 Task: Find connections with filter location Flórina with filter topic #SEMwith filter profile language English with filter current company Accenture with filter school ISTQB CERTIFICATION INSTITUTE with filter industry Architecture and Planning with filter service category Demand Generation with filter keywords title Life Coach
Action: Mouse moved to (644, 93)
Screenshot: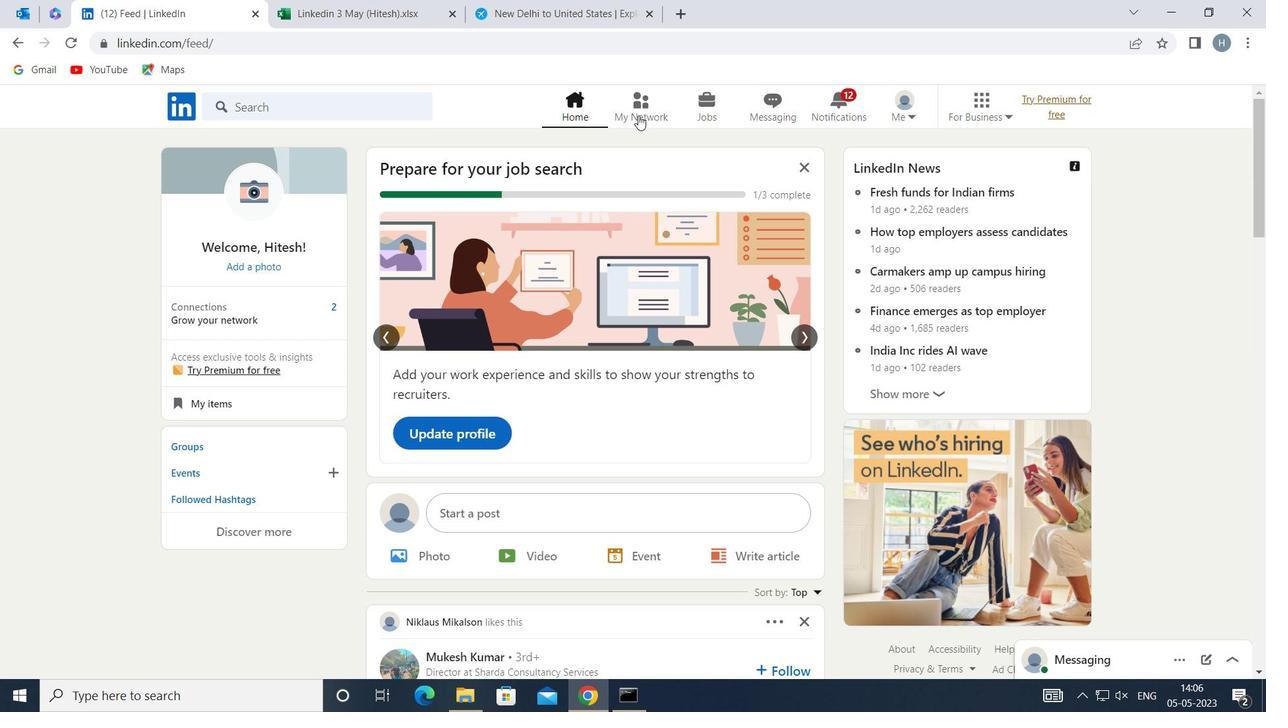 
Action: Mouse pressed left at (644, 93)
Screenshot: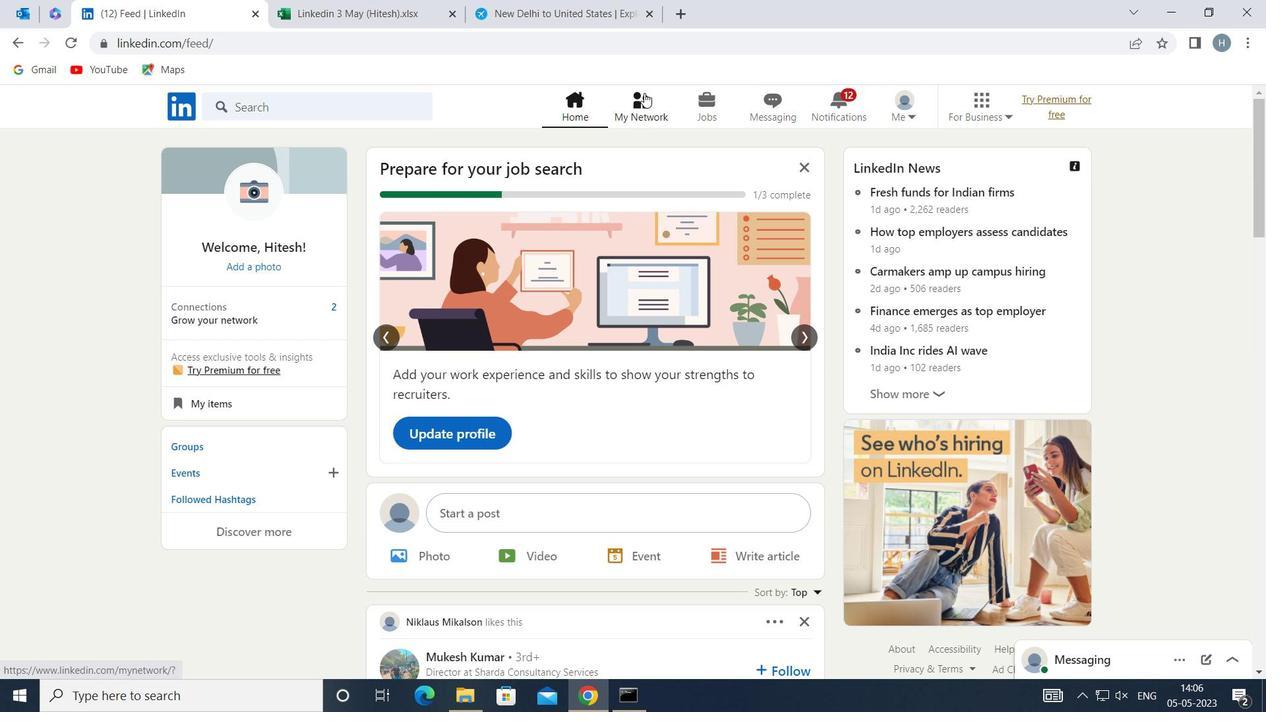 
Action: Mouse moved to (364, 199)
Screenshot: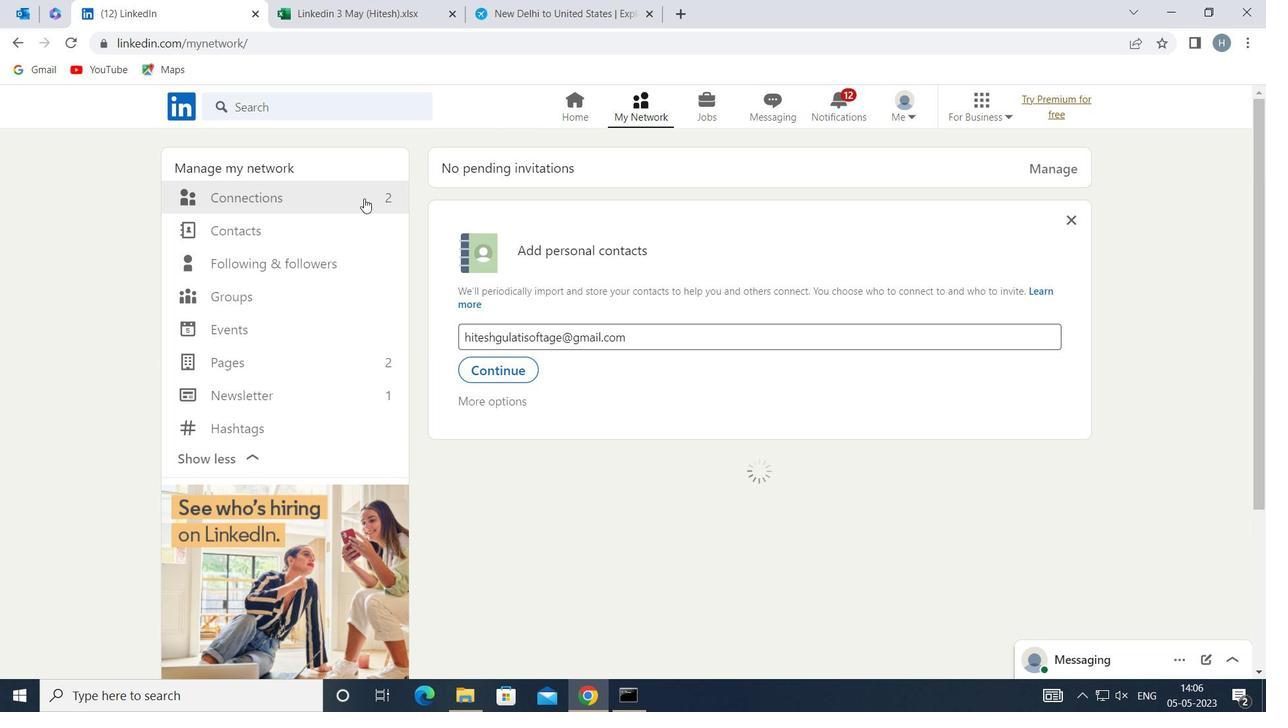 
Action: Mouse pressed left at (364, 199)
Screenshot: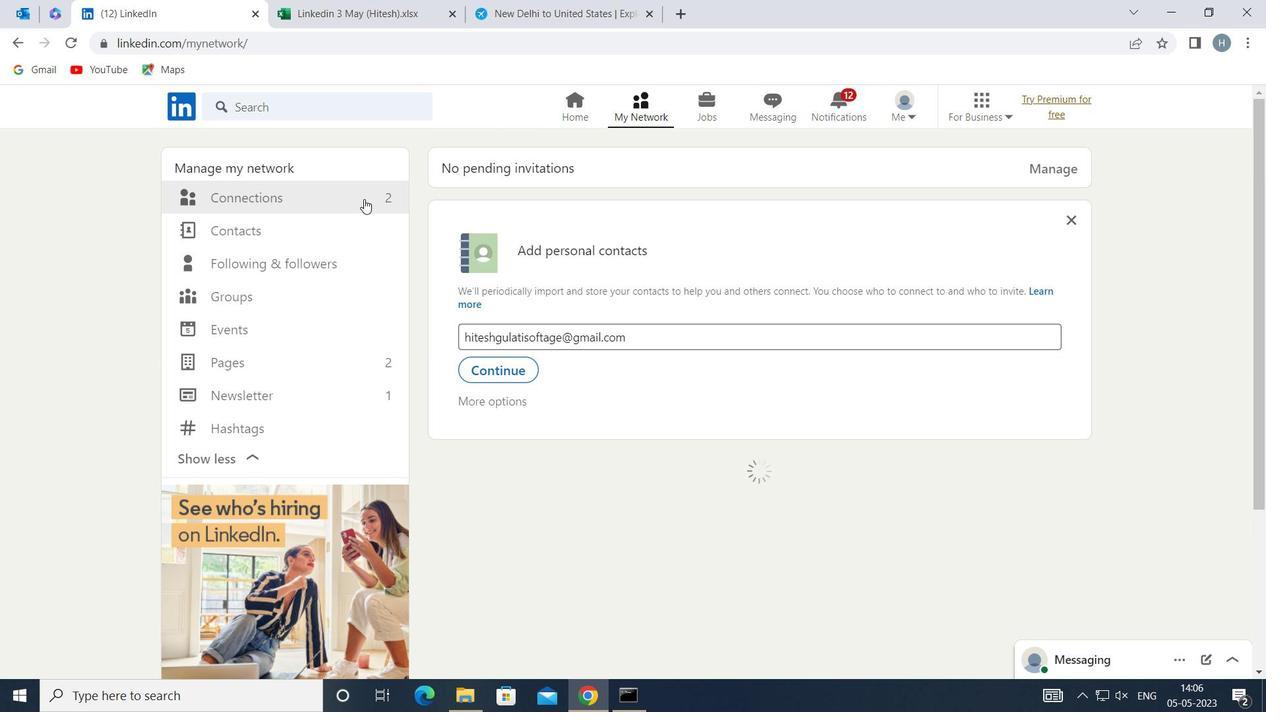 
Action: Mouse moved to (731, 194)
Screenshot: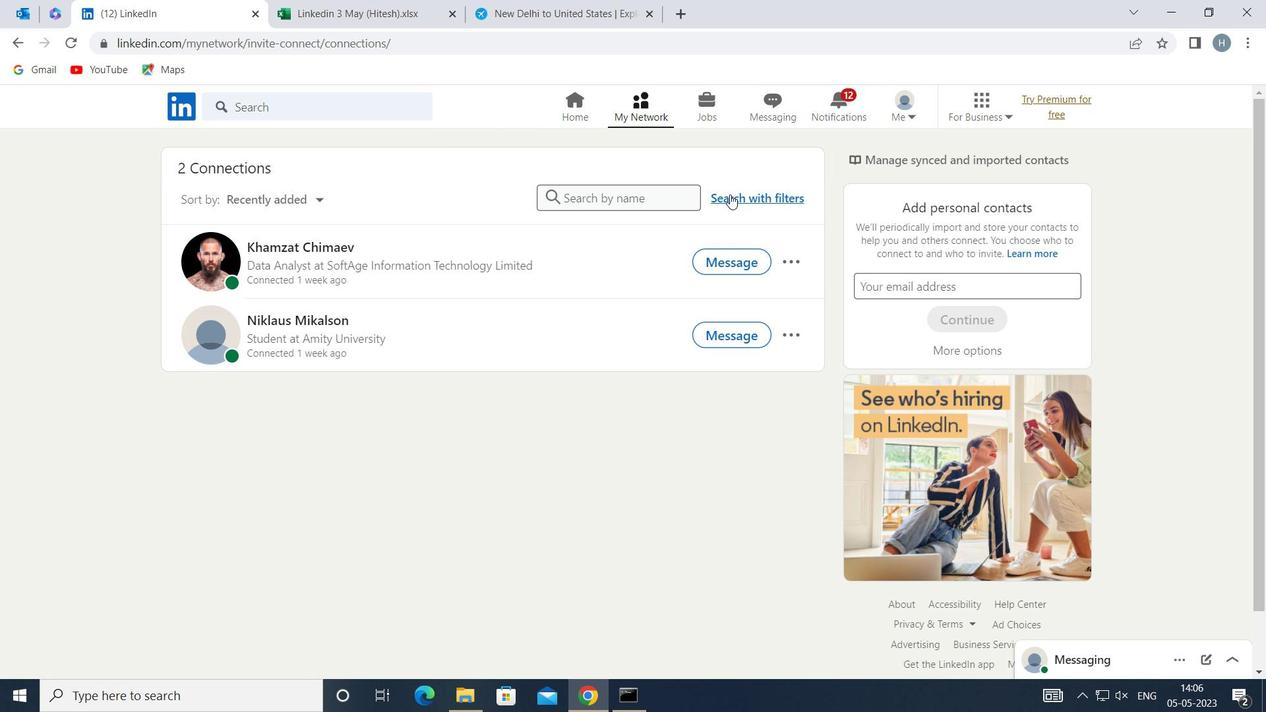 
Action: Mouse pressed left at (731, 194)
Screenshot: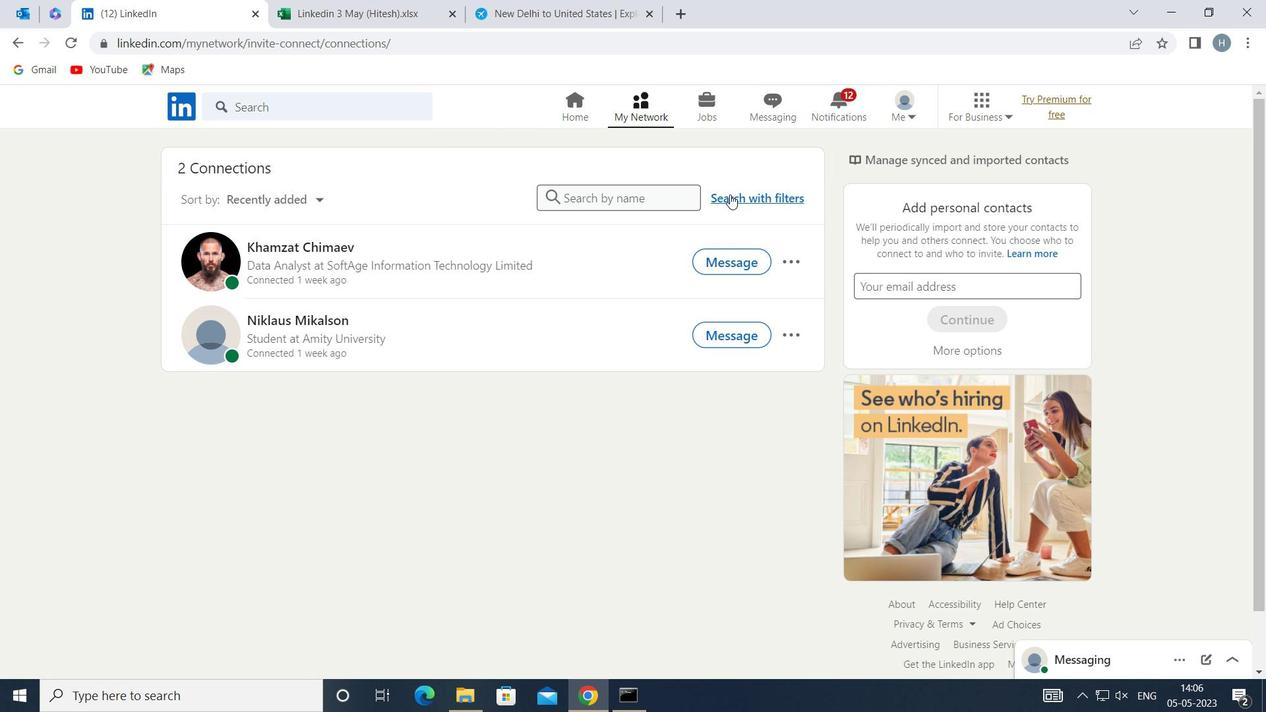 
Action: Mouse moved to (707, 154)
Screenshot: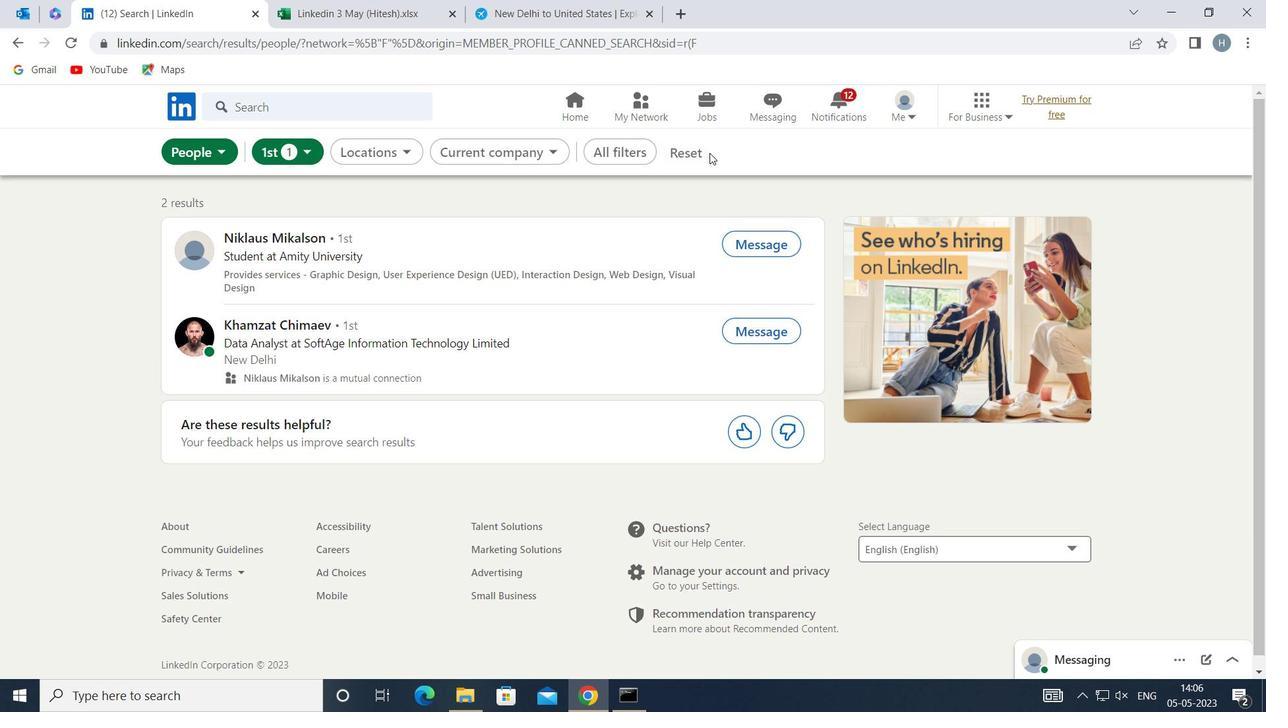 
Action: Mouse pressed left at (707, 154)
Screenshot: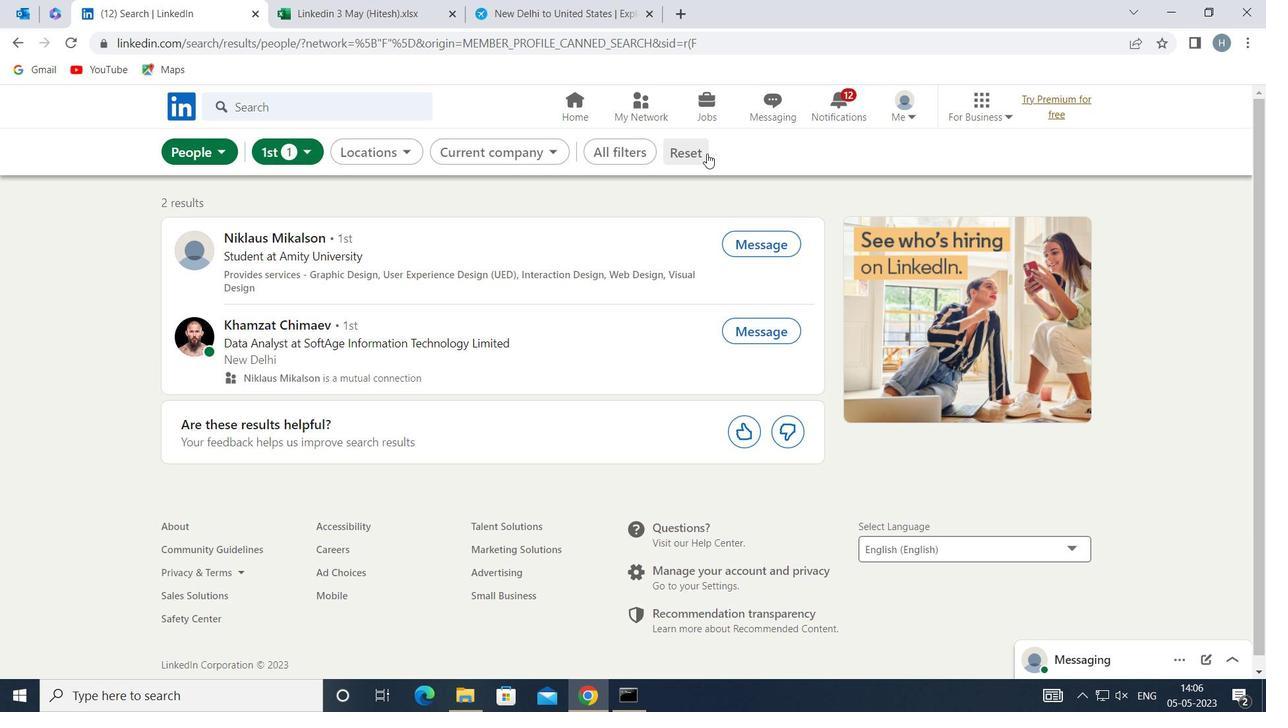 
Action: Mouse moved to (680, 152)
Screenshot: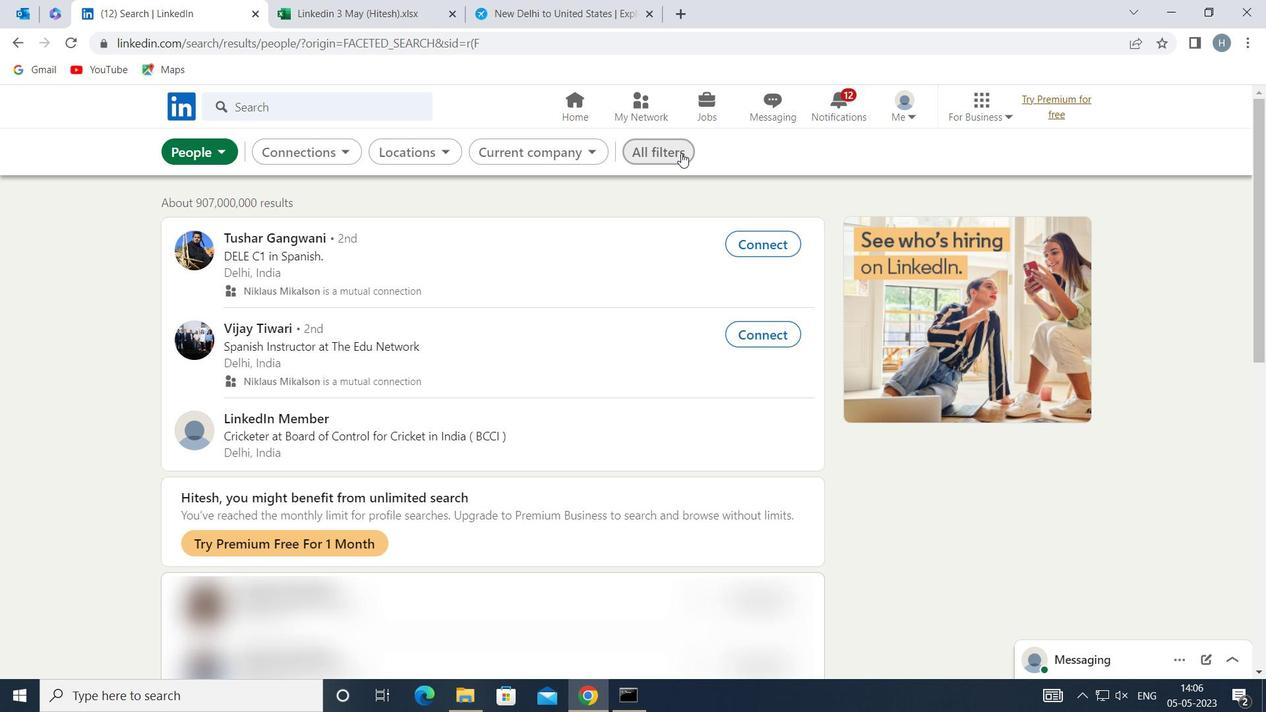 
Action: Mouse pressed left at (680, 152)
Screenshot: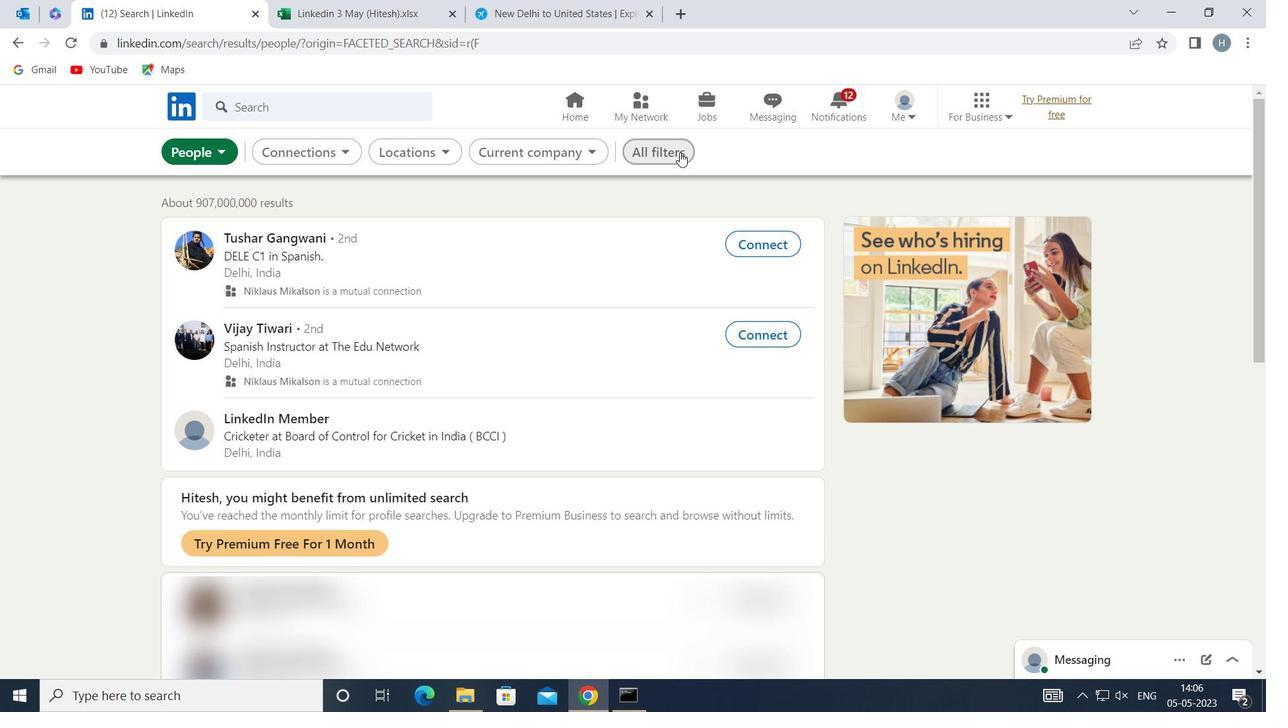 
Action: Mouse moved to (950, 313)
Screenshot: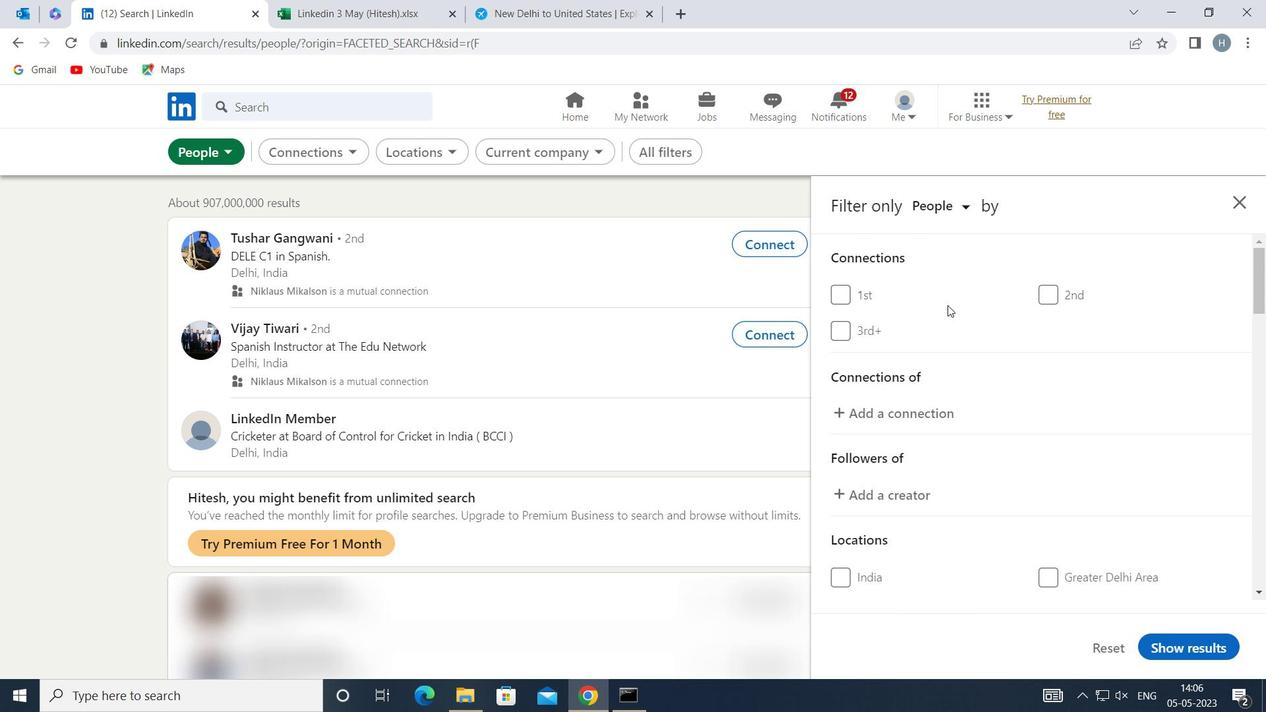 
Action: Mouse scrolled (950, 312) with delta (0, 0)
Screenshot: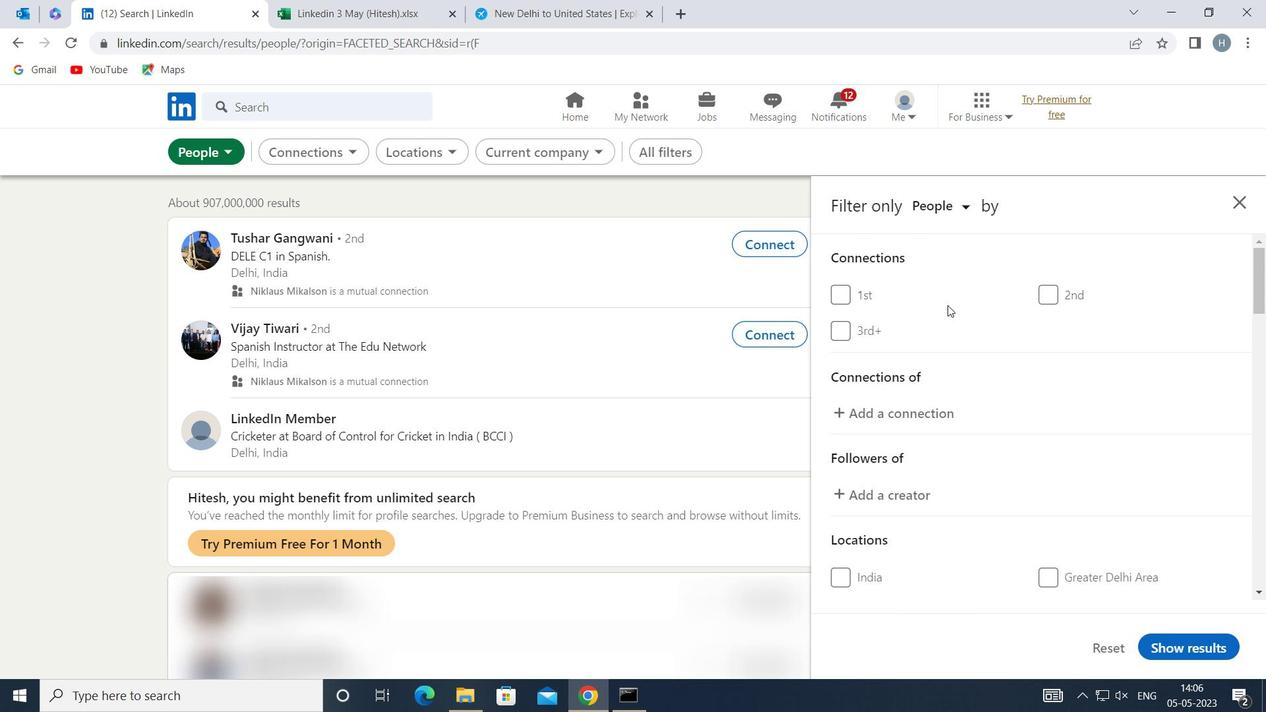 
Action: Mouse moved to (951, 318)
Screenshot: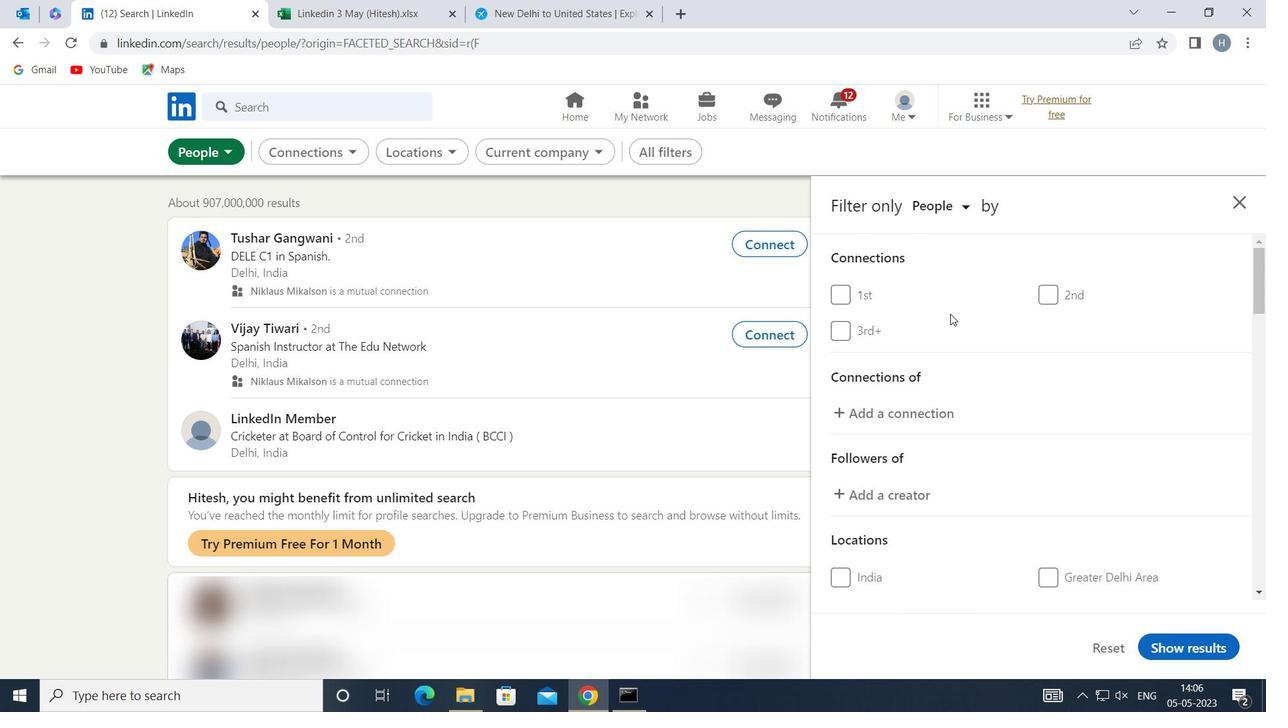 
Action: Mouse scrolled (951, 317) with delta (0, 0)
Screenshot: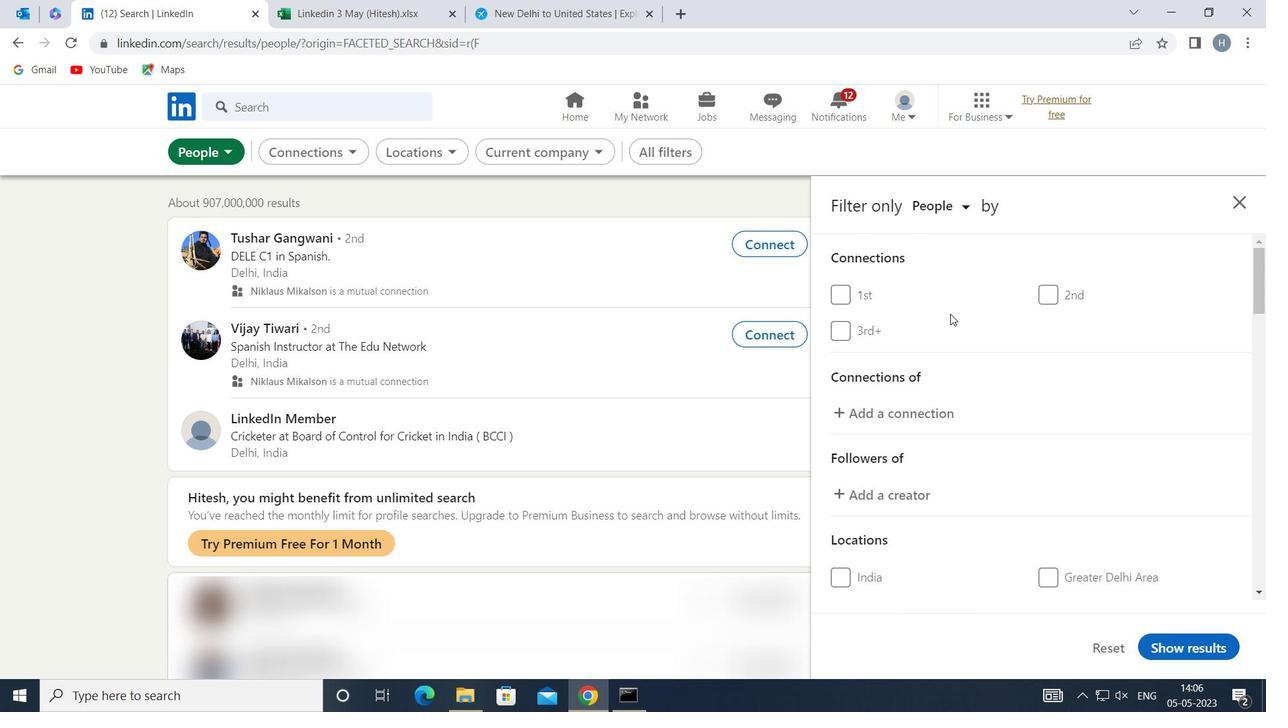 
Action: Mouse moved to (952, 319)
Screenshot: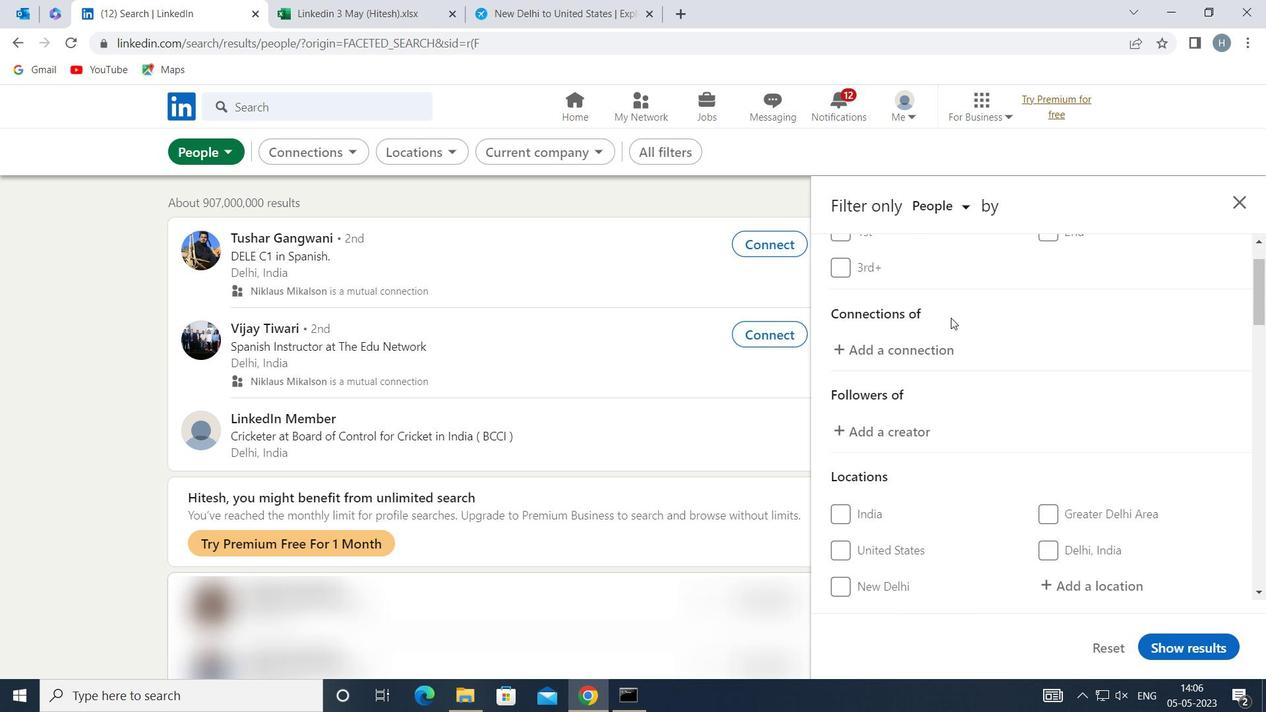 
Action: Mouse scrolled (952, 318) with delta (0, 0)
Screenshot: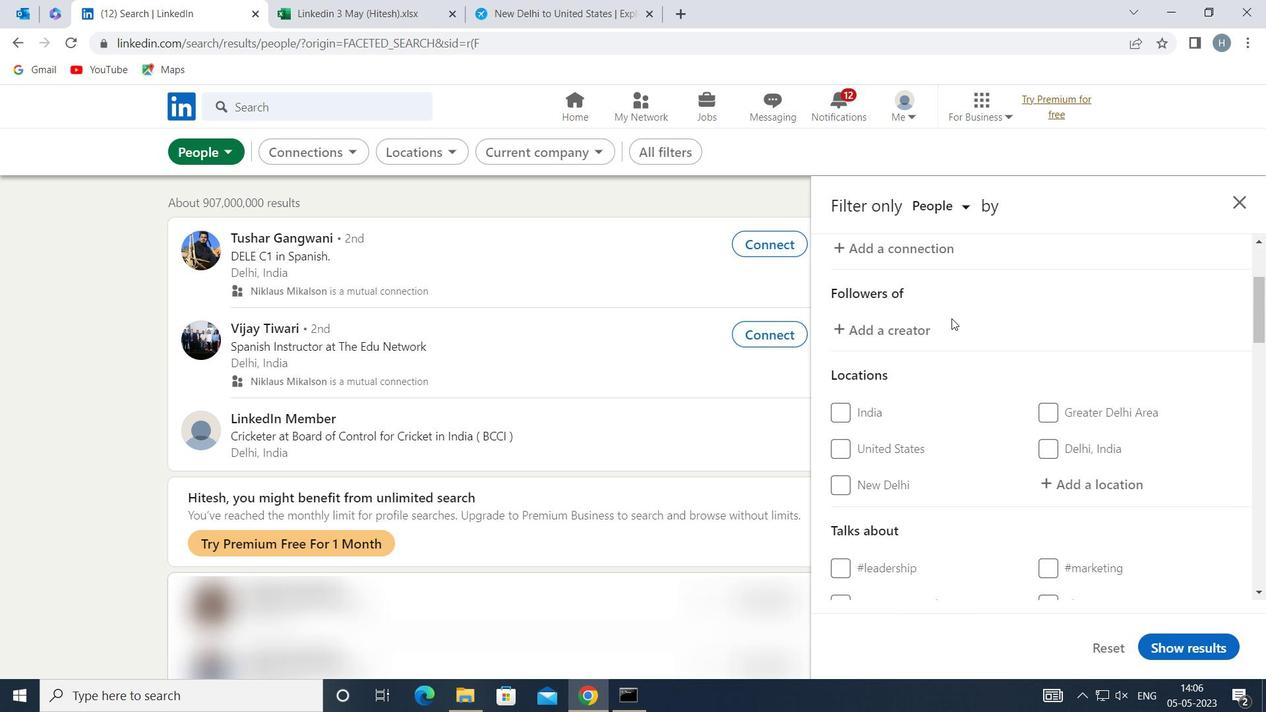 
Action: Mouse moved to (1052, 395)
Screenshot: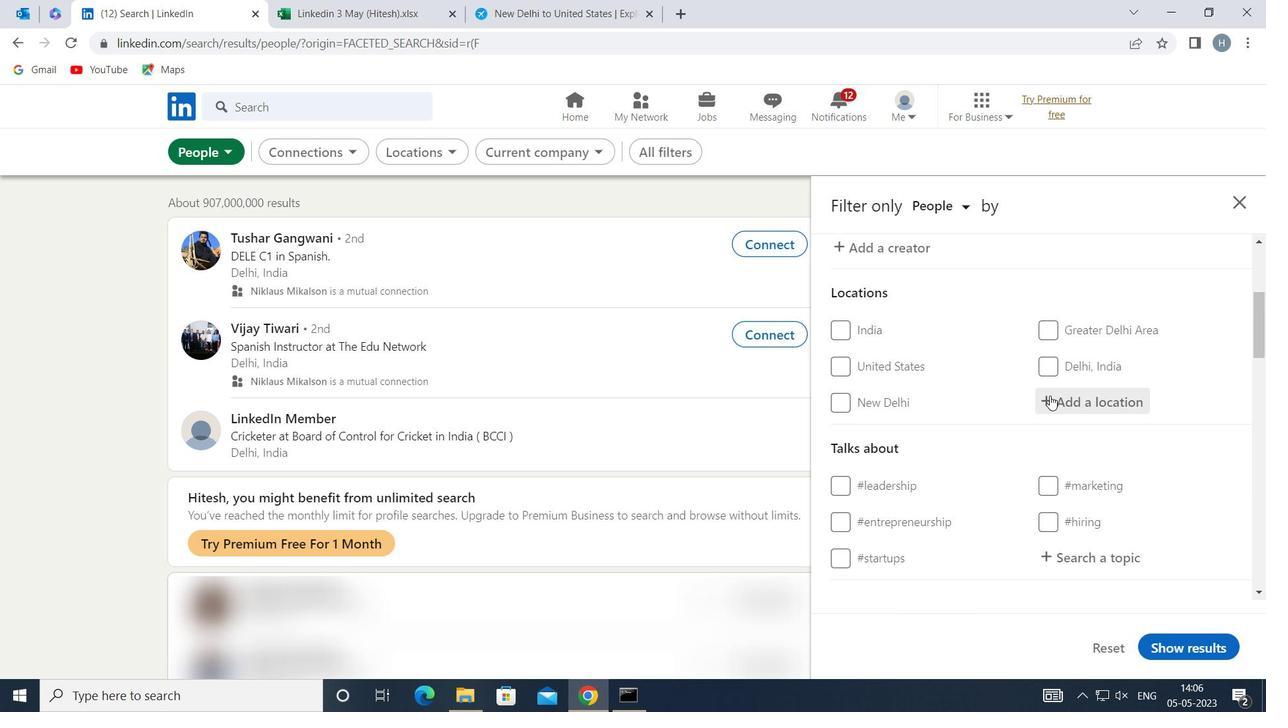 
Action: Mouse pressed left at (1052, 395)
Screenshot: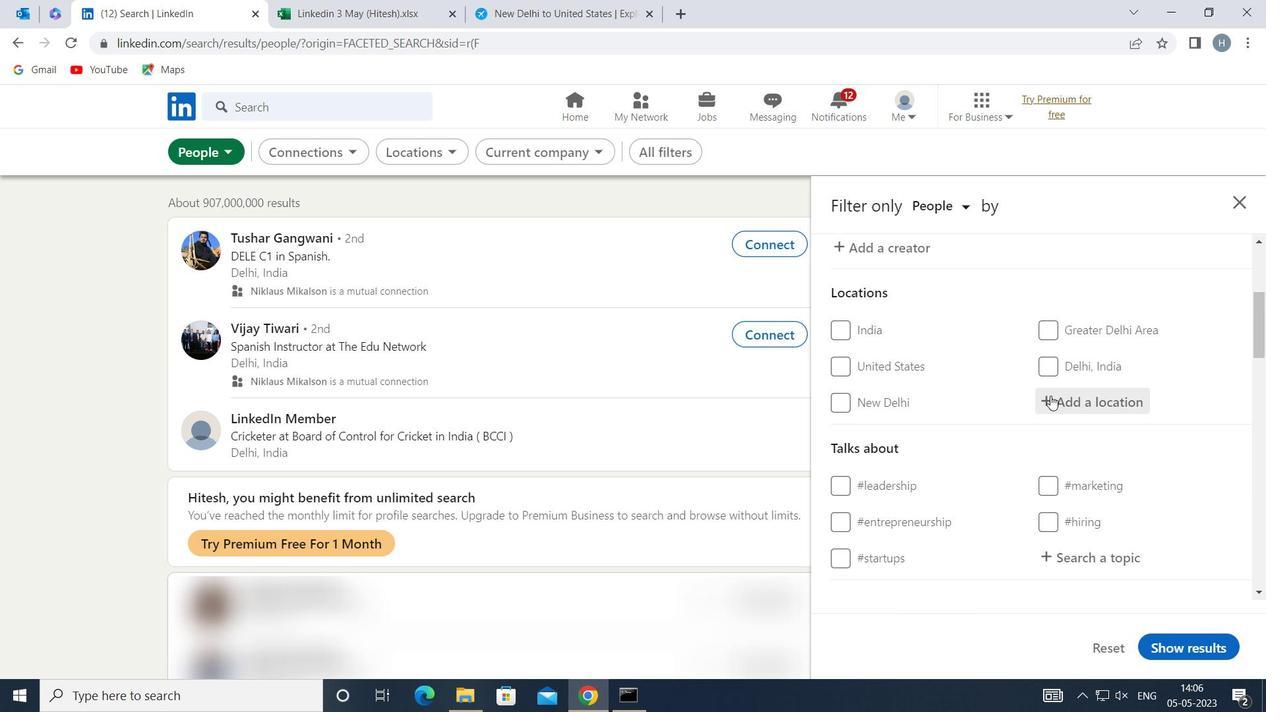 
Action: Key pressed <Key.shift>FLORINA
Screenshot: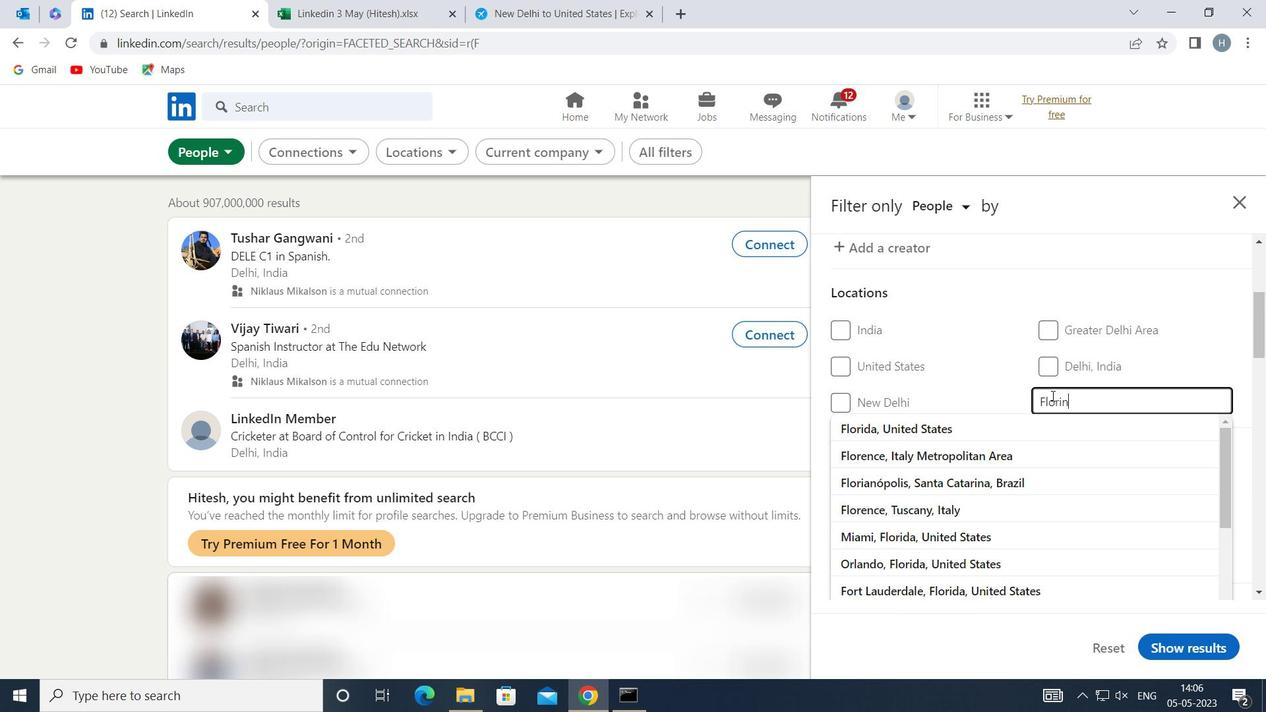 
Action: Mouse moved to (1003, 424)
Screenshot: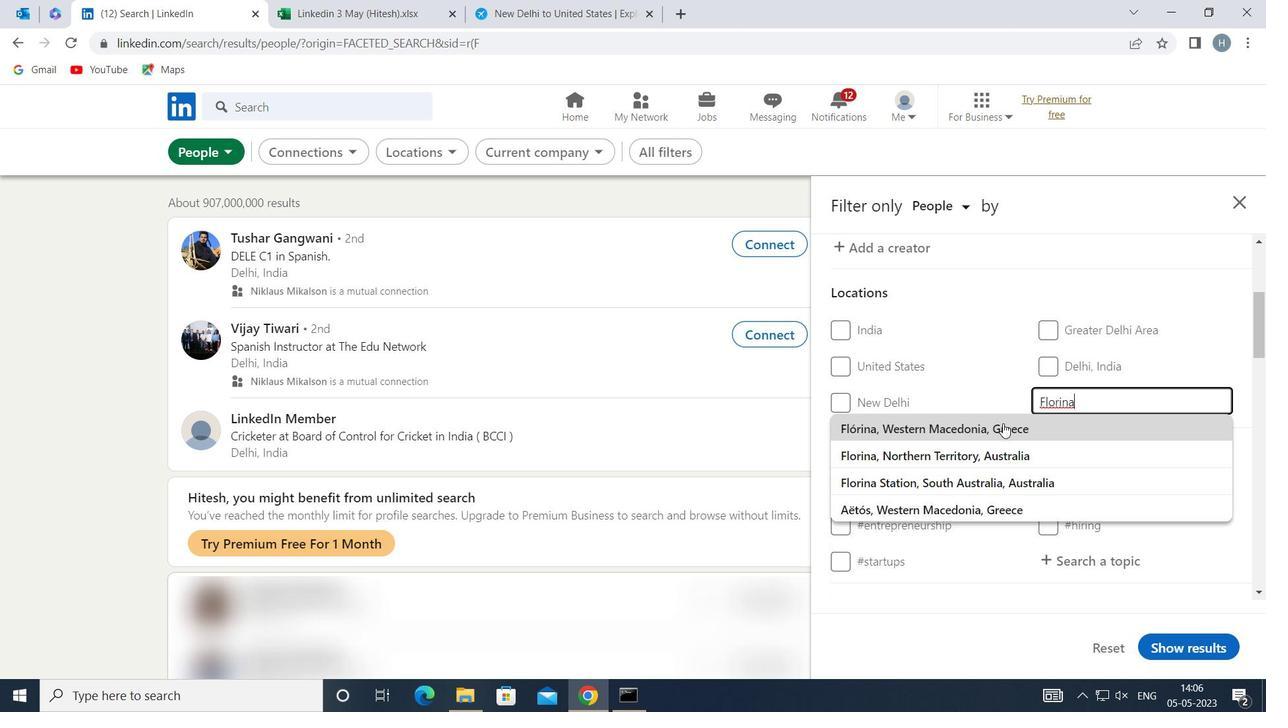
Action: Mouse pressed left at (1003, 424)
Screenshot: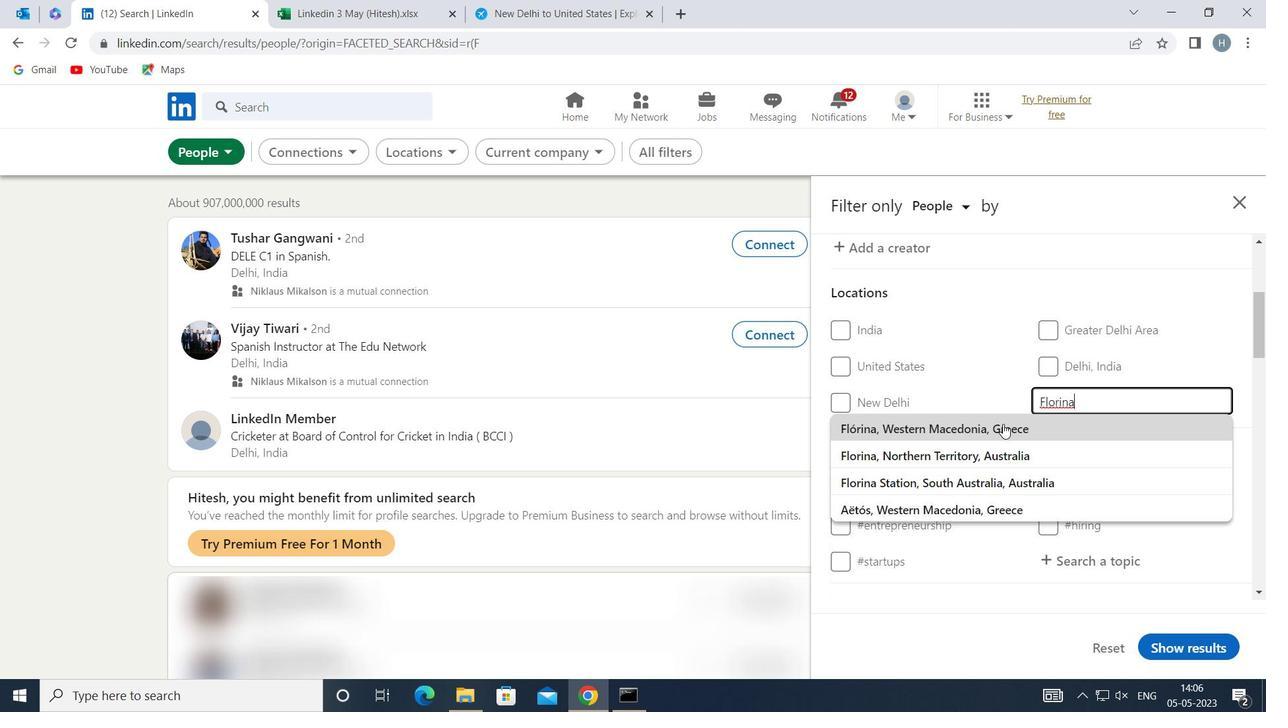 
Action: Mouse moved to (989, 385)
Screenshot: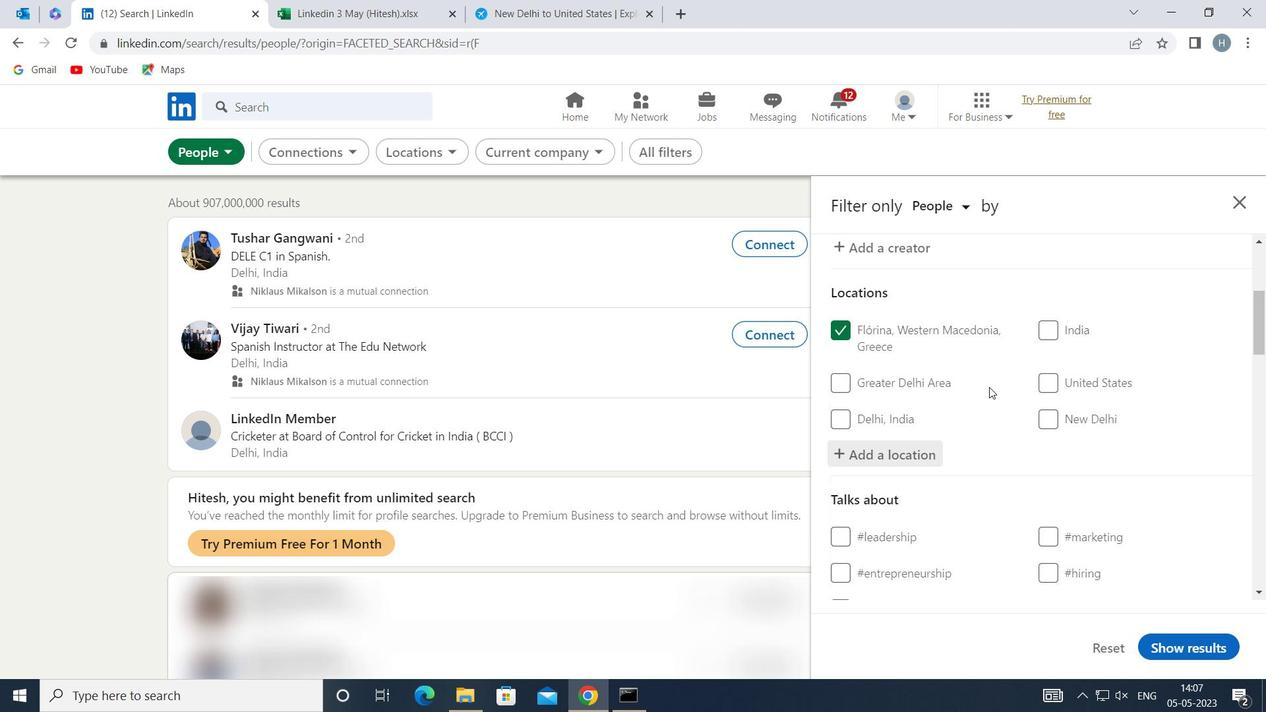 
Action: Mouse scrolled (989, 385) with delta (0, 0)
Screenshot: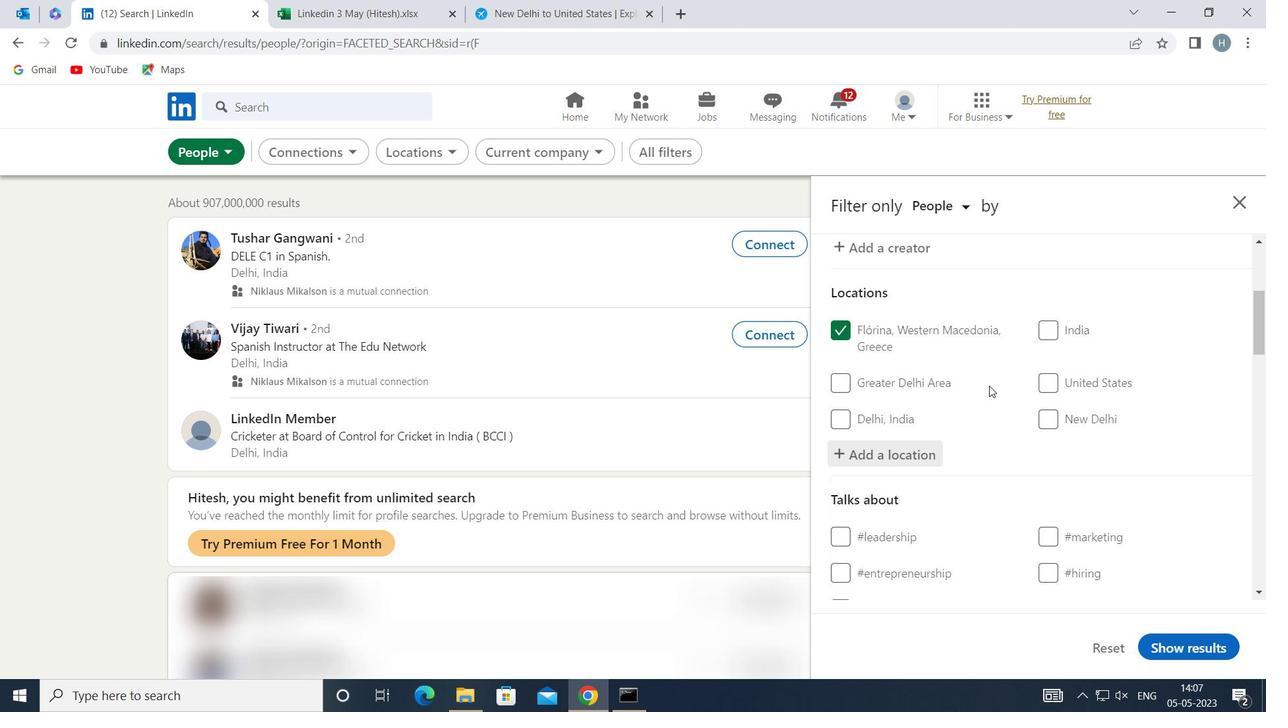 
Action: Mouse moved to (990, 382)
Screenshot: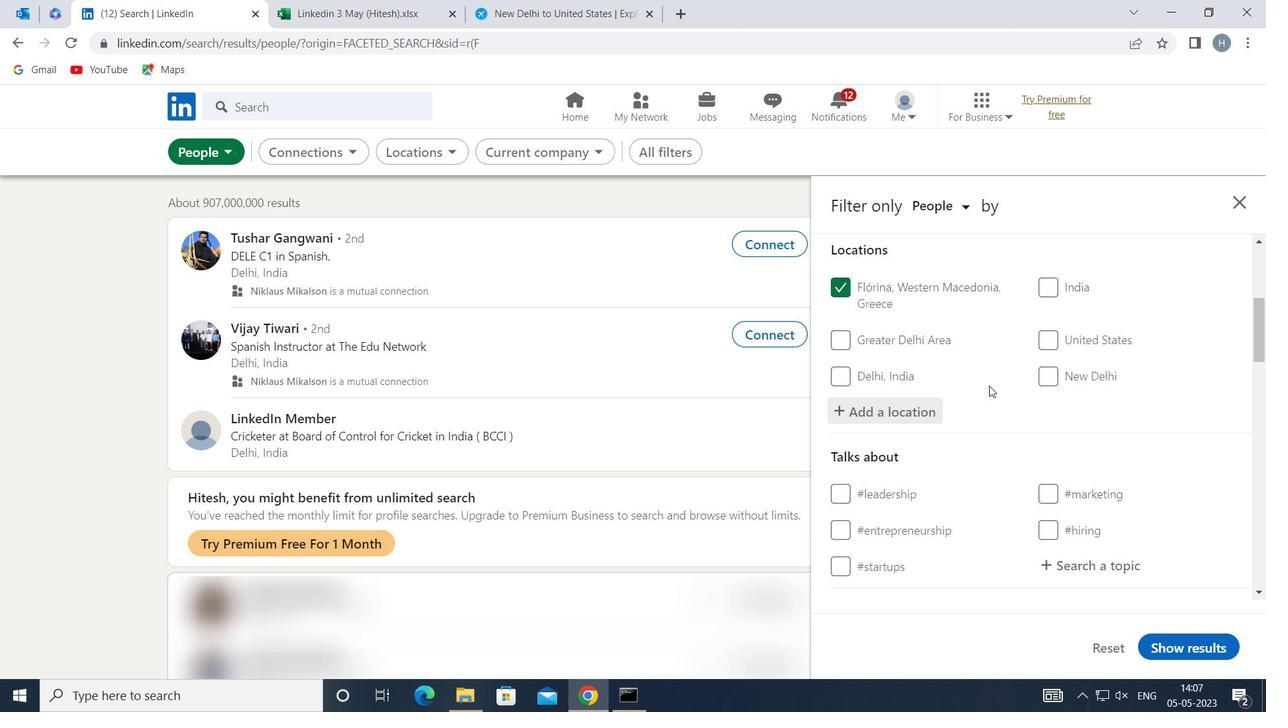 
Action: Mouse scrolled (990, 381) with delta (0, 0)
Screenshot: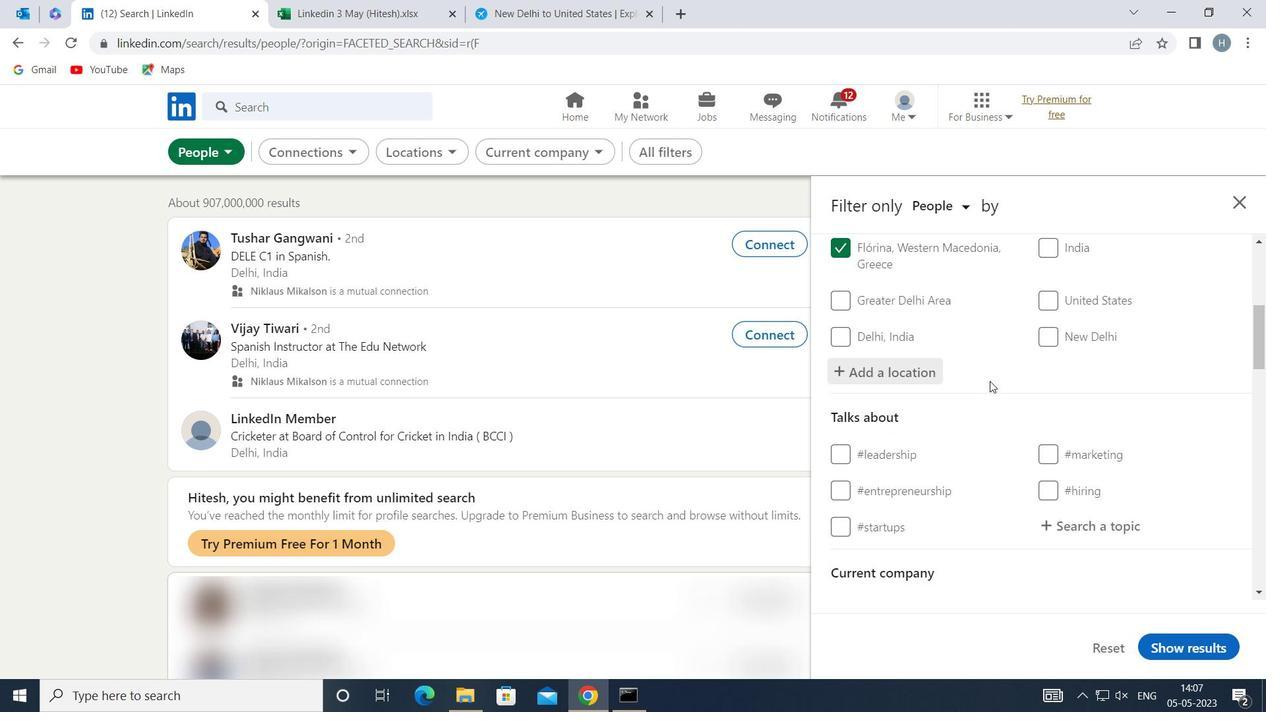 
Action: Mouse moved to (1119, 433)
Screenshot: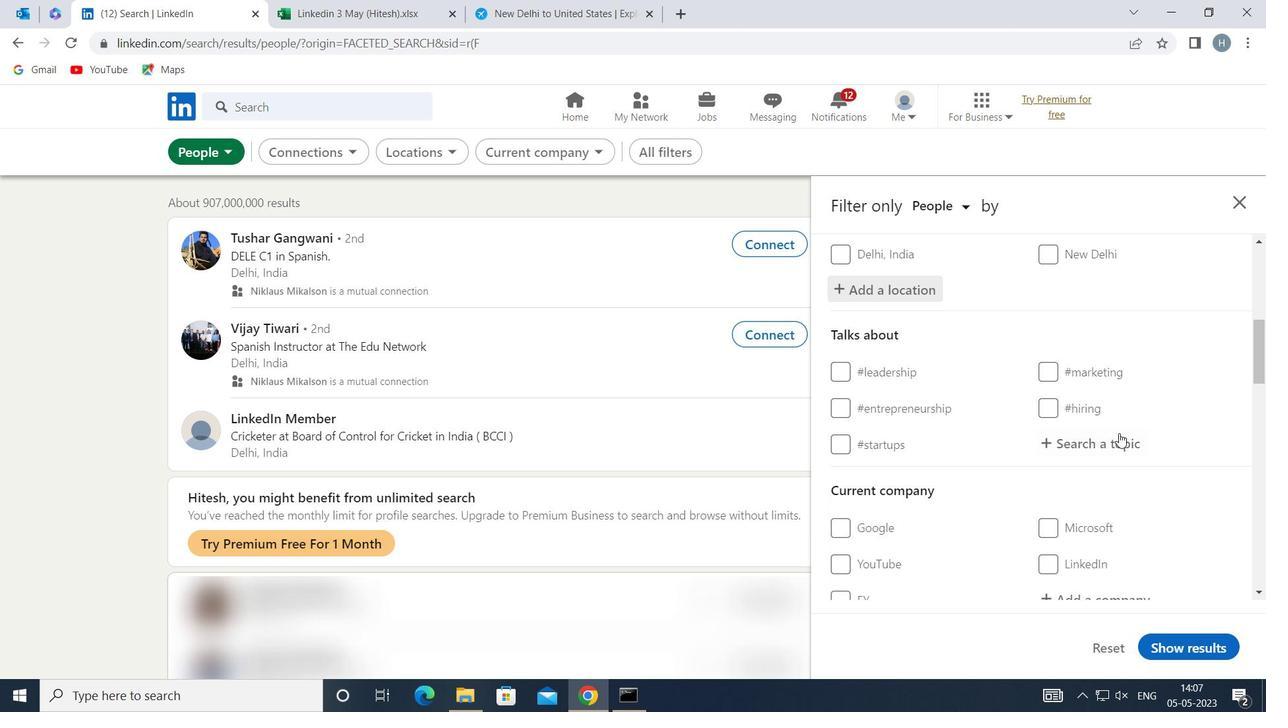 
Action: Mouse pressed left at (1119, 433)
Screenshot: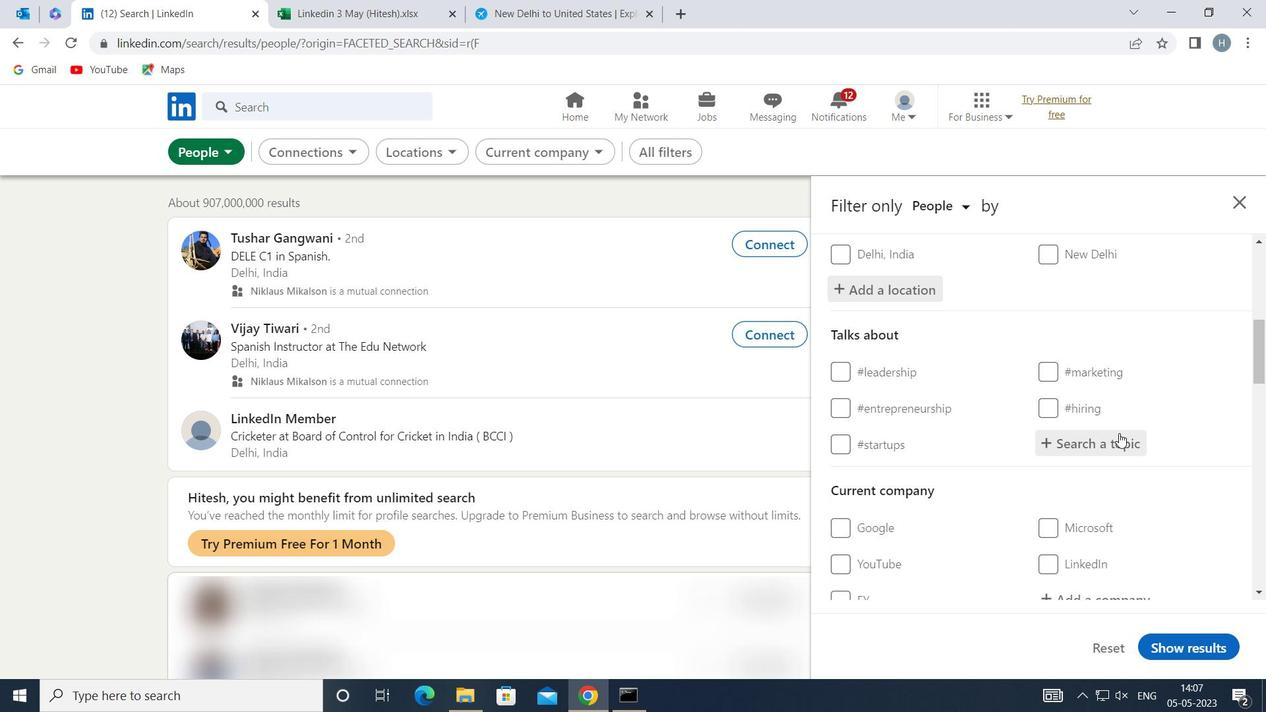 
Action: Mouse moved to (1118, 432)
Screenshot: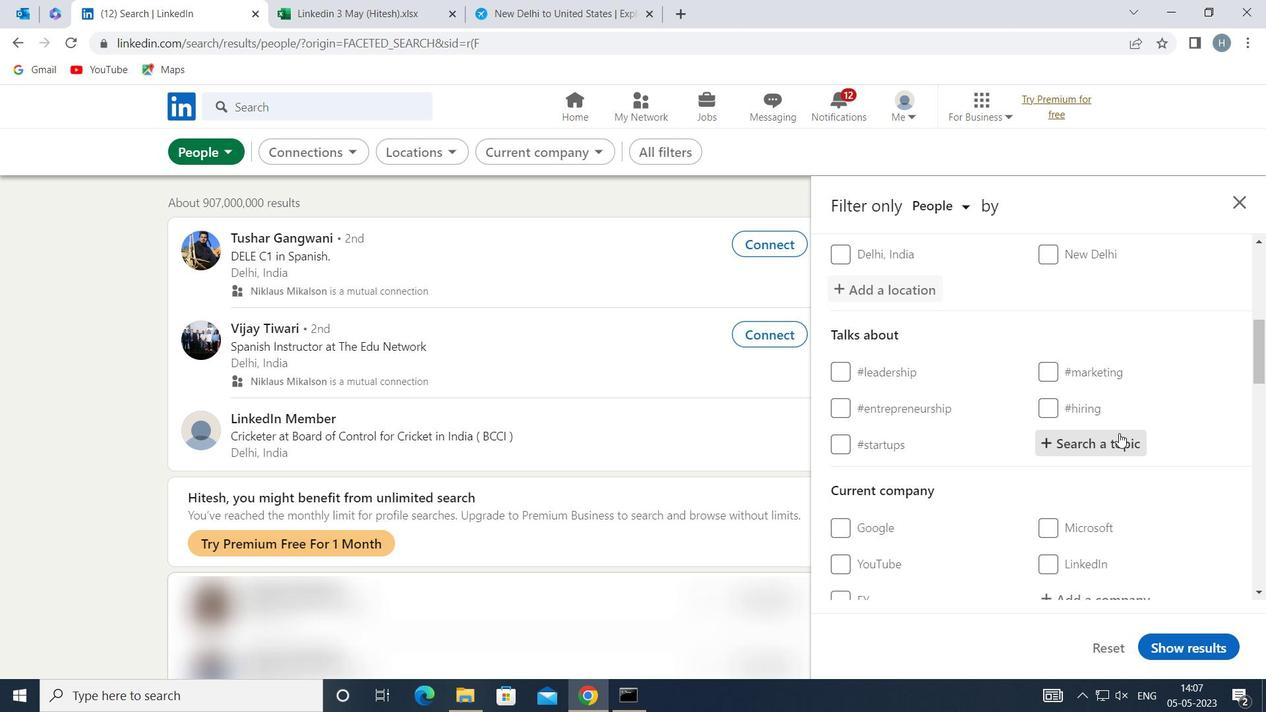 
Action: Key pressed <Key.shift><Key.shift><Key.shift><Key.shift><Key.shift><Key.shift>SEM
Screenshot: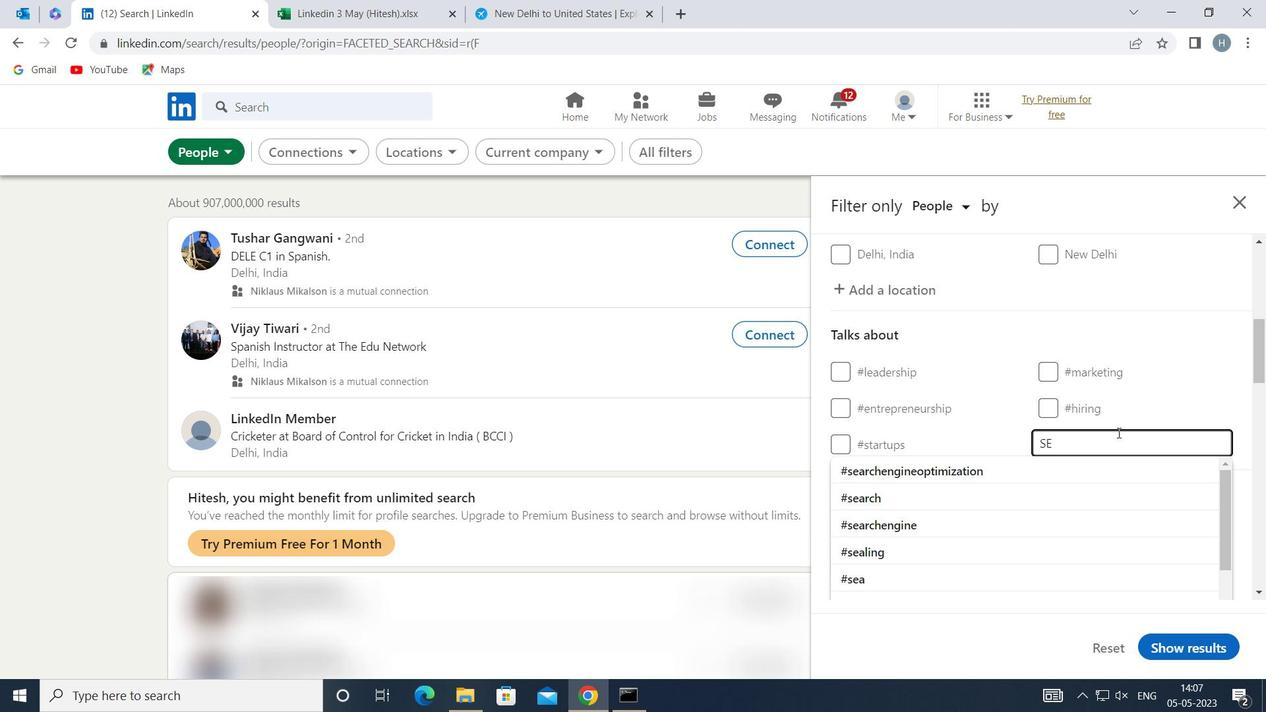 
Action: Mouse moved to (954, 573)
Screenshot: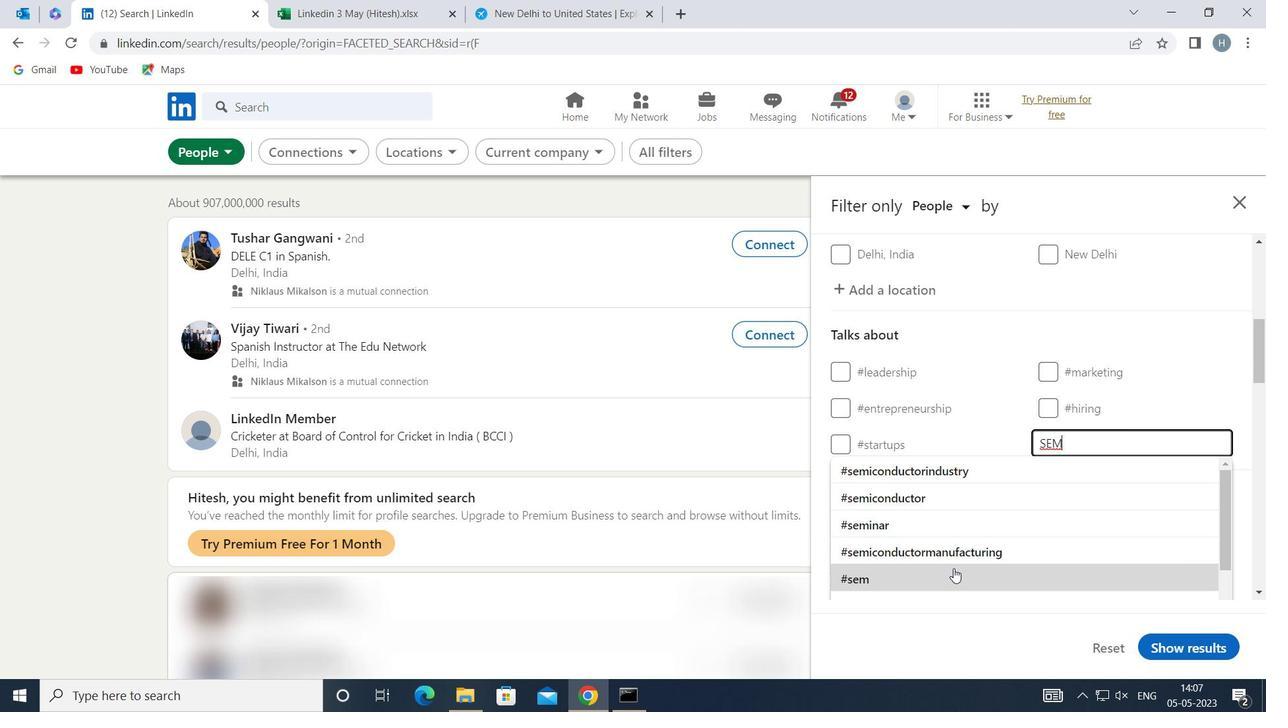 
Action: Mouse pressed left at (954, 573)
Screenshot: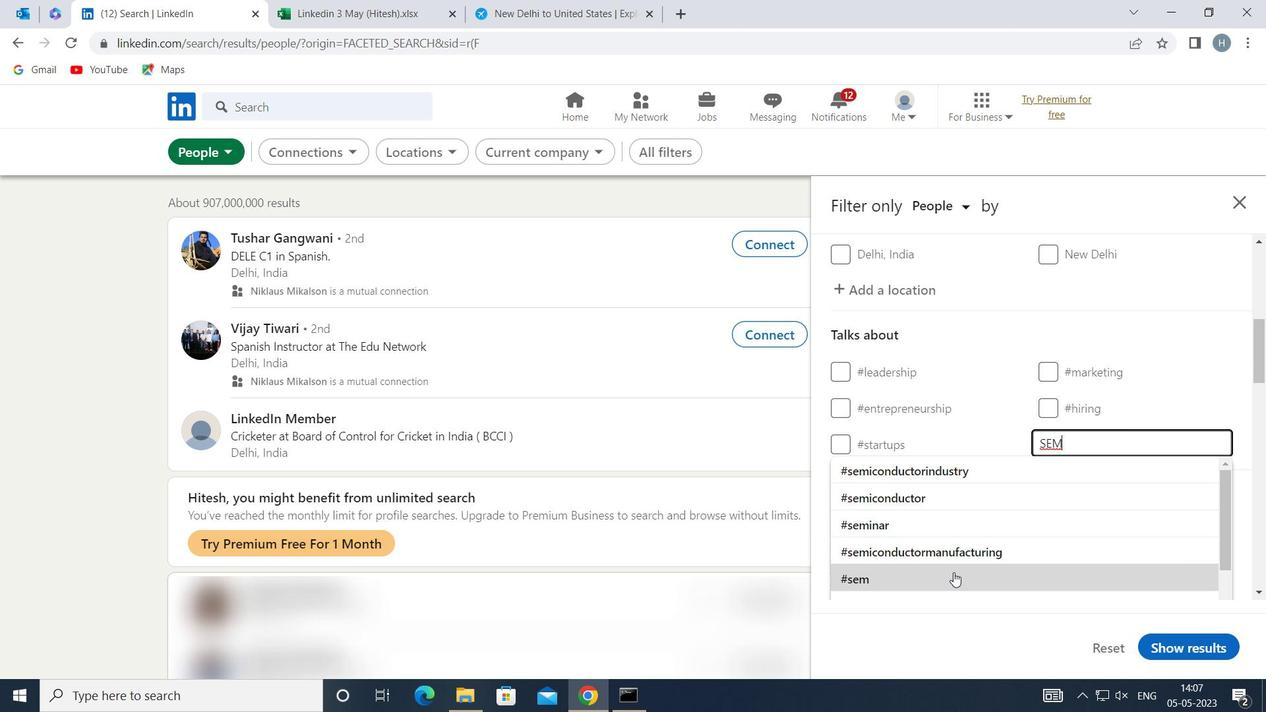 
Action: Mouse moved to (970, 432)
Screenshot: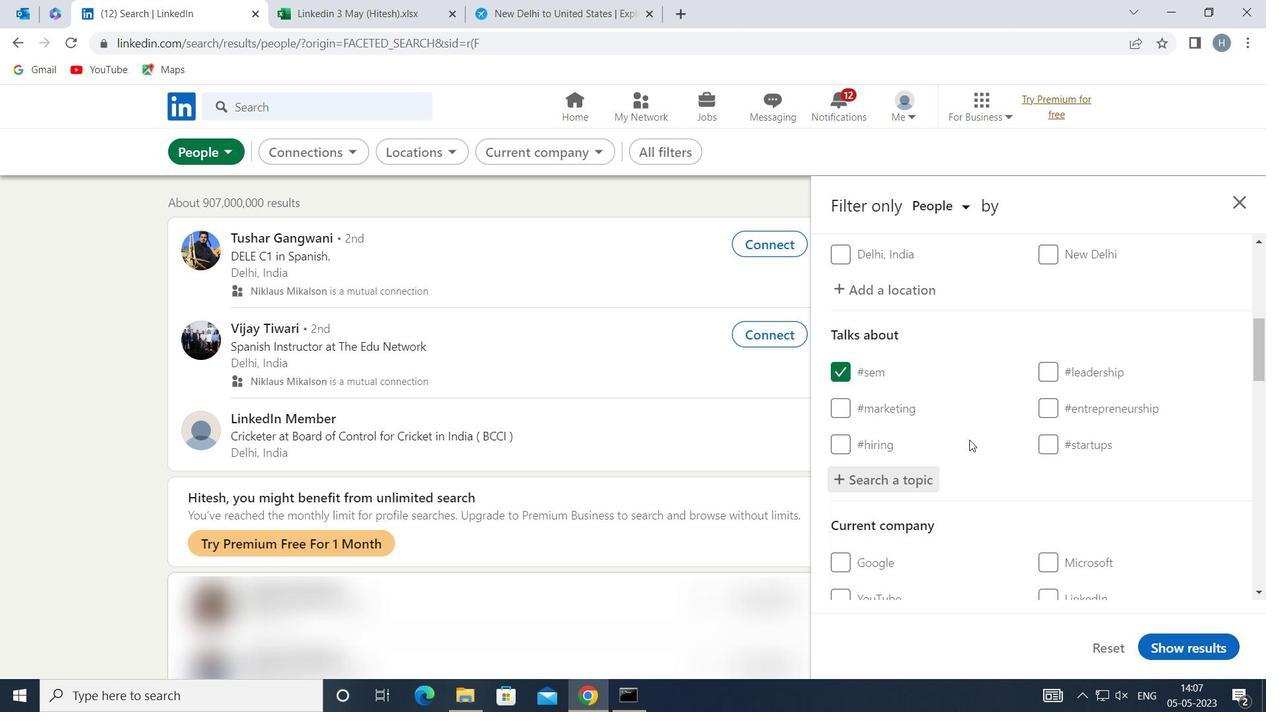 
Action: Mouse scrolled (970, 432) with delta (0, 0)
Screenshot: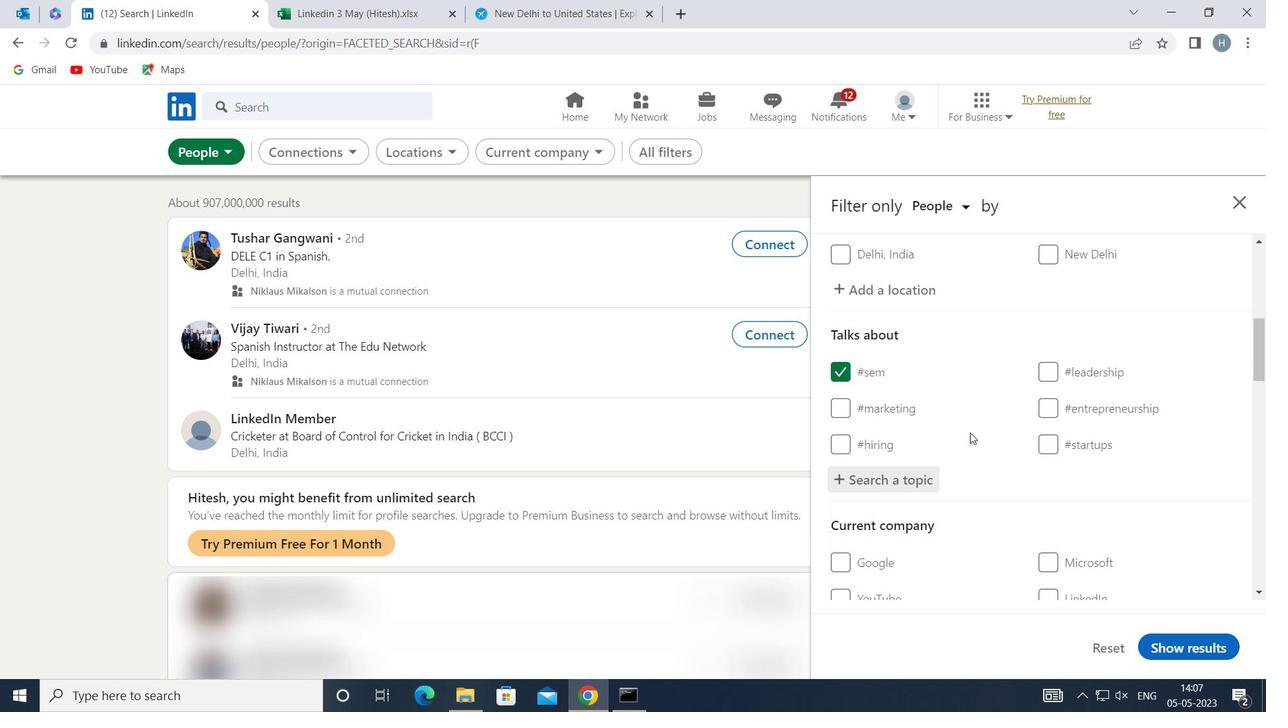 
Action: Mouse moved to (971, 430)
Screenshot: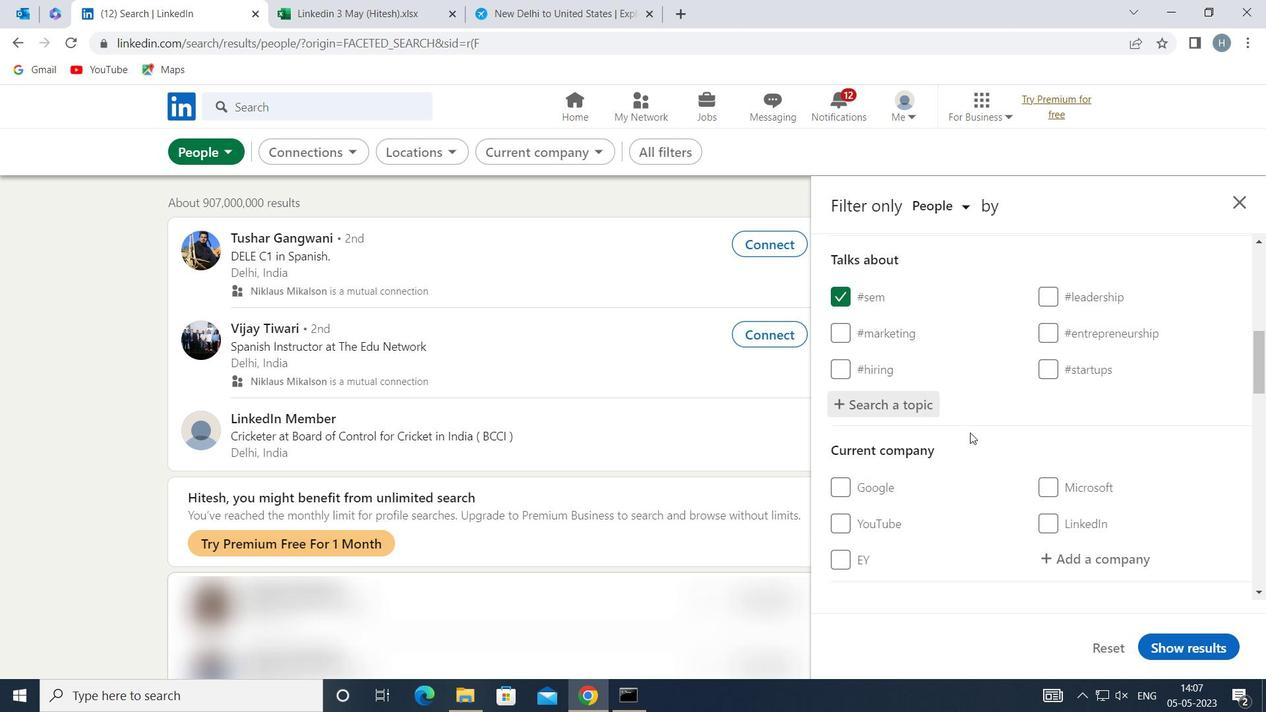 
Action: Mouse scrolled (971, 430) with delta (0, 0)
Screenshot: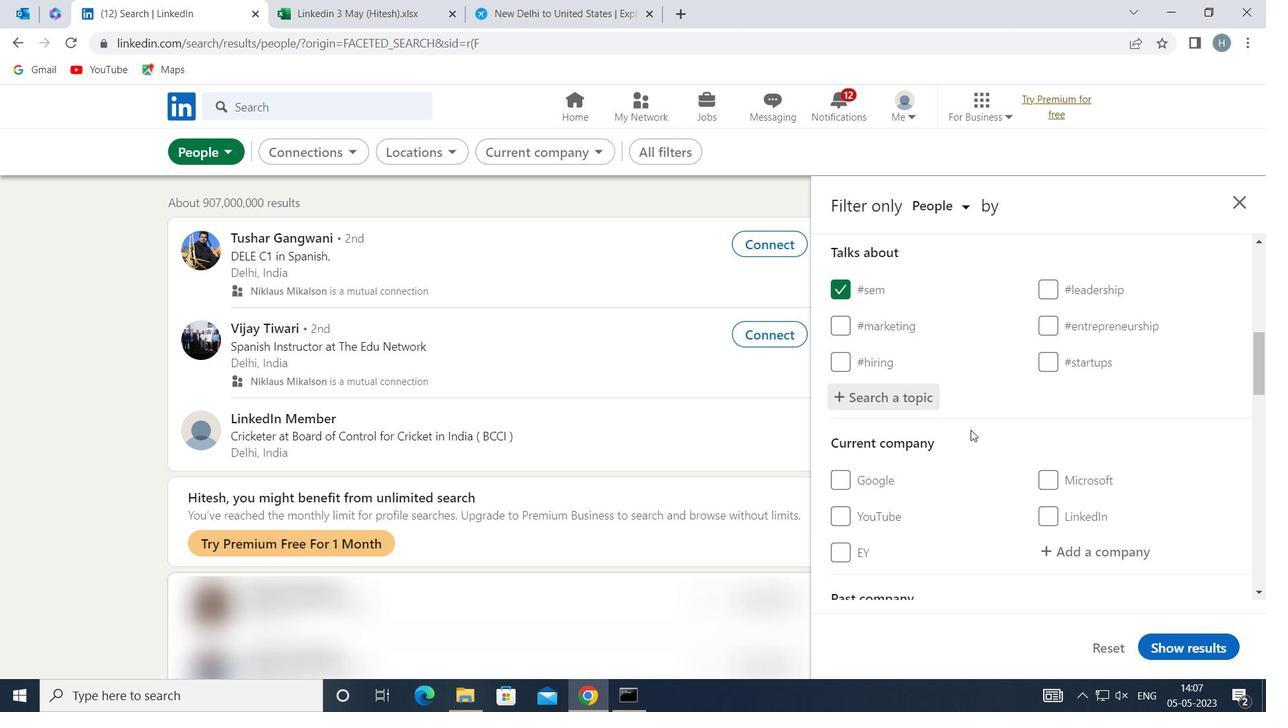 
Action: Mouse moved to (971, 427)
Screenshot: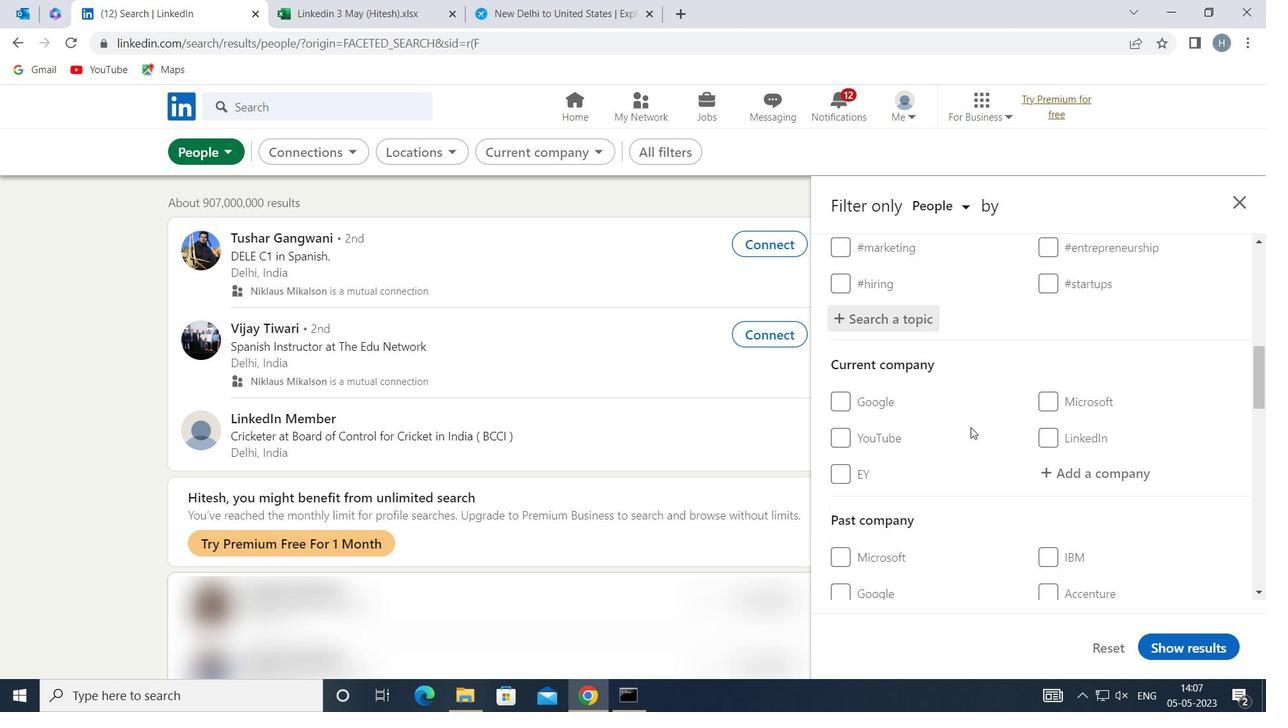 
Action: Mouse scrolled (971, 426) with delta (0, 0)
Screenshot: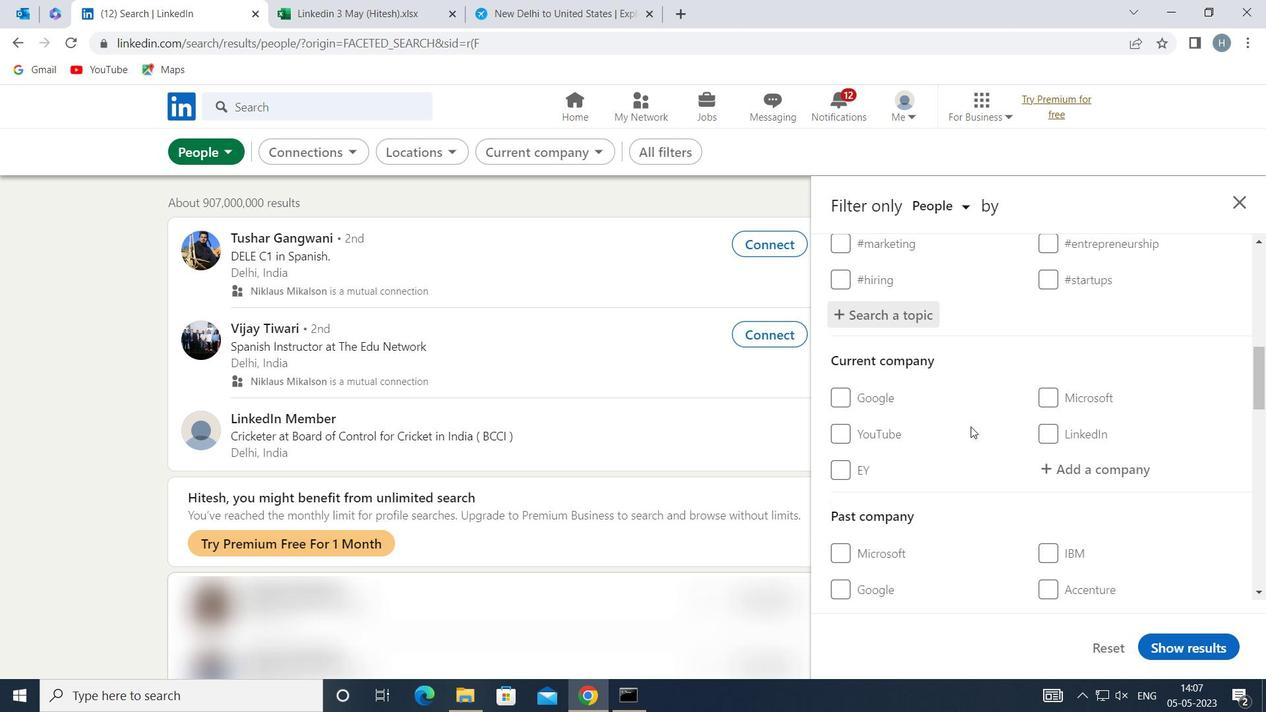 
Action: Mouse moved to (973, 424)
Screenshot: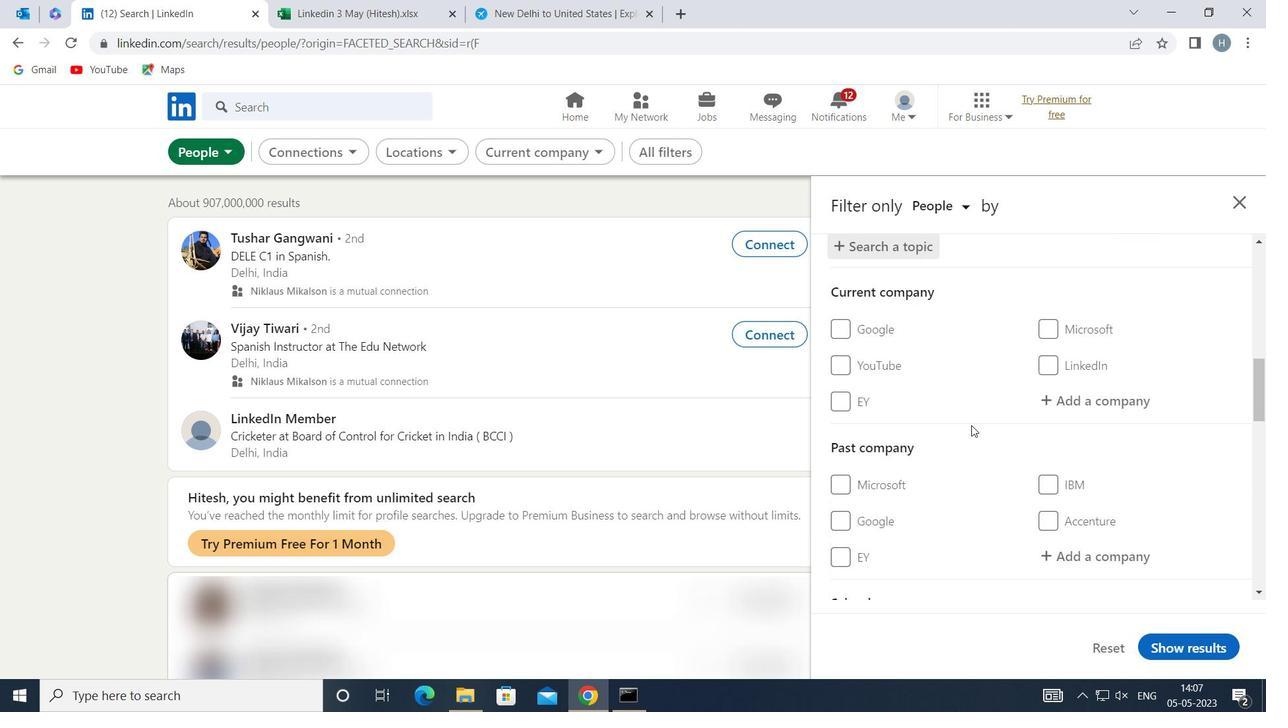 
Action: Mouse scrolled (973, 423) with delta (0, 0)
Screenshot: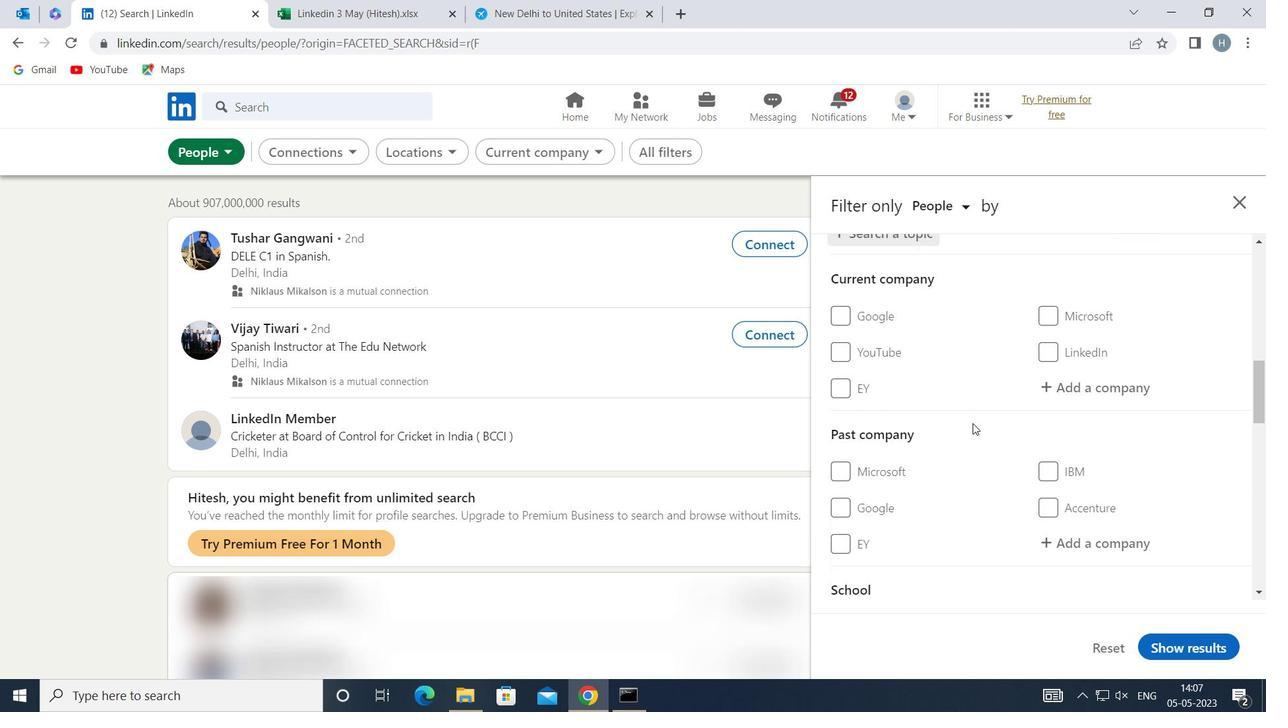 
Action: Mouse scrolled (973, 423) with delta (0, 0)
Screenshot: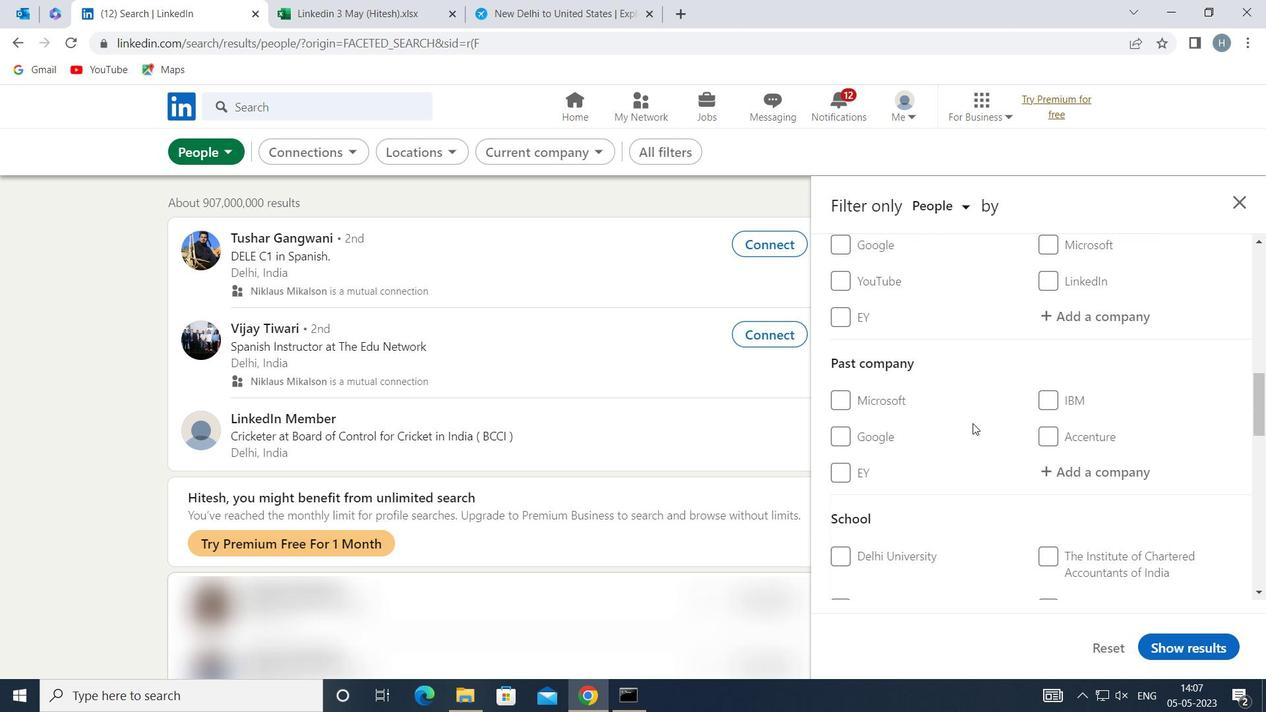 
Action: Mouse scrolled (973, 423) with delta (0, 0)
Screenshot: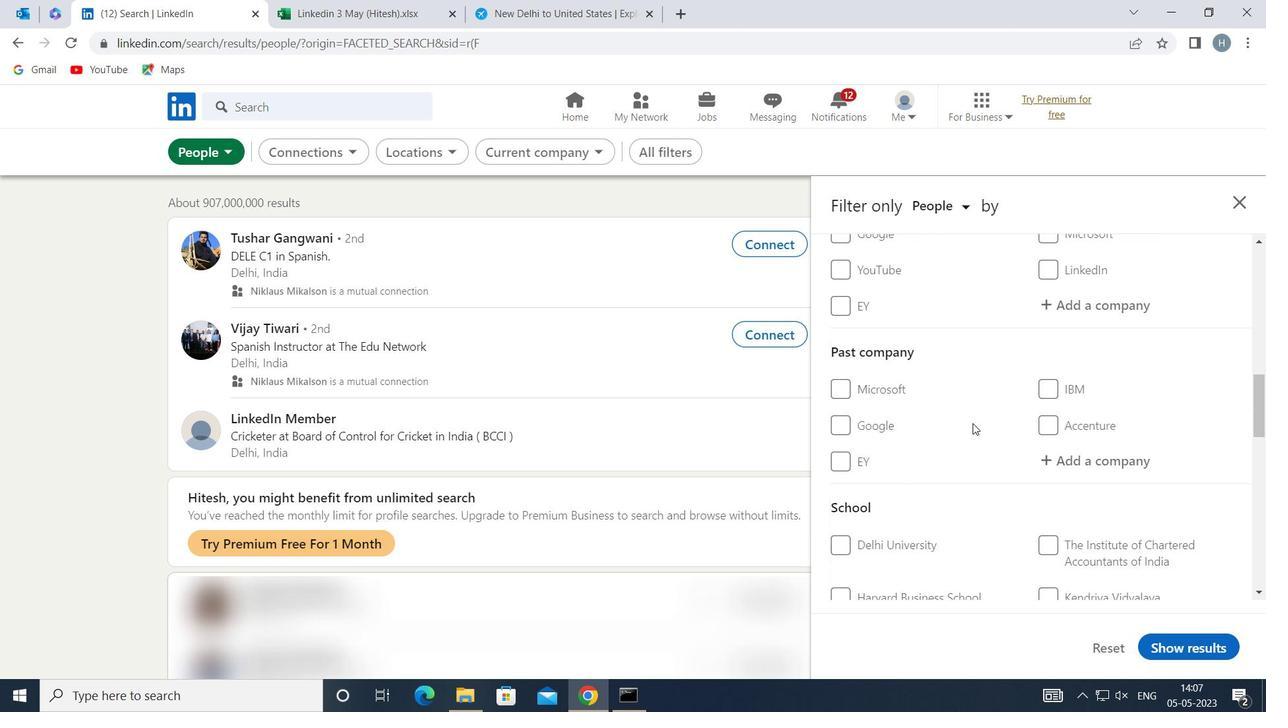 
Action: Mouse scrolled (973, 423) with delta (0, 0)
Screenshot: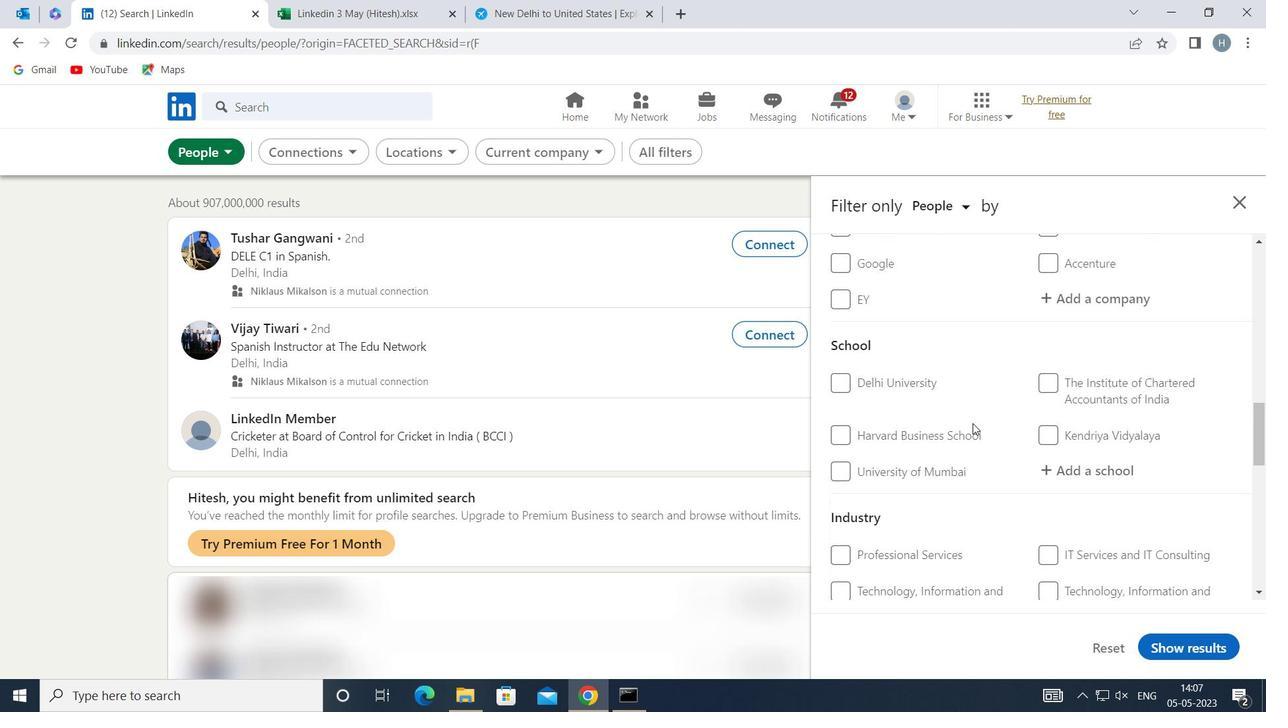 
Action: Mouse scrolled (973, 423) with delta (0, 0)
Screenshot: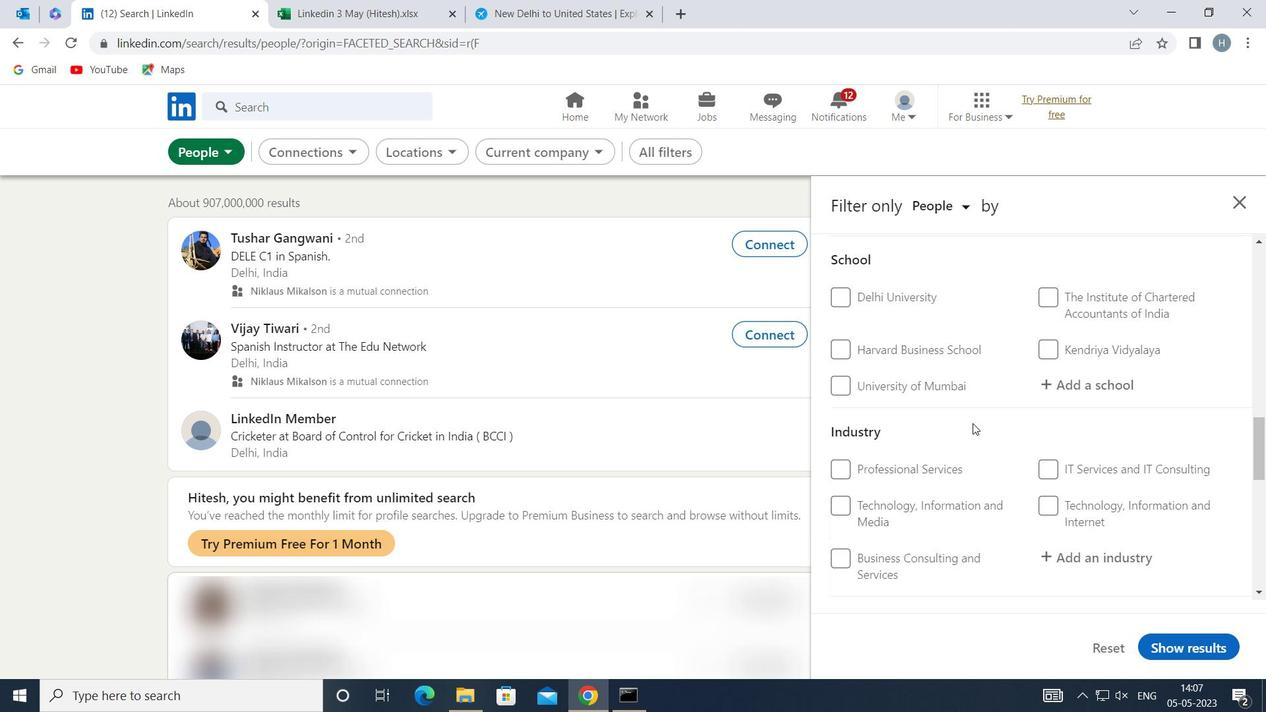 
Action: Mouse scrolled (973, 423) with delta (0, 0)
Screenshot: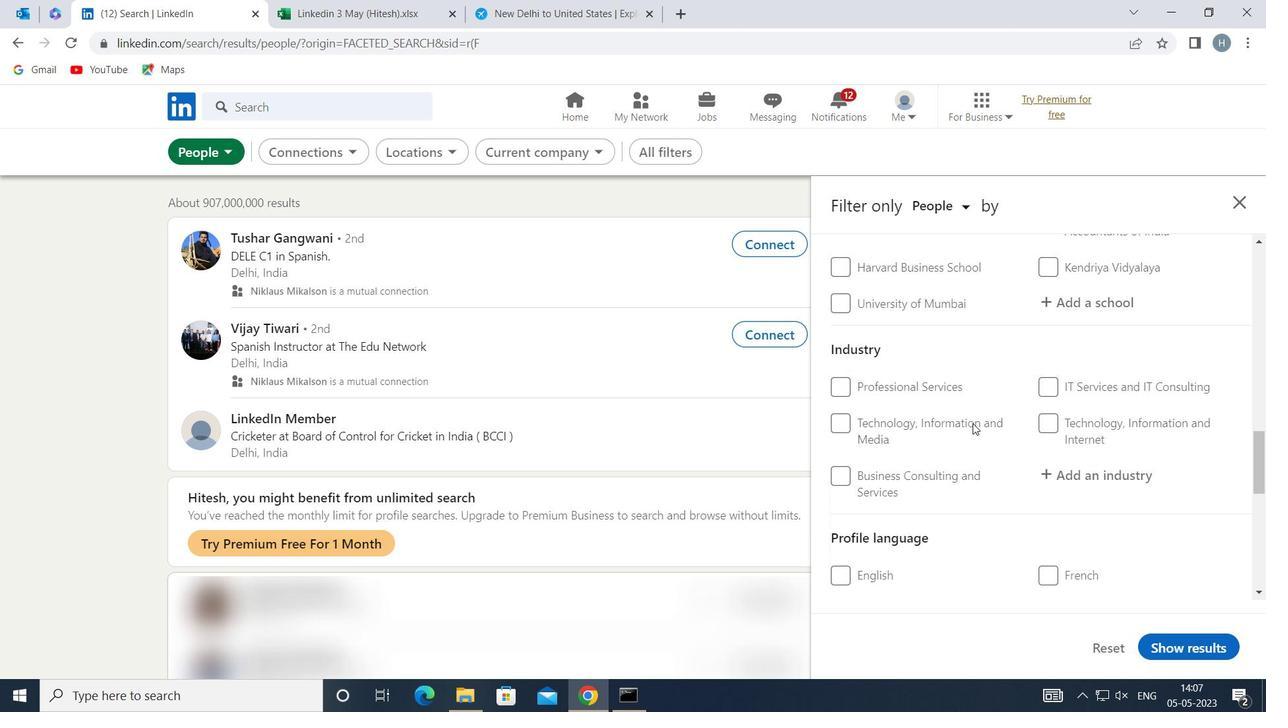 
Action: Mouse moved to (861, 490)
Screenshot: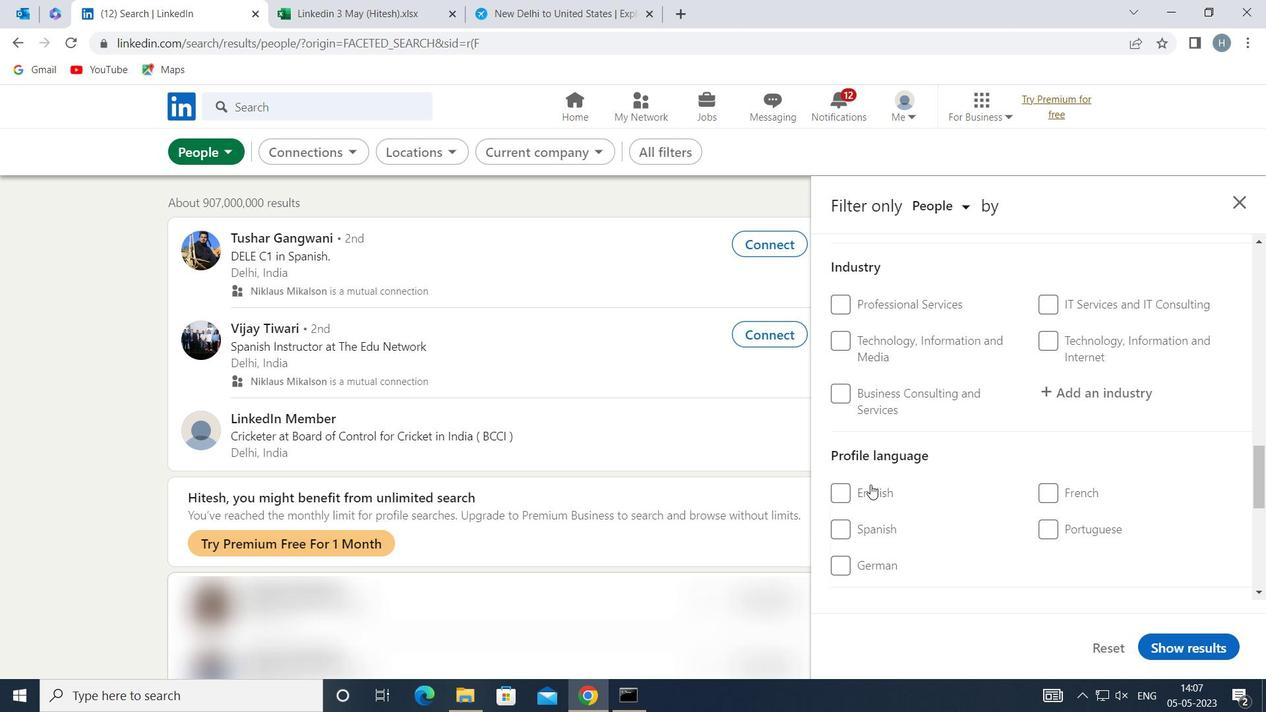 
Action: Mouse pressed left at (861, 490)
Screenshot: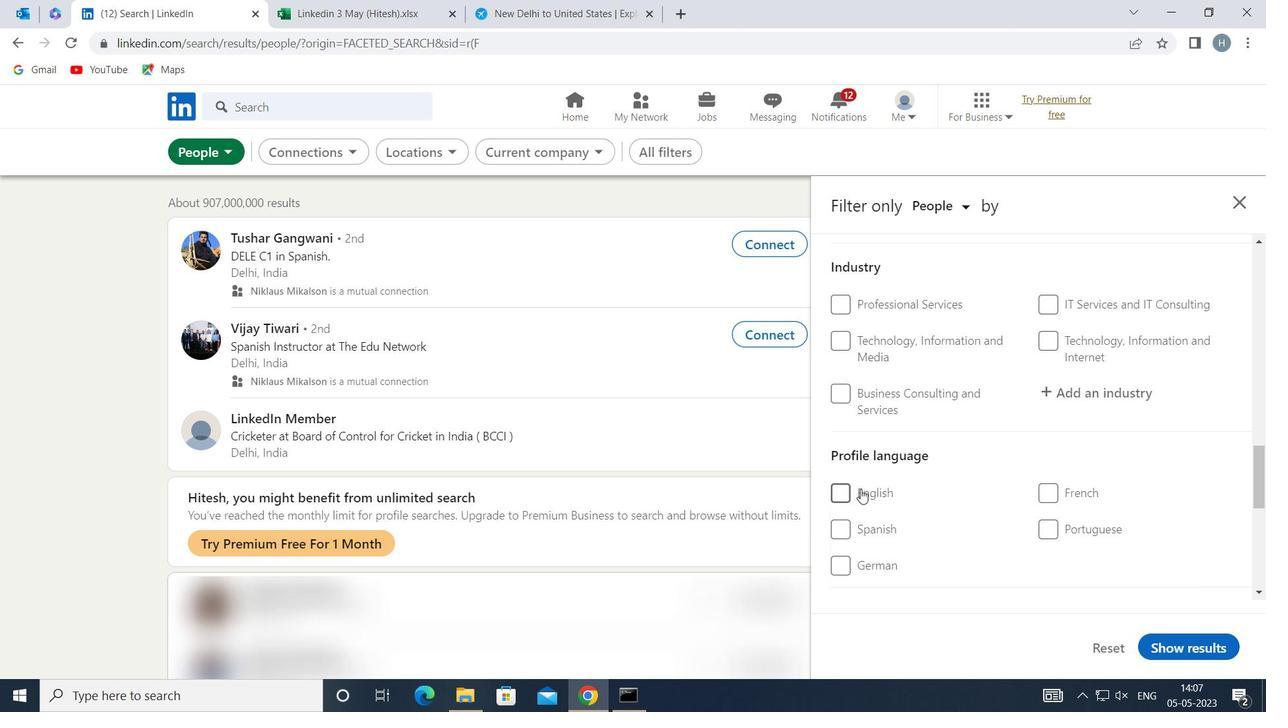 
Action: Mouse moved to (993, 488)
Screenshot: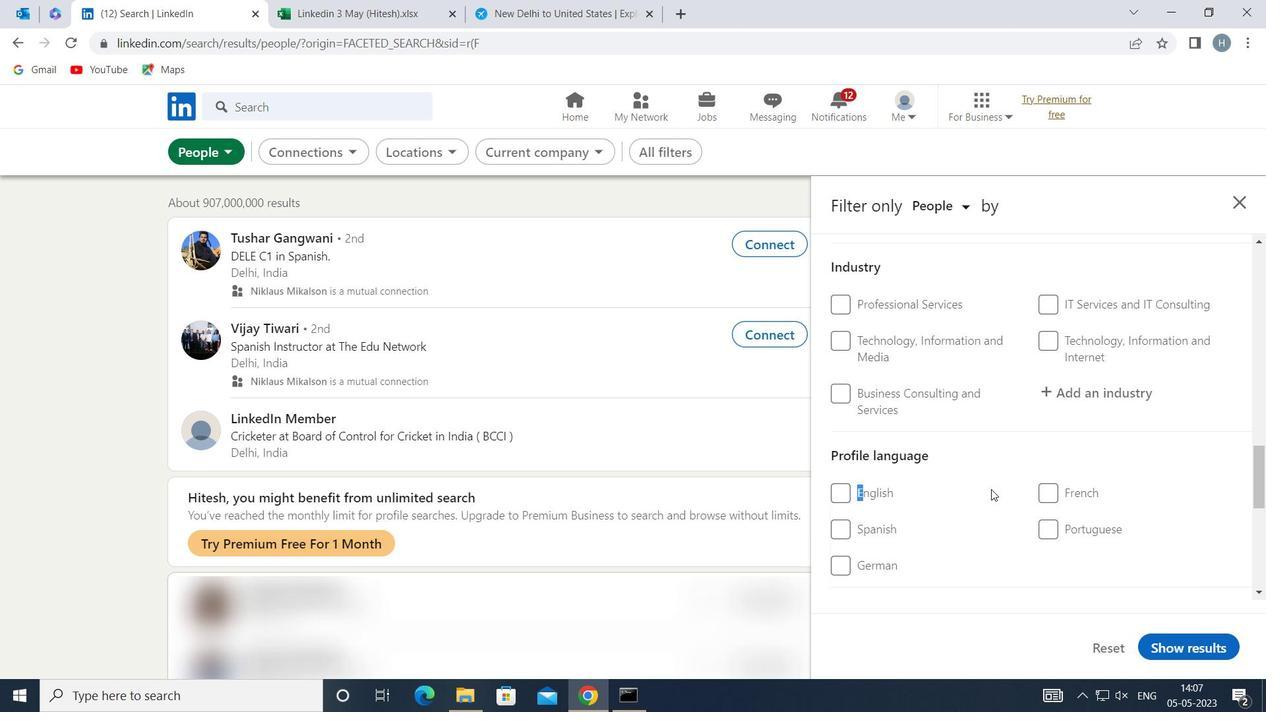 
Action: Mouse scrolled (993, 489) with delta (0, 0)
Screenshot: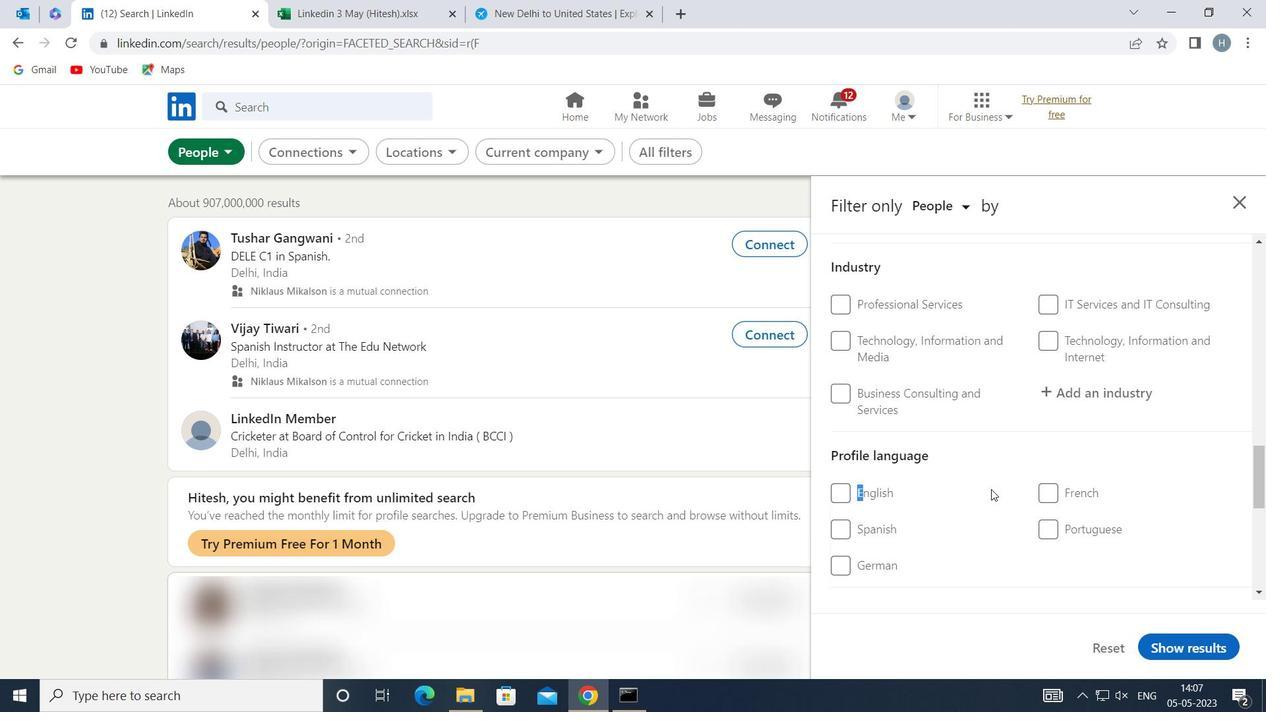 
Action: Mouse moved to (993, 476)
Screenshot: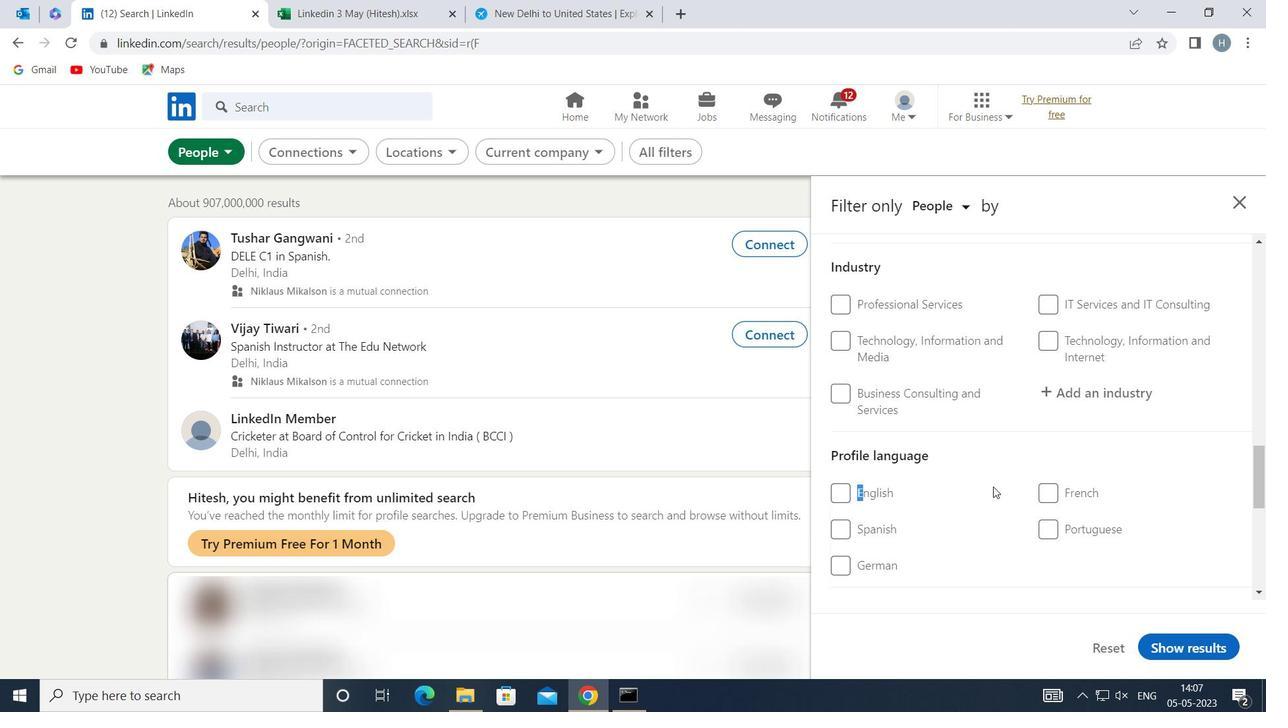 
Action: Mouse scrolled (993, 477) with delta (0, 0)
Screenshot: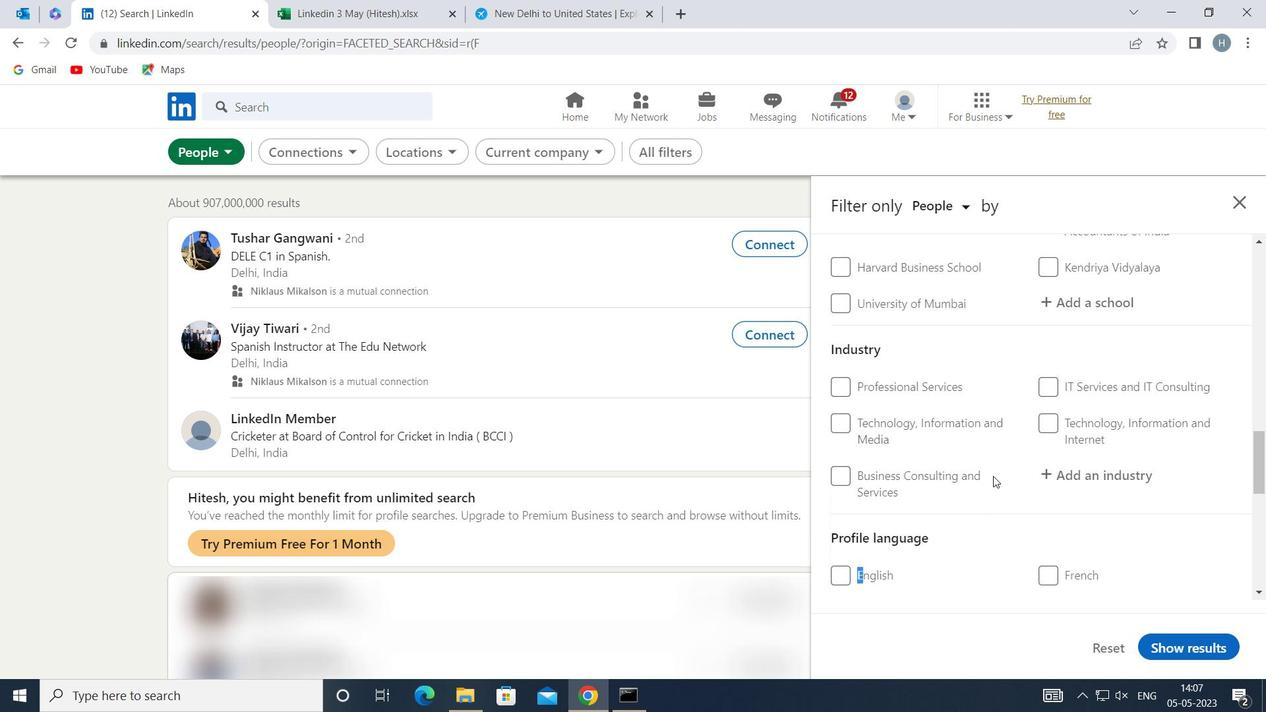
Action: Mouse moved to (985, 481)
Screenshot: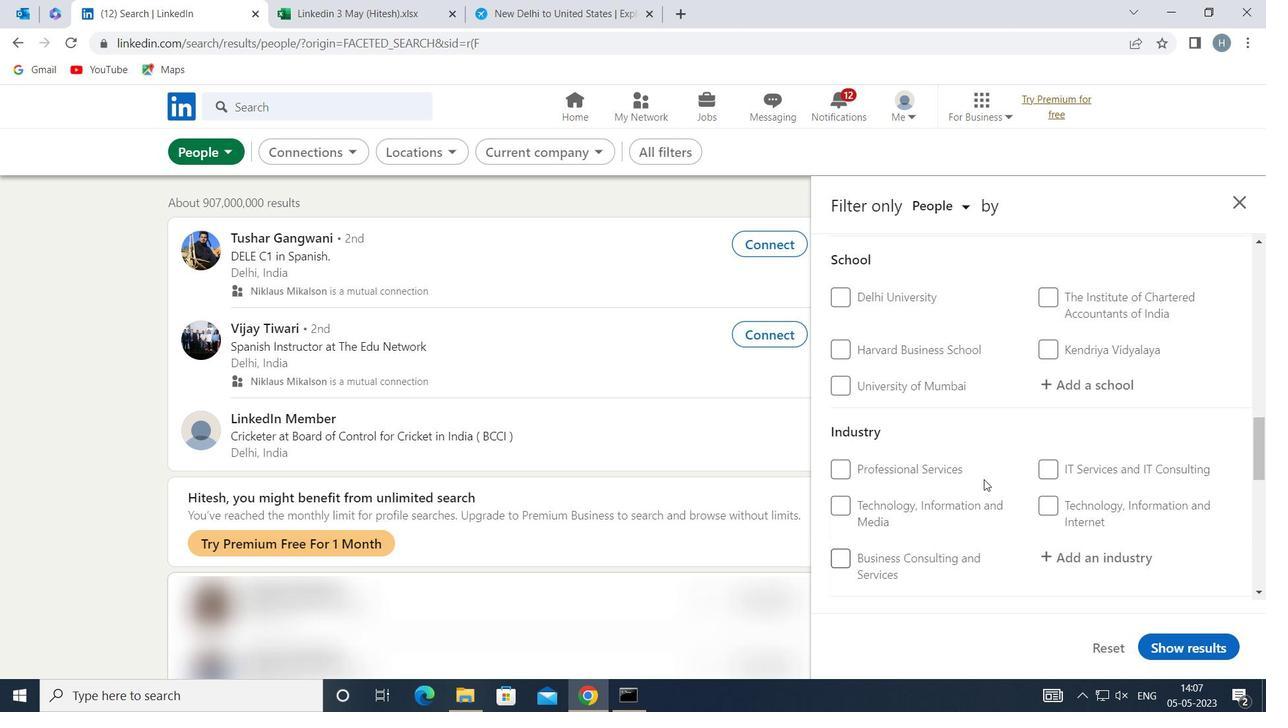 
Action: Mouse scrolled (985, 480) with delta (0, 0)
Screenshot: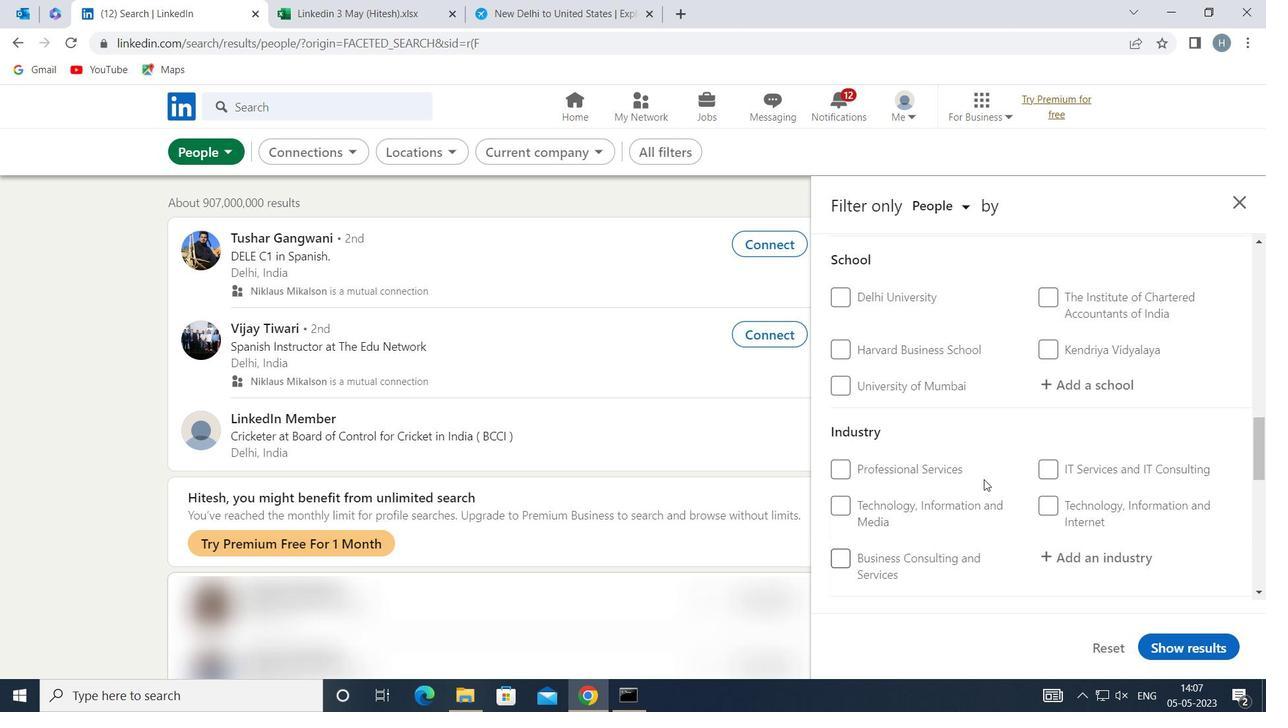 
Action: Mouse moved to (834, 580)
Screenshot: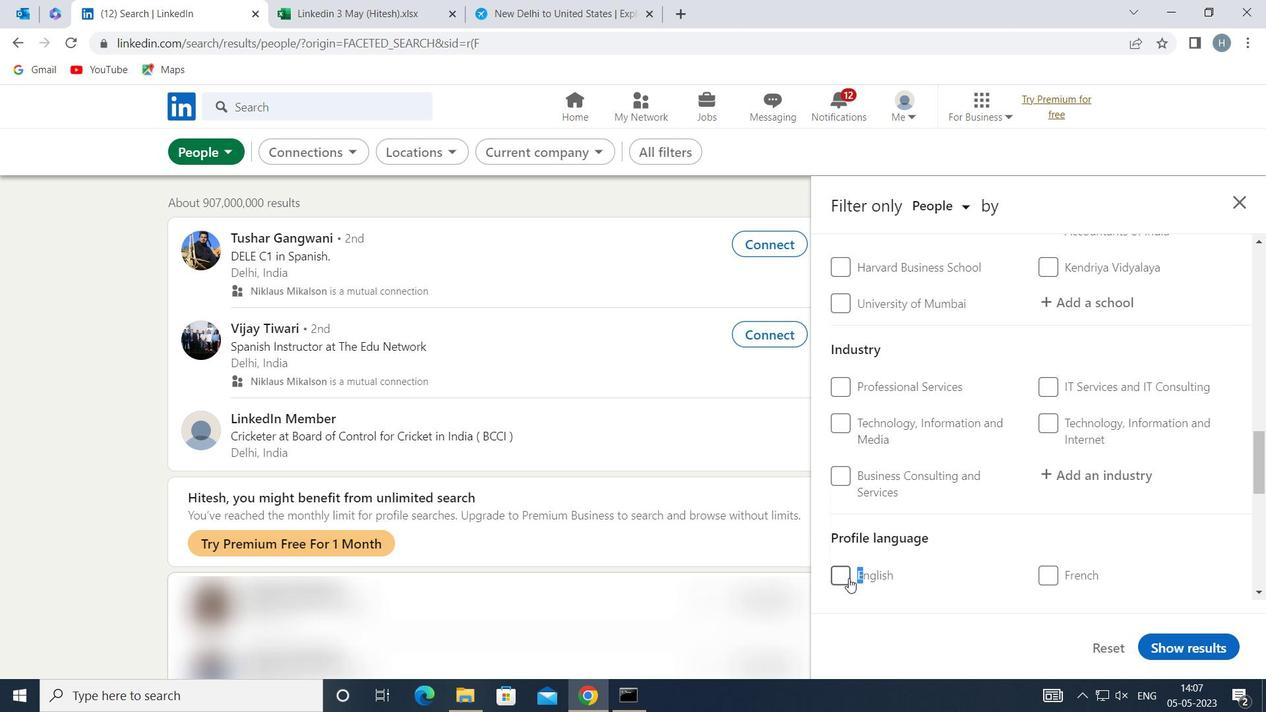 
Action: Mouse pressed left at (834, 580)
Screenshot: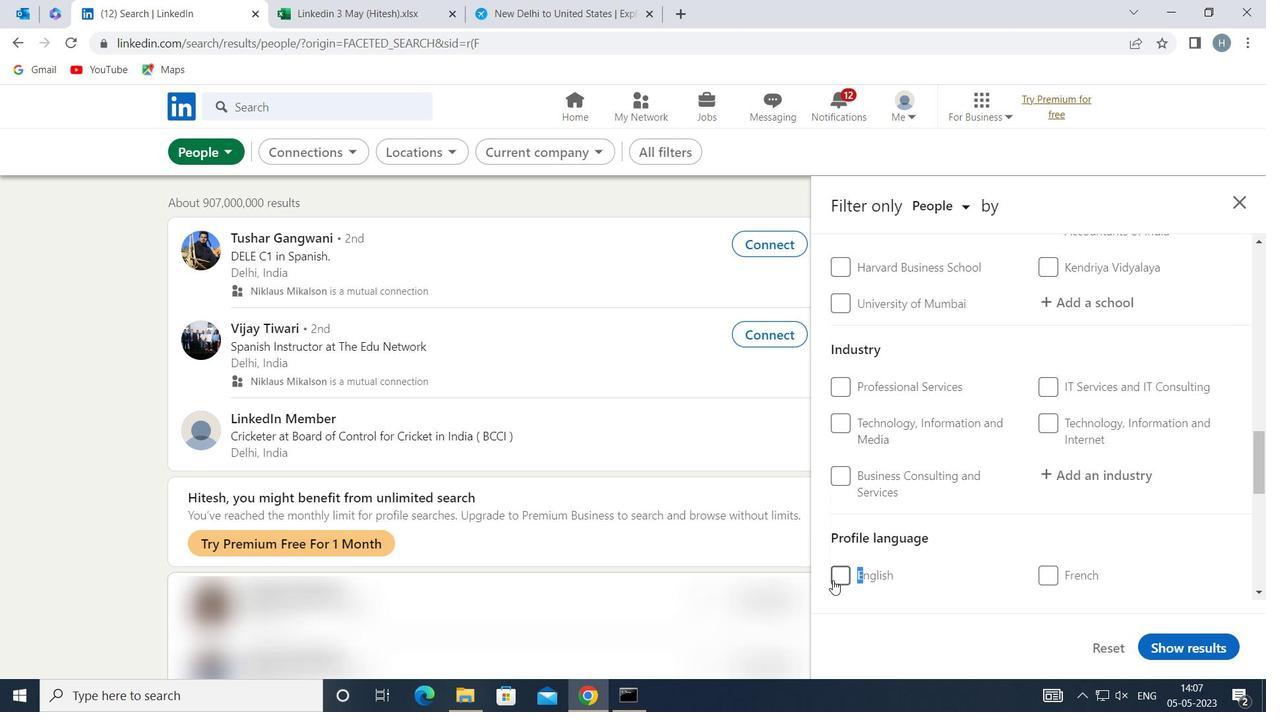 
Action: Mouse moved to (1031, 535)
Screenshot: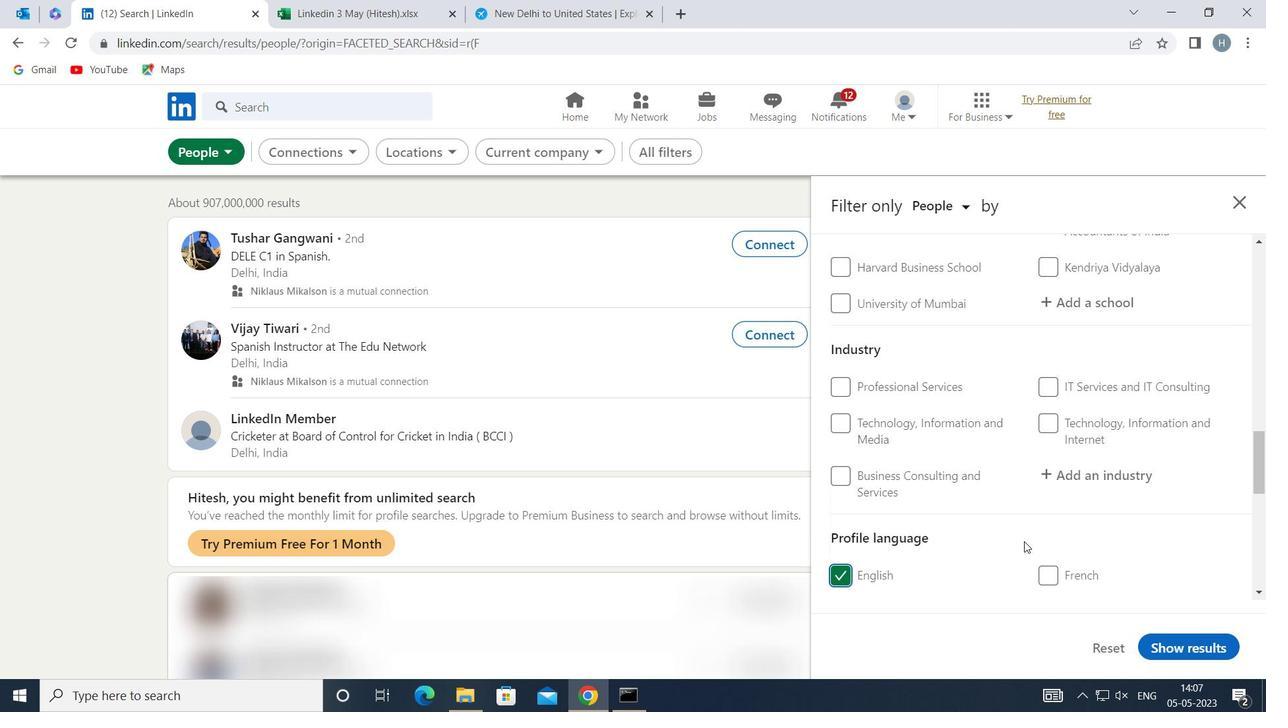 
Action: Mouse scrolled (1031, 535) with delta (0, 0)
Screenshot: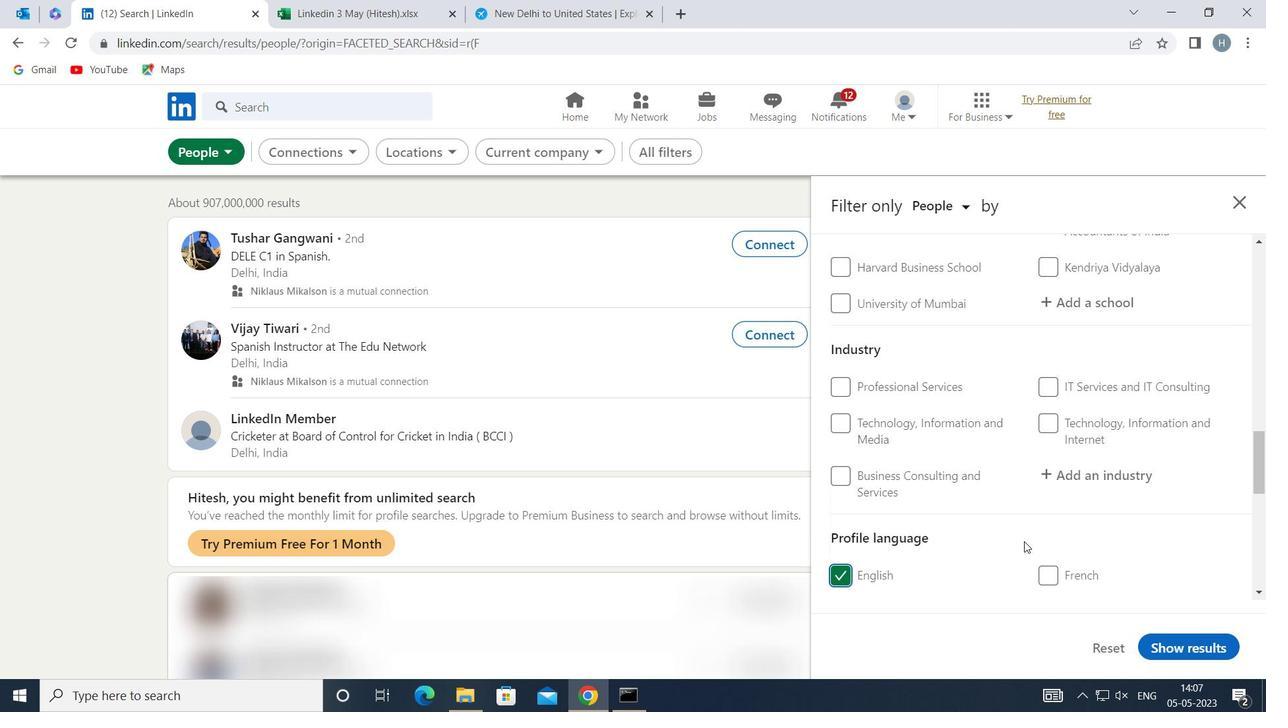
Action: Mouse moved to (1034, 527)
Screenshot: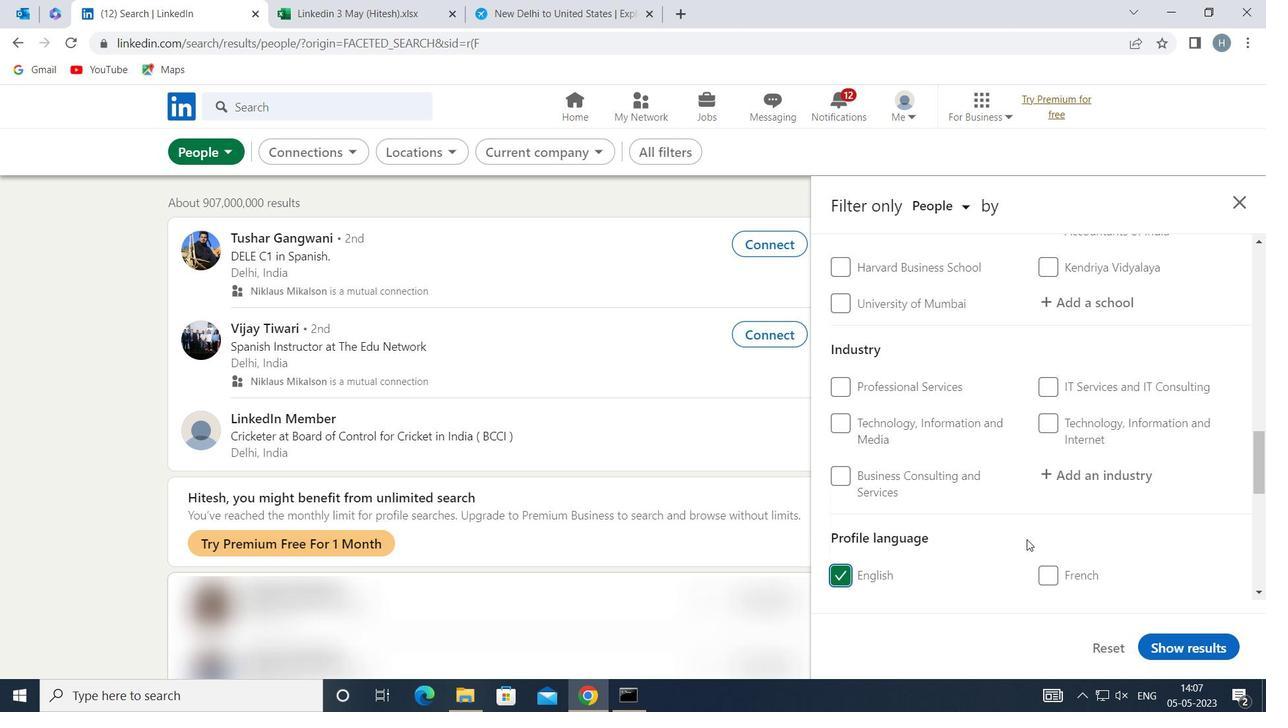 
Action: Mouse scrolled (1034, 527) with delta (0, 0)
Screenshot: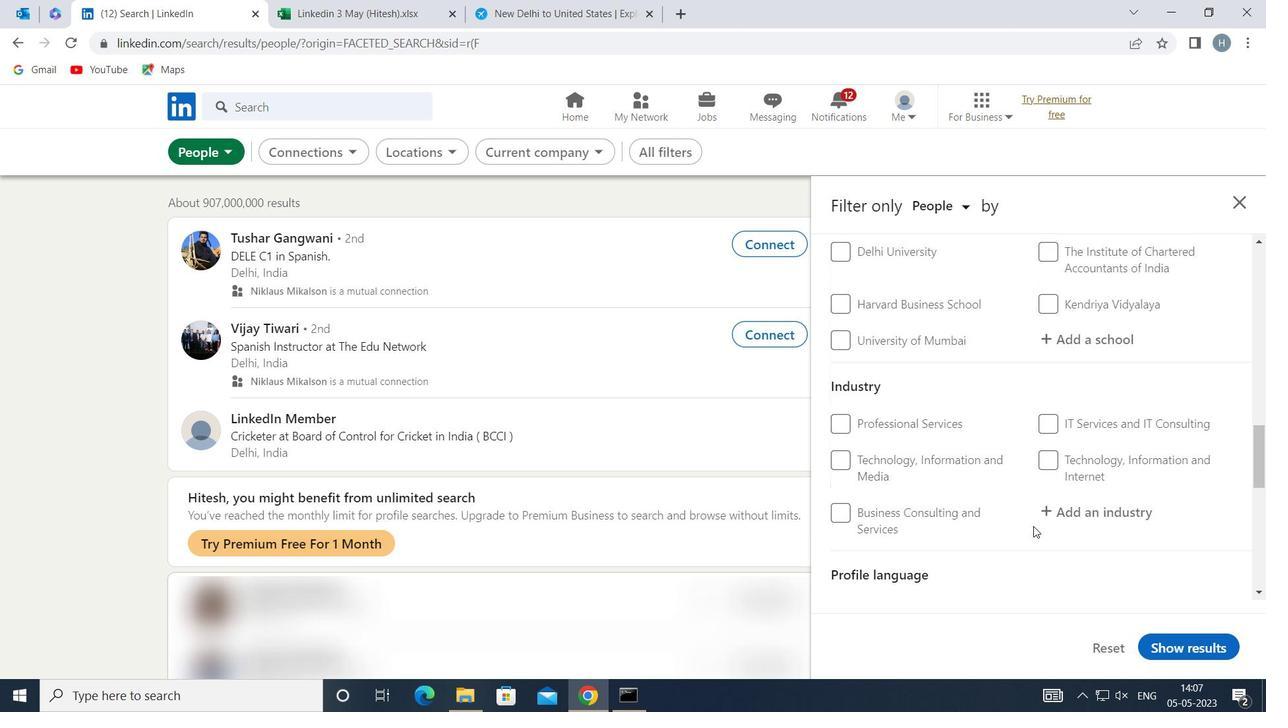 
Action: Mouse scrolled (1034, 527) with delta (0, 0)
Screenshot: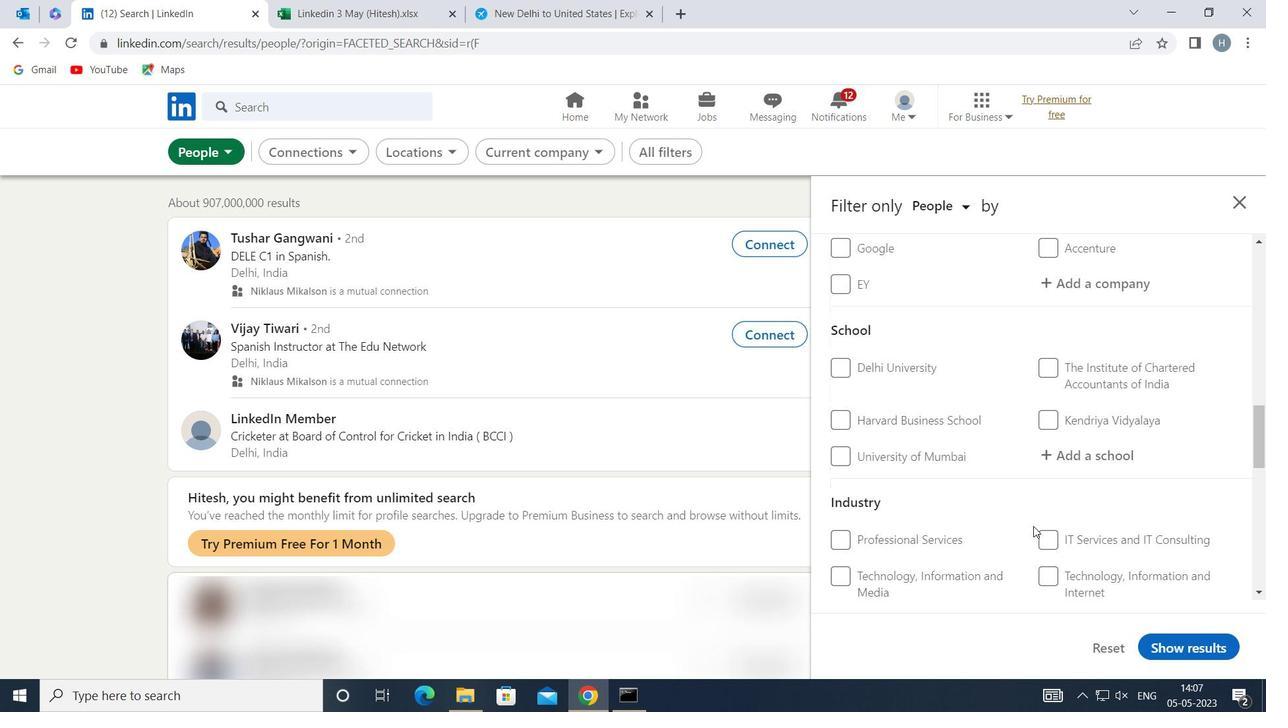 
Action: Mouse scrolled (1034, 527) with delta (0, 0)
Screenshot: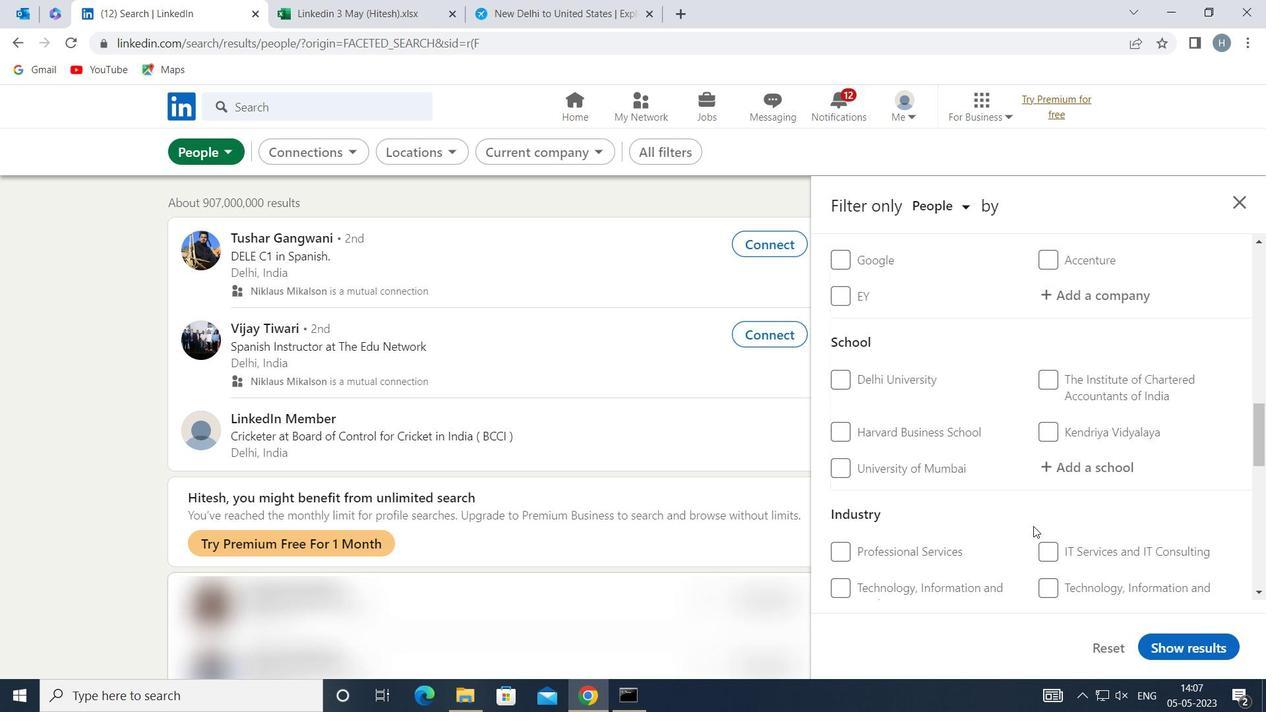 
Action: Mouse scrolled (1034, 527) with delta (0, 0)
Screenshot: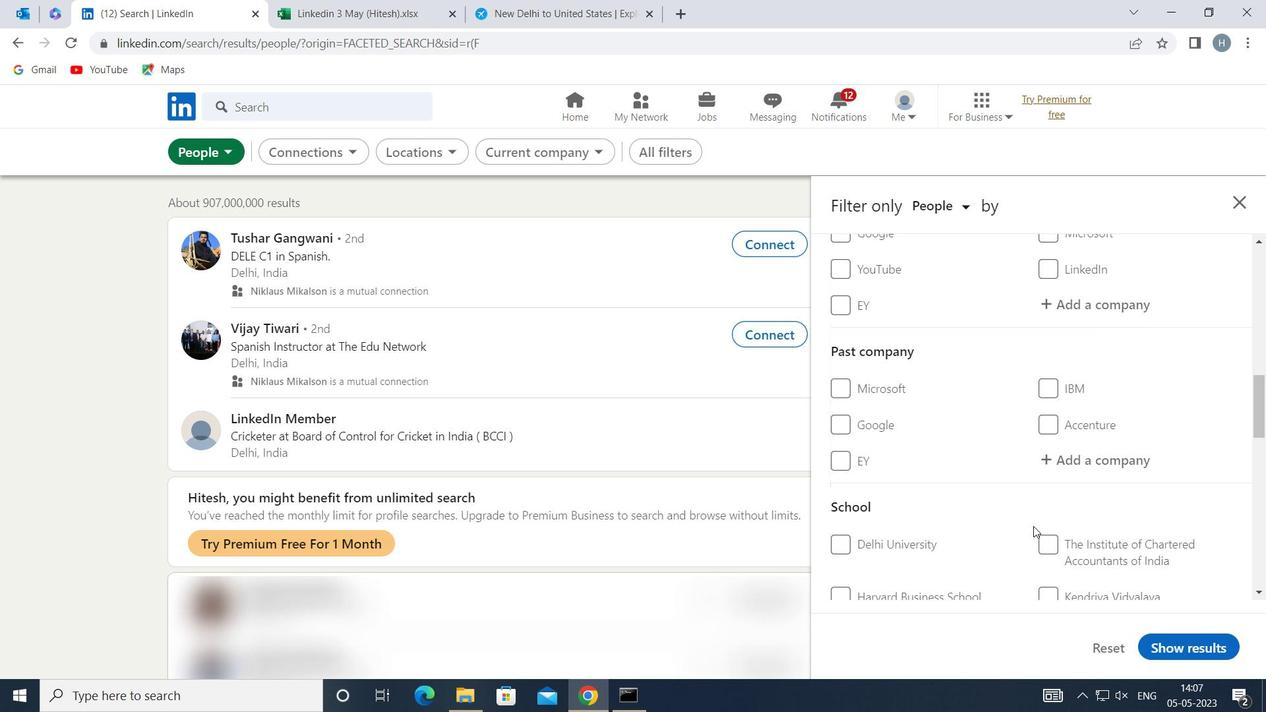 
Action: Mouse moved to (1095, 384)
Screenshot: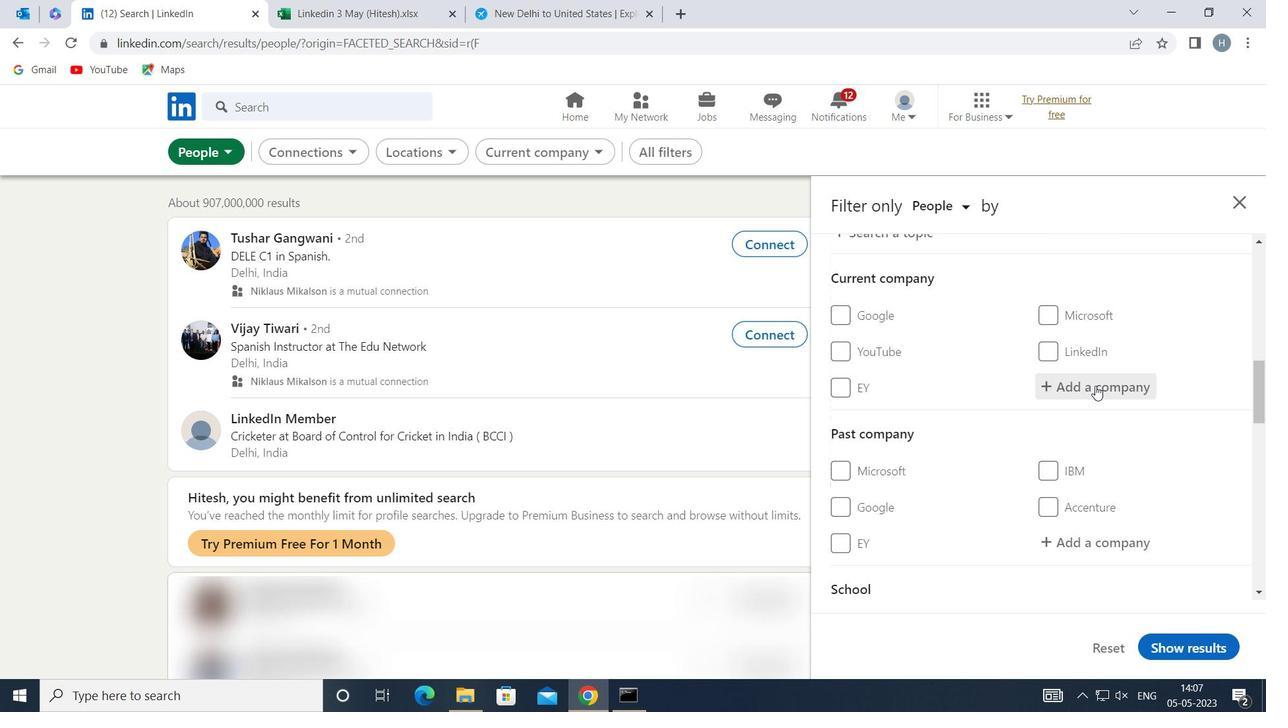
Action: Mouse pressed left at (1095, 384)
Screenshot: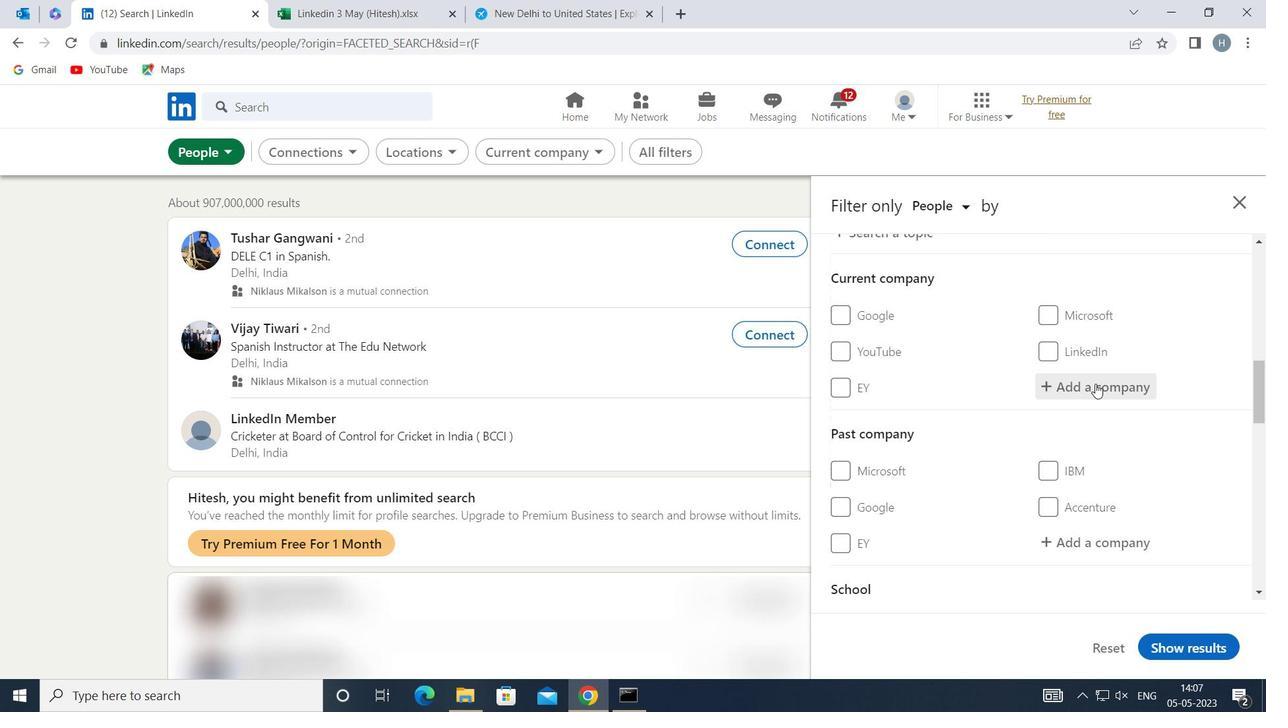 
Action: Key pressed <Key.shift>ACCENTURE
Screenshot: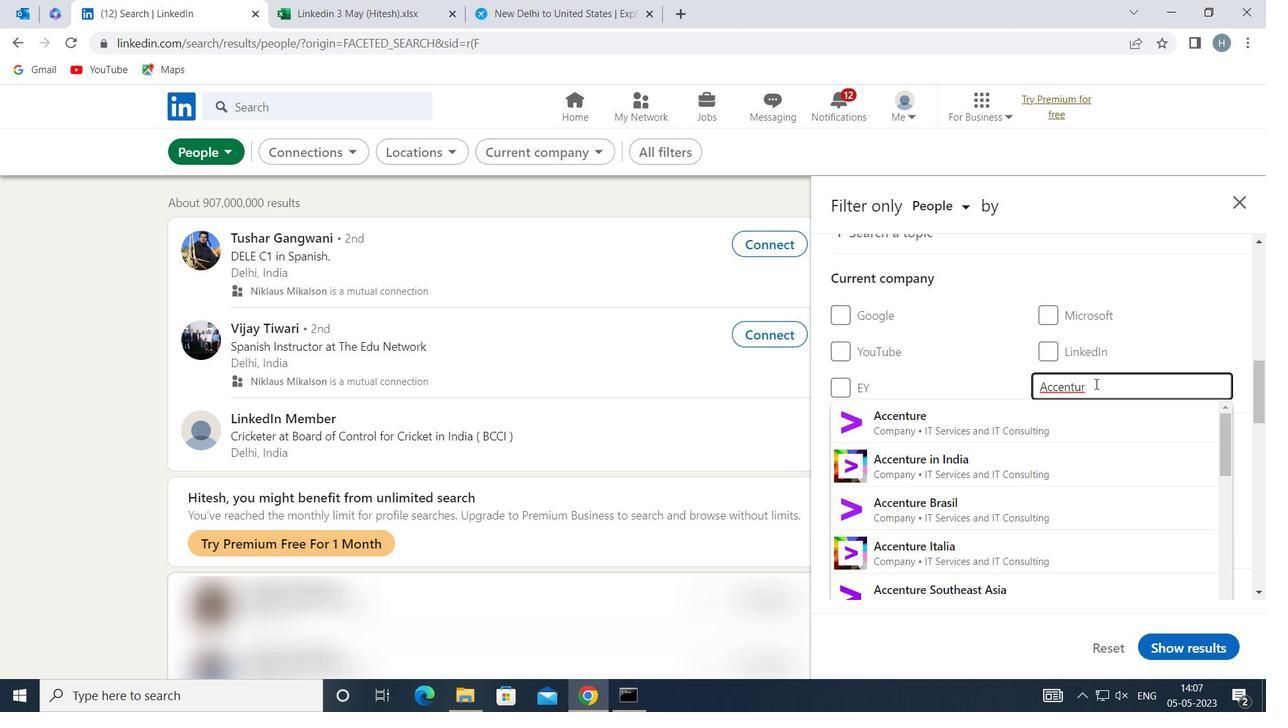 
Action: Mouse moved to (1035, 413)
Screenshot: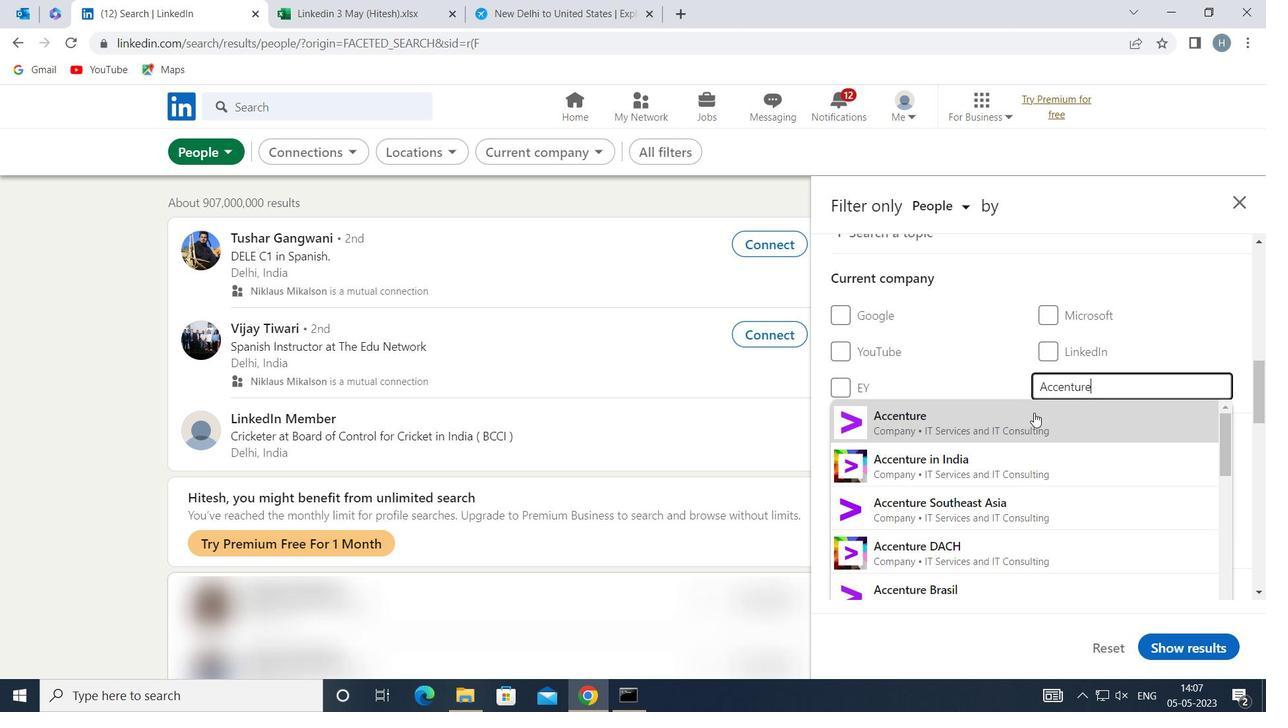 
Action: Mouse pressed left at (1035, 413)
Screenshot: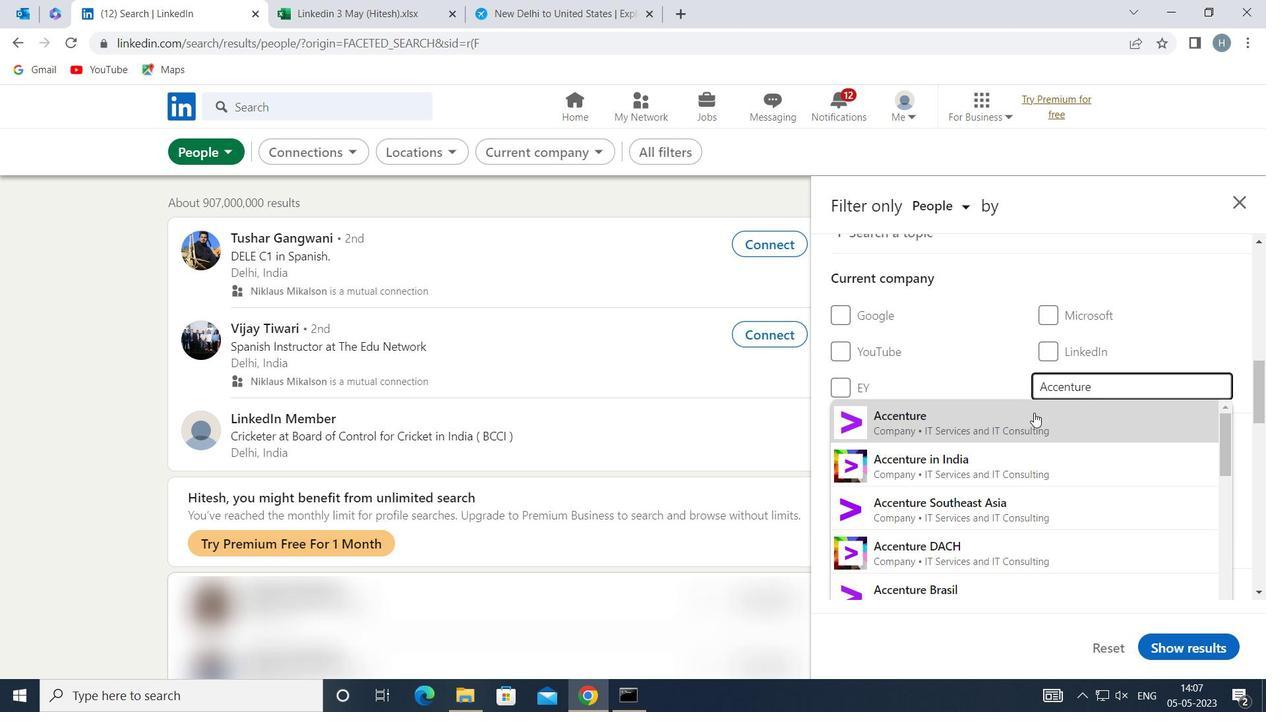 
Action: Mouse moved to (1002, 405)
Screenshot: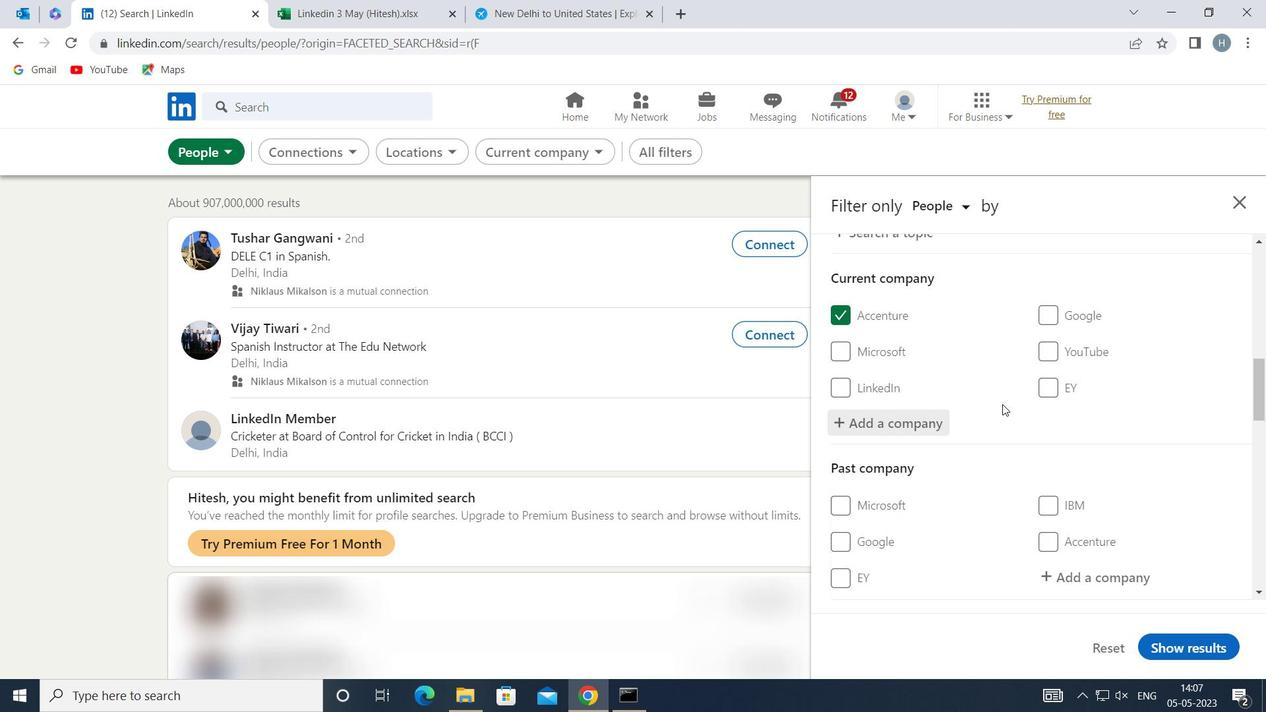 
Action: Mouse scrolled (1002, 404) with delta (0, 0)
Screenshot: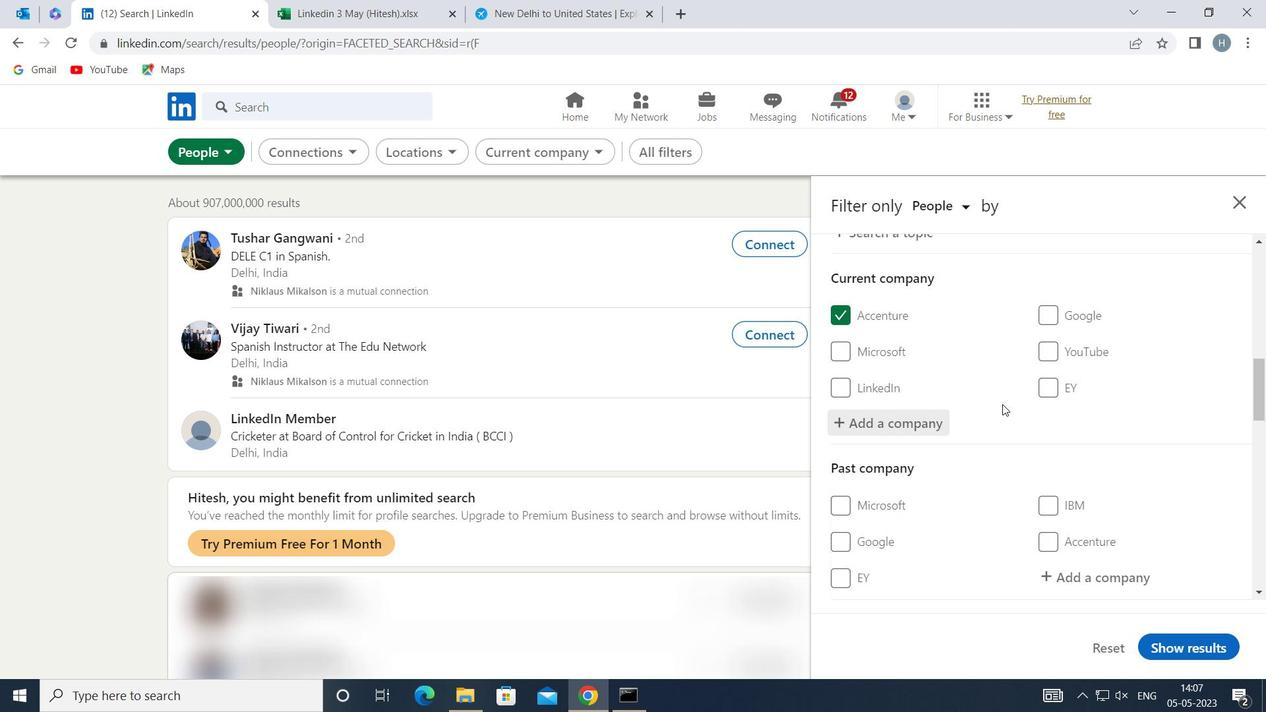 
Action: Mouse scrolled (1002, 404) with delta (0, 0)
Screenshot: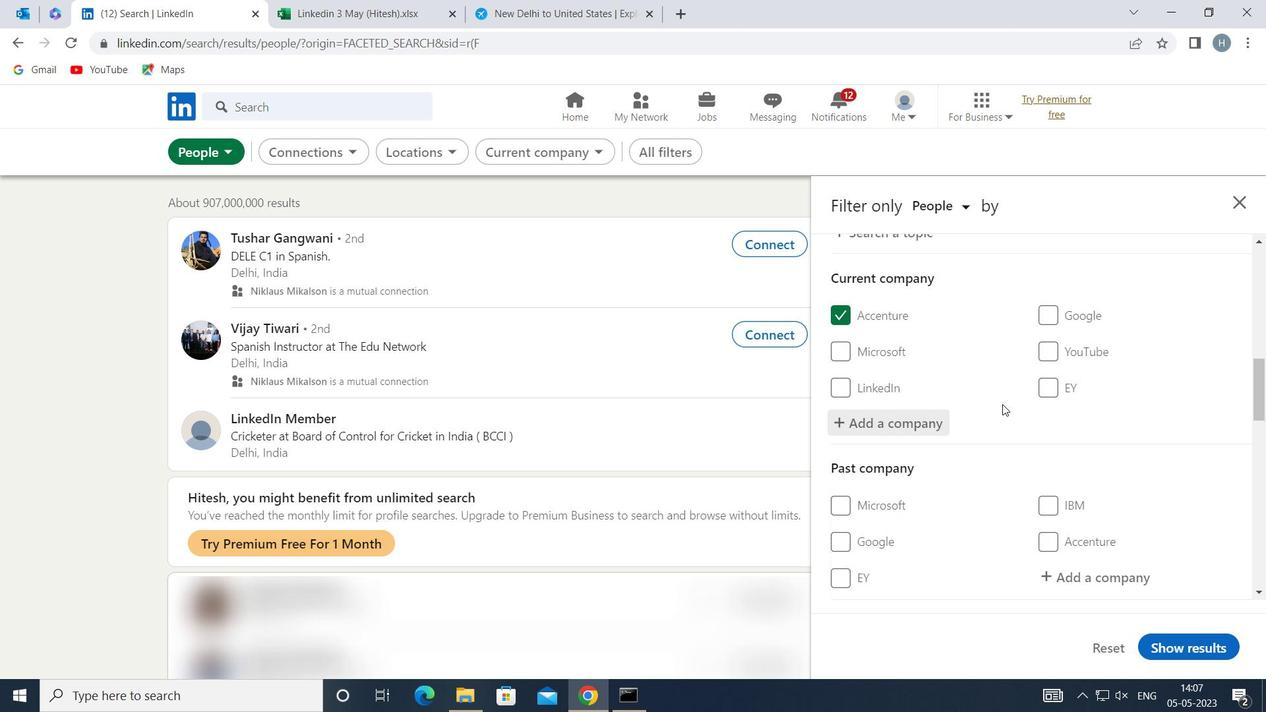 
Action: Mouse scrolled (1002, 404) with delta (0, 0)
Screenshot: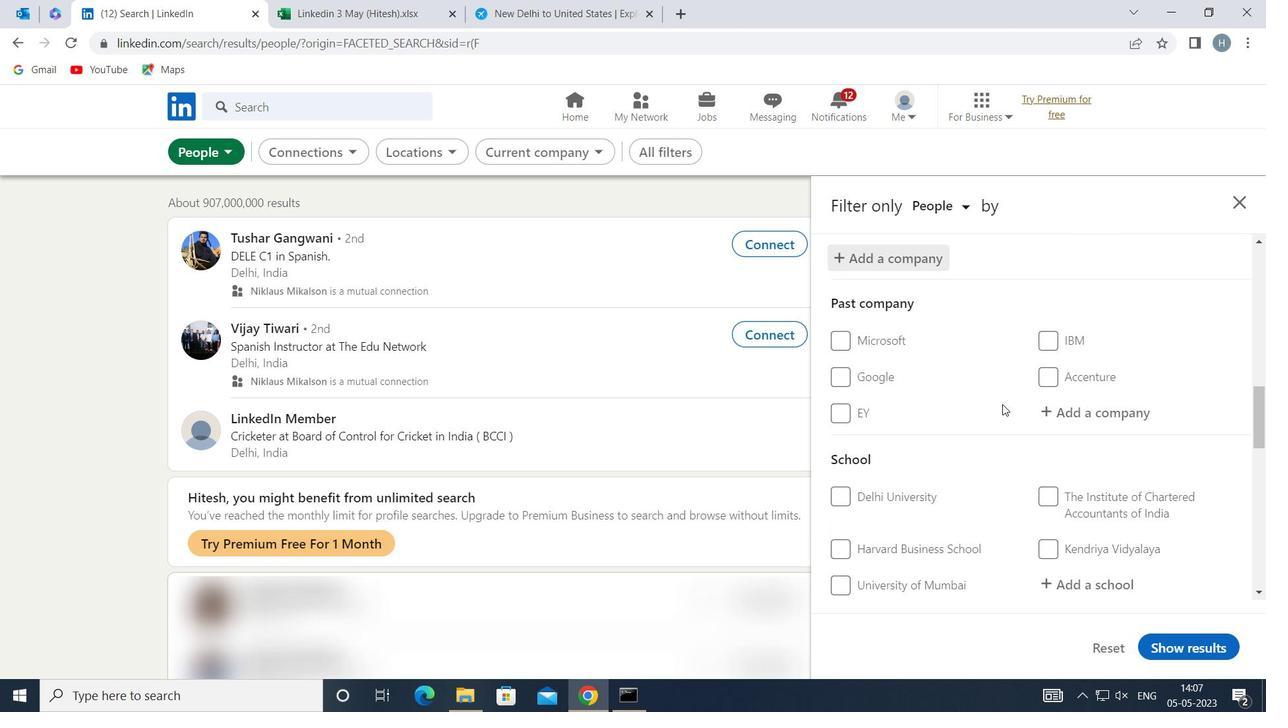 
Action: Mouse scrolled (1002, 404) with delta (0, 0)
Screenshot: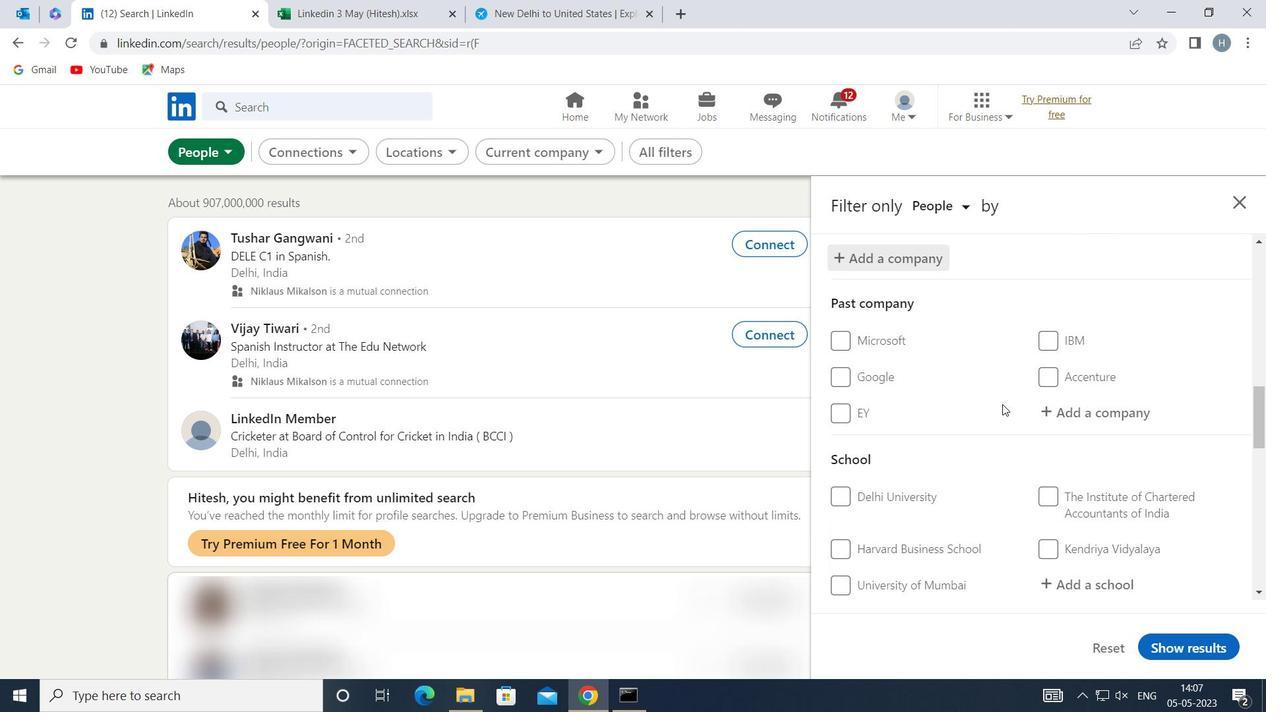 
Action: Mouse moved to (1076, 417)
Screenshot: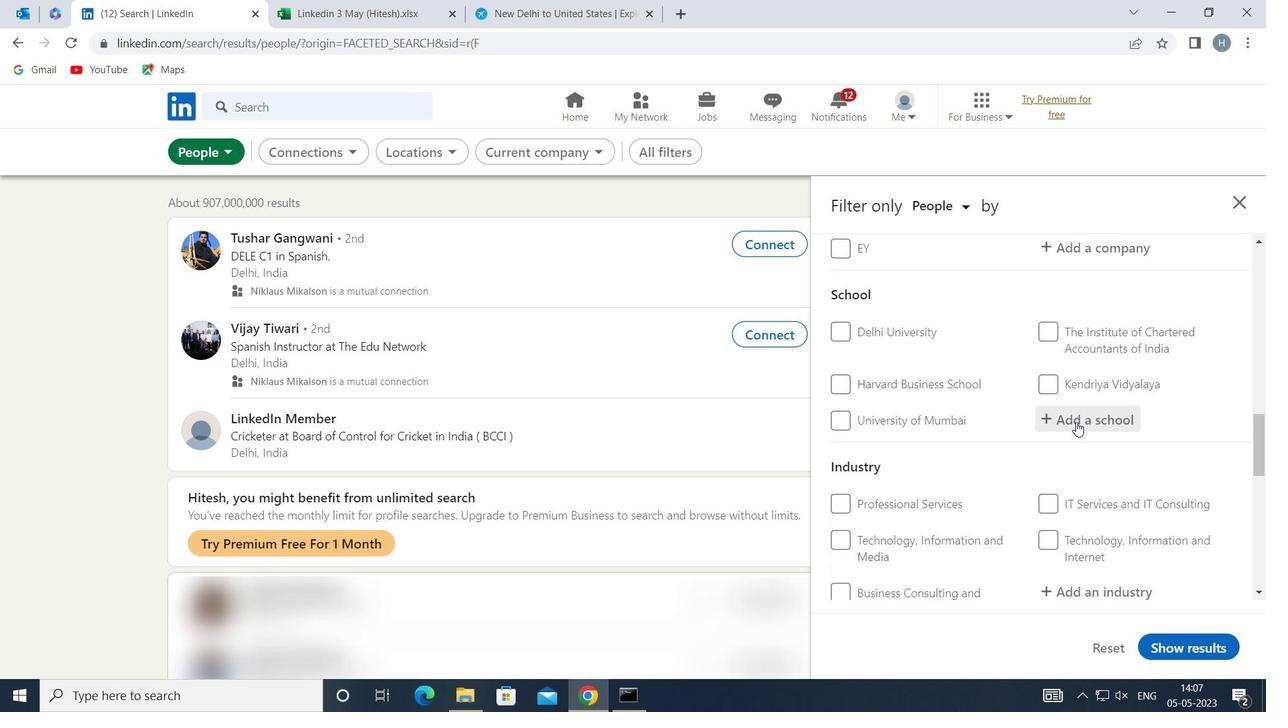 
Action: Mouse pressed left at (1076, 417)
Screenshot: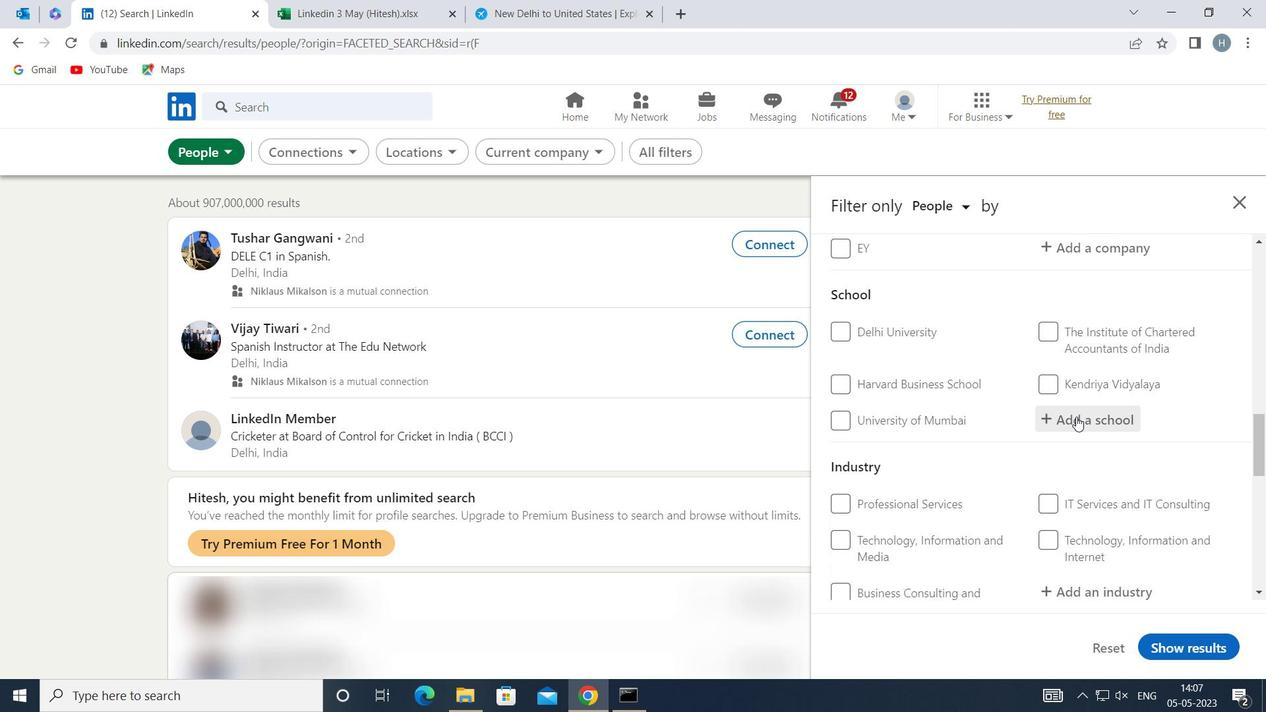 
Action: Key pressed <Key.shift><Key.shift><Key.shift><Key.shift><Key.shift><Key.shift><Key.shift><Key.shift><Key.shift><Key.shift><Key.shift>ISTQB<Key.space>CER
Screenshot: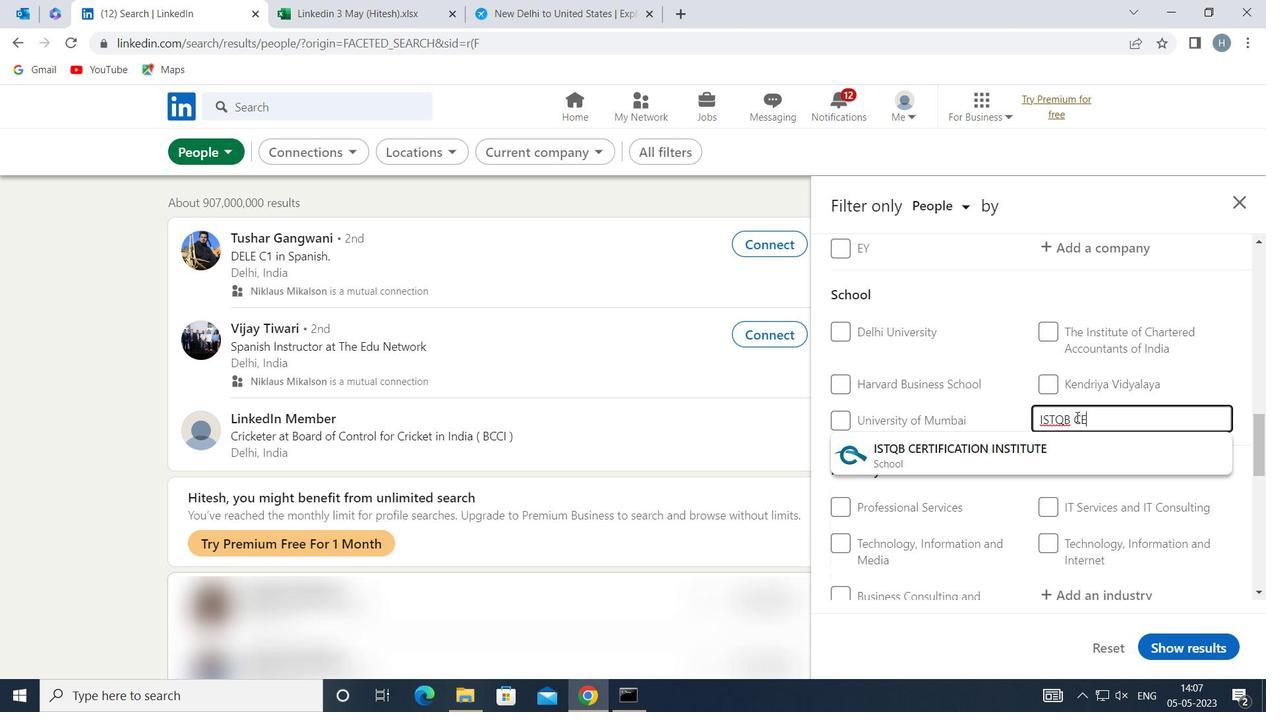 
Action: Mouse moved to (1036, 449)
Screenshot: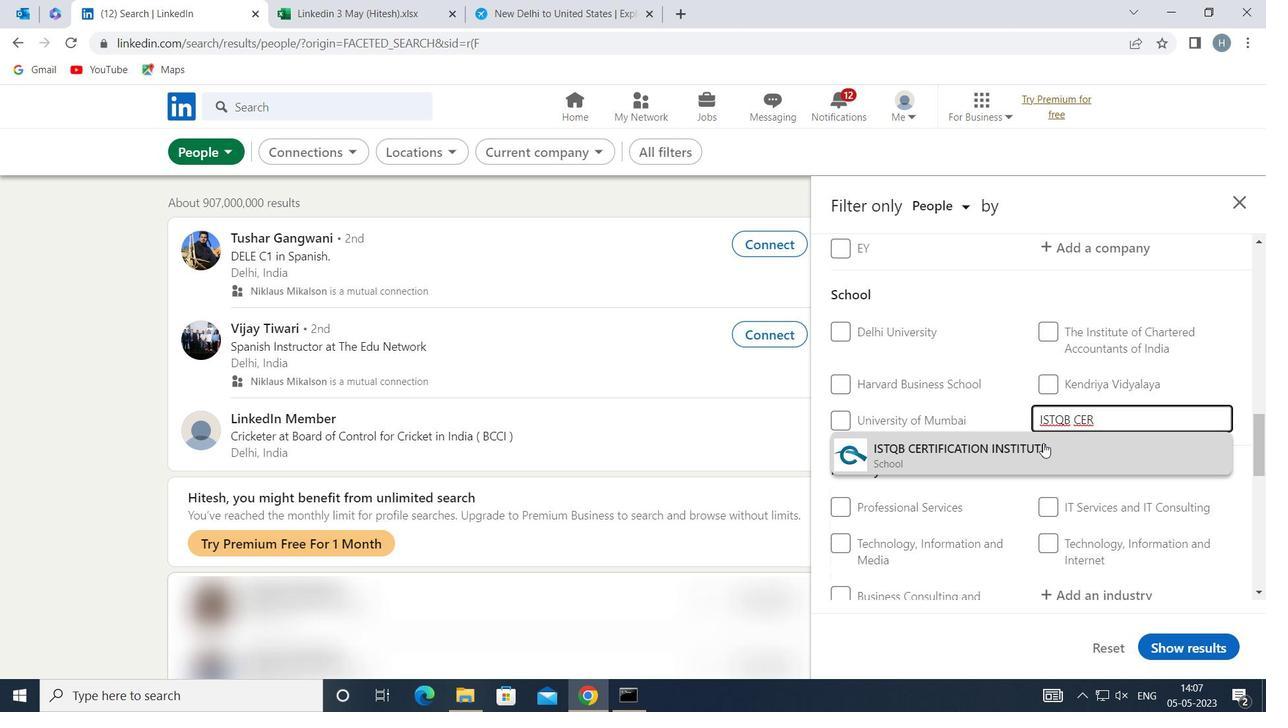 
Action: Mouse pressed left at (1036, 449)
Screenshot: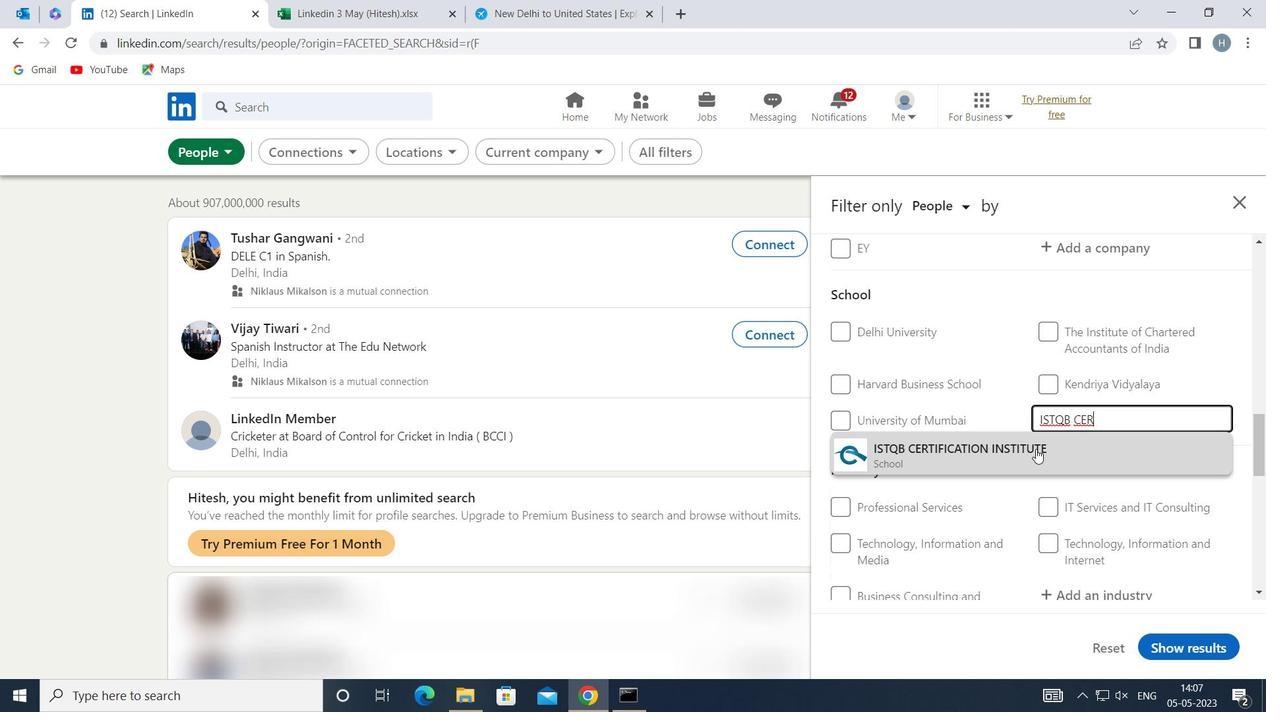 
Action: Mouse moved to (1012, 417)
Screenshot: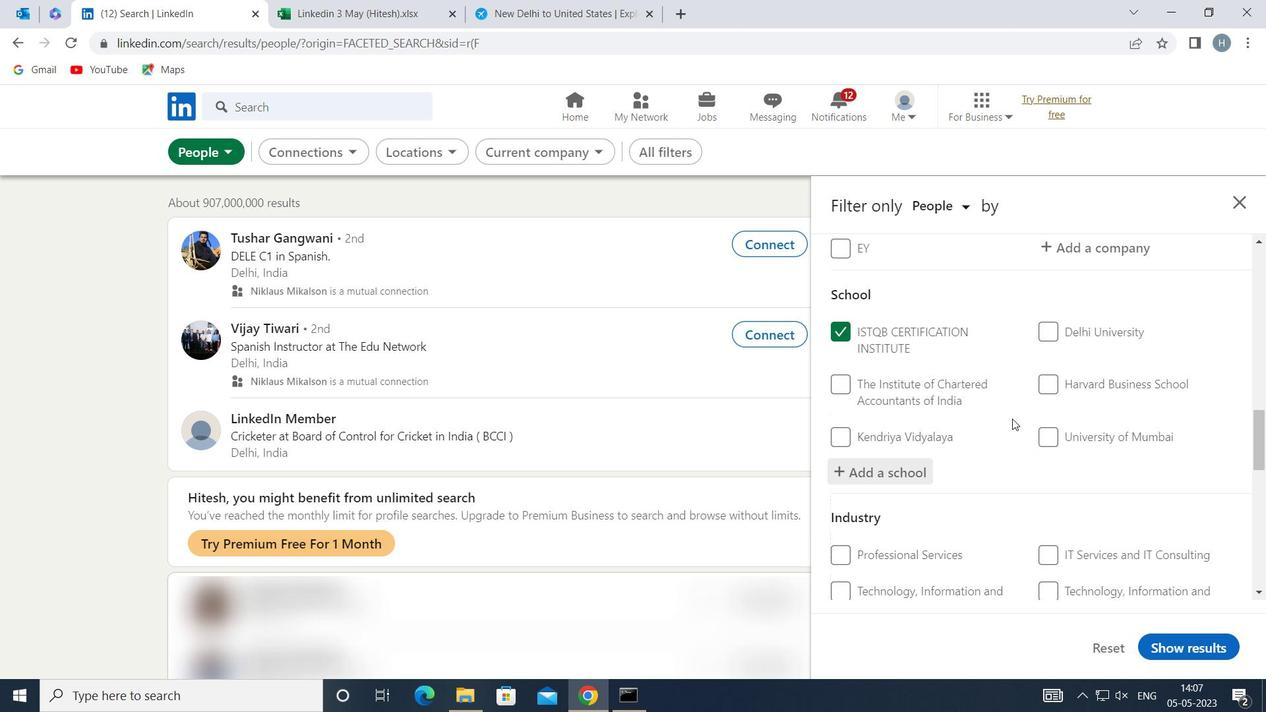 
Action: Mouse scrolled (1012, 417) with delta (0, 0)
Screenshot: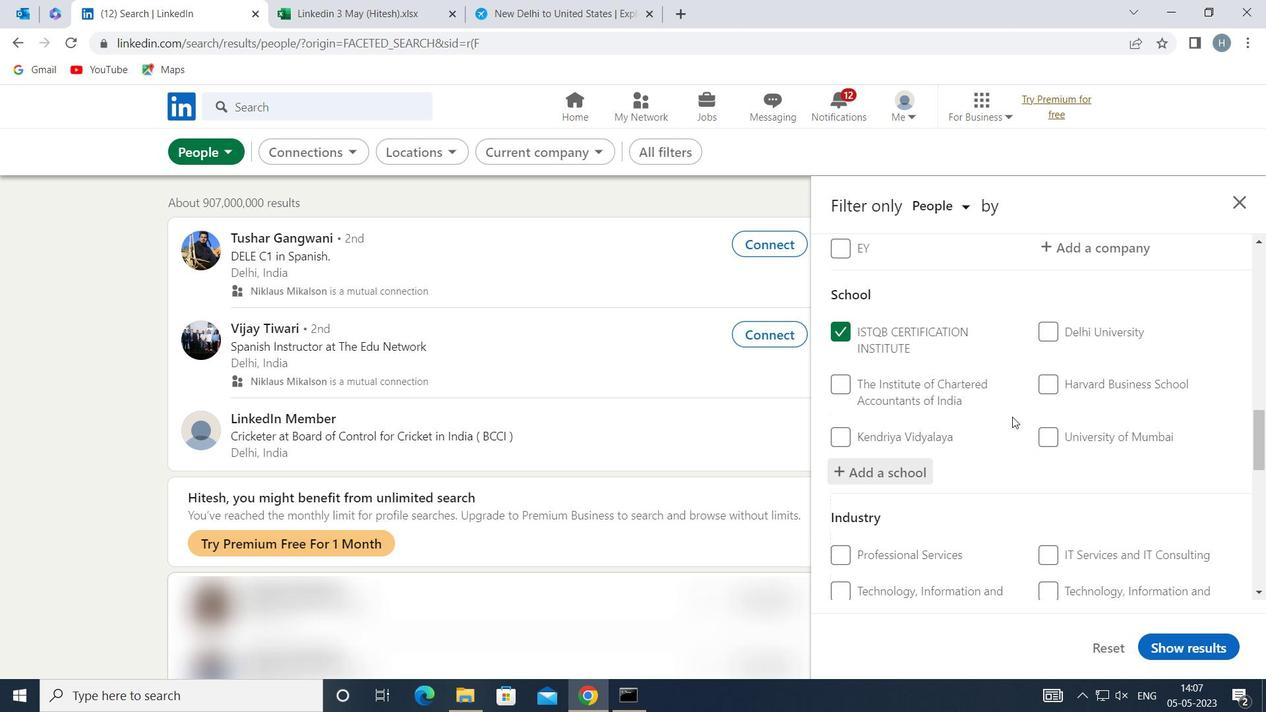 
Action: Mouse scrolled (1012, 417) with delta (0, 0)
Screenshot: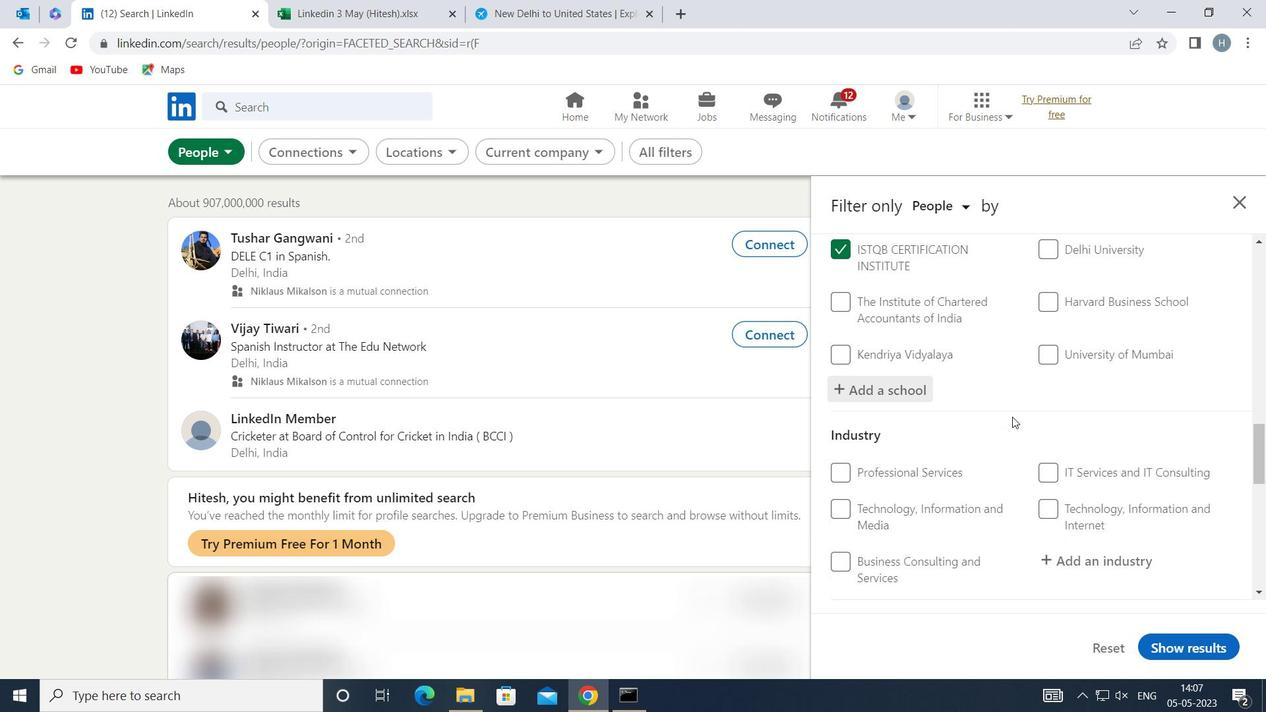 
Action: Mouse moved to (1014, 418)
Screenshot: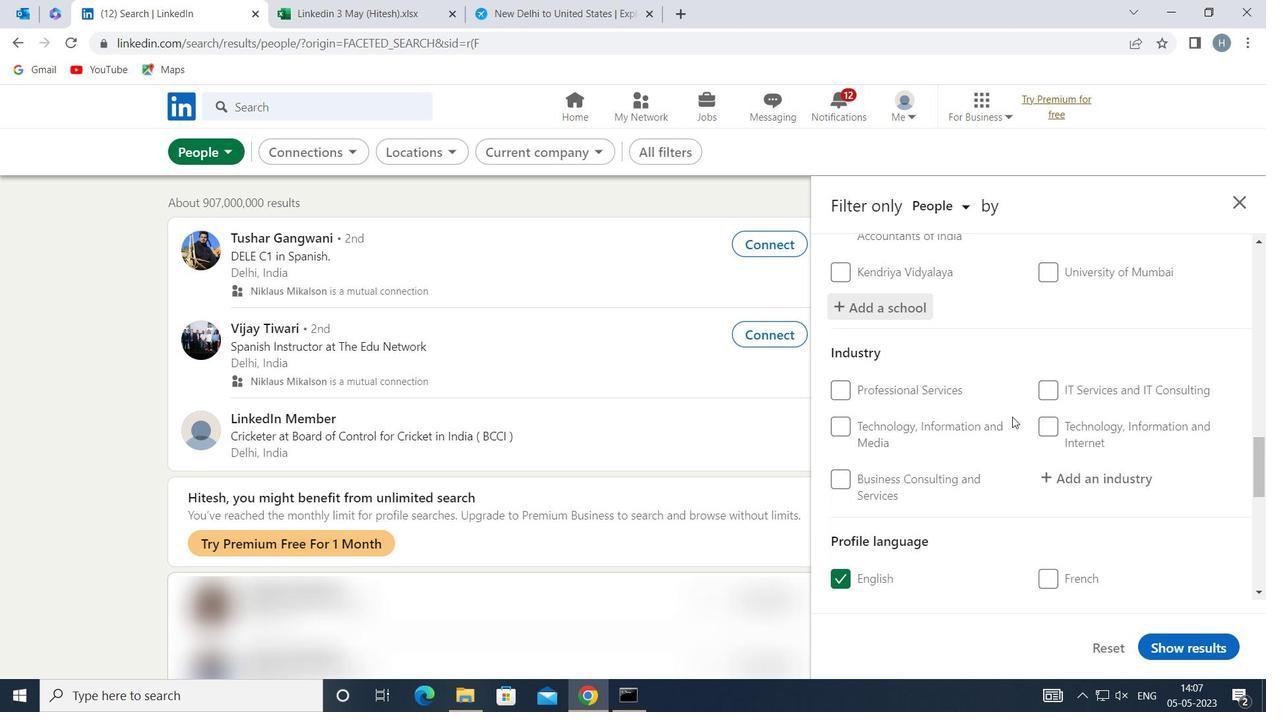 
Action: Mouse scrolled (1014, 417) with delta (0, 0)
Screenshot: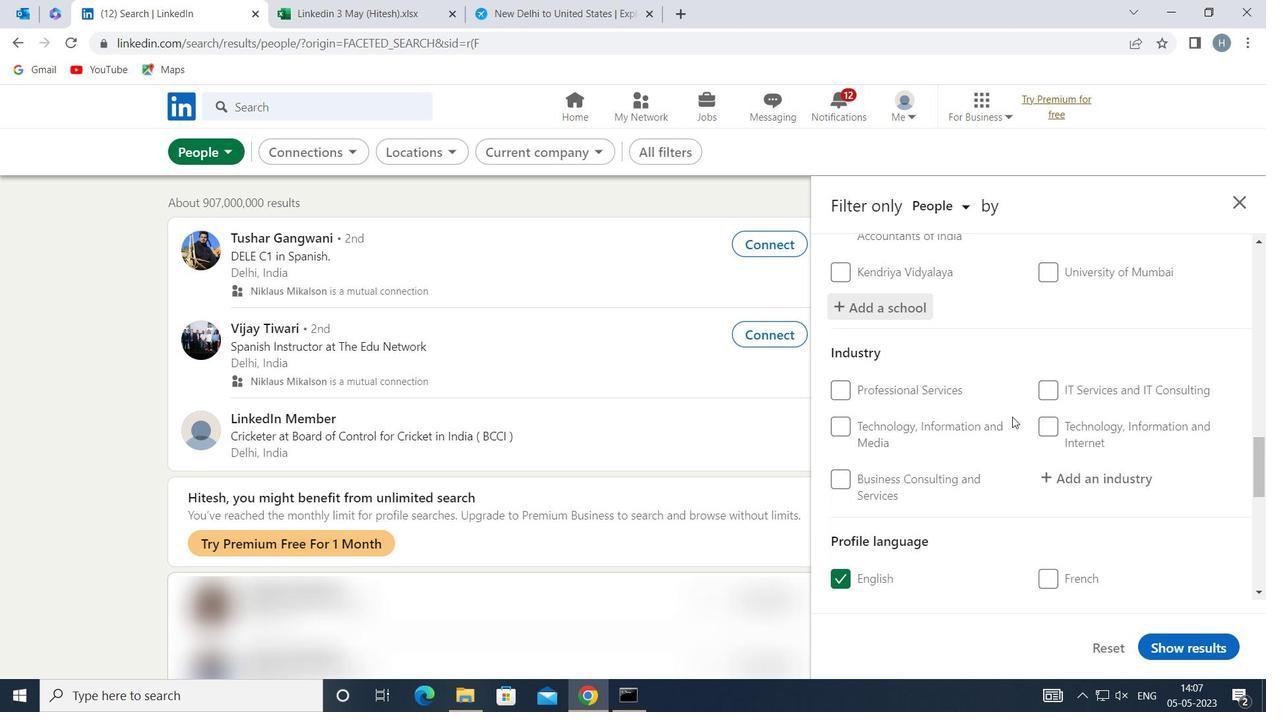 
Action: Mouse moved to (1116, 397)
Screenshot: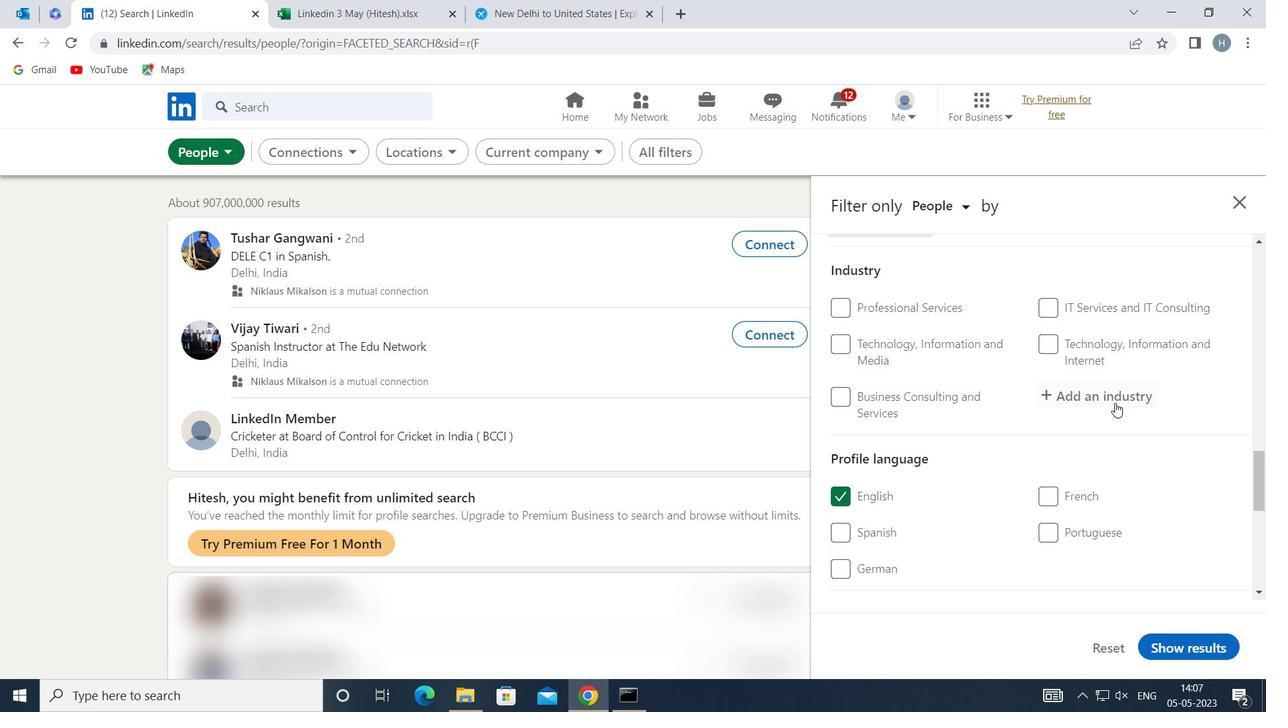 
Action: Mouse pressed left at (1116, 397)
Screenshot: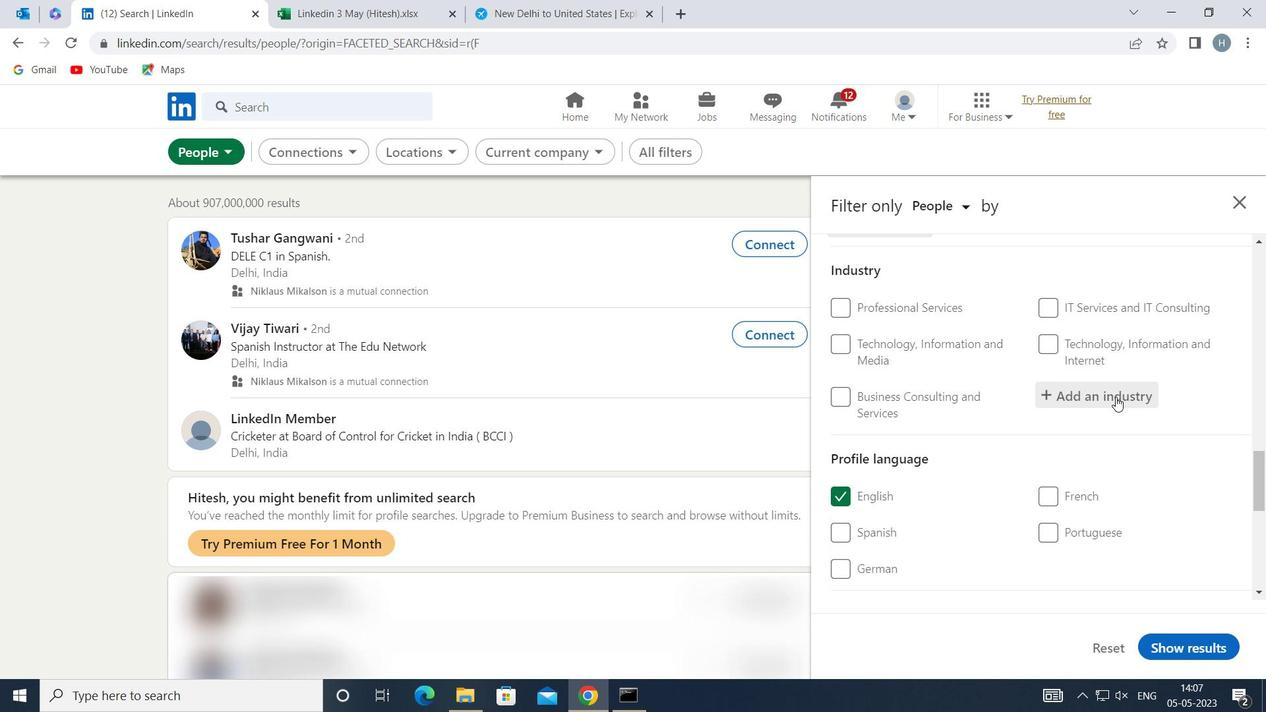 
Action: Key pressed <Key.shift>ARCHITECTURE<Key.space>AND<Key.space><Key.shift>PLAN
Screenshot: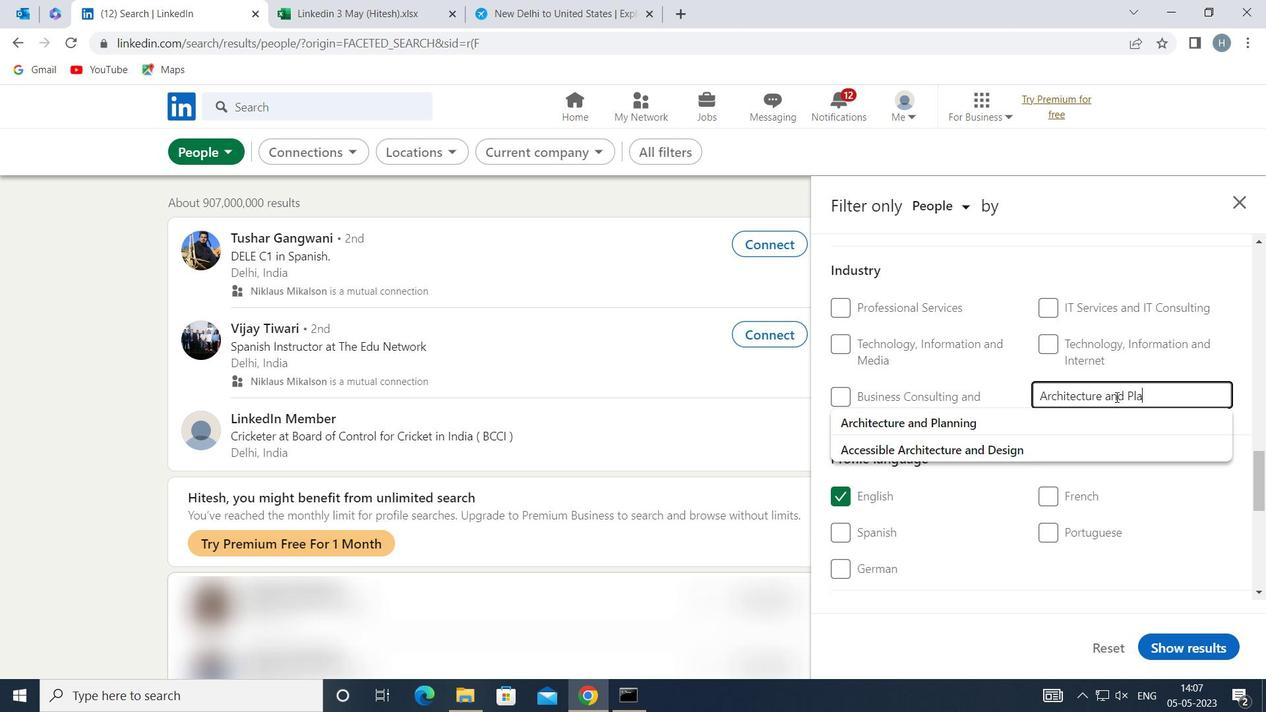 
Action: Mouse moved to (1066, 422)
Screenshot: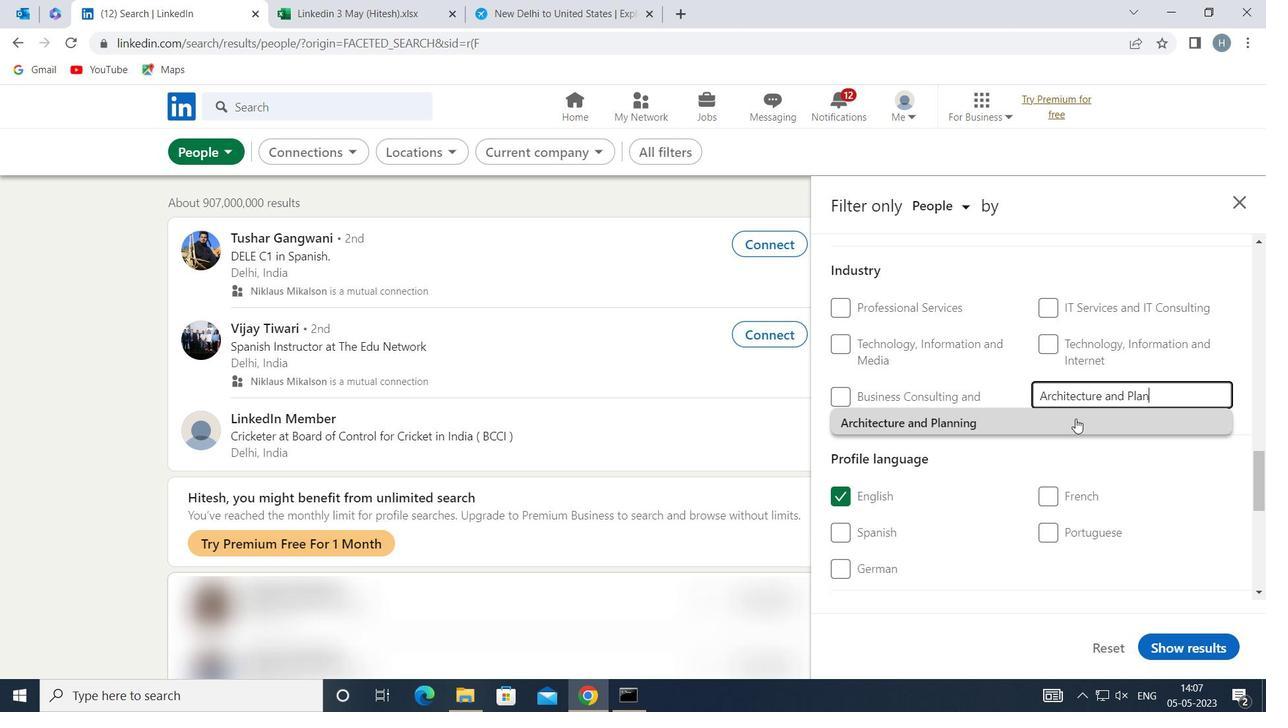 
Action: Mouse pressed left at (1066, 422)
Screenshot: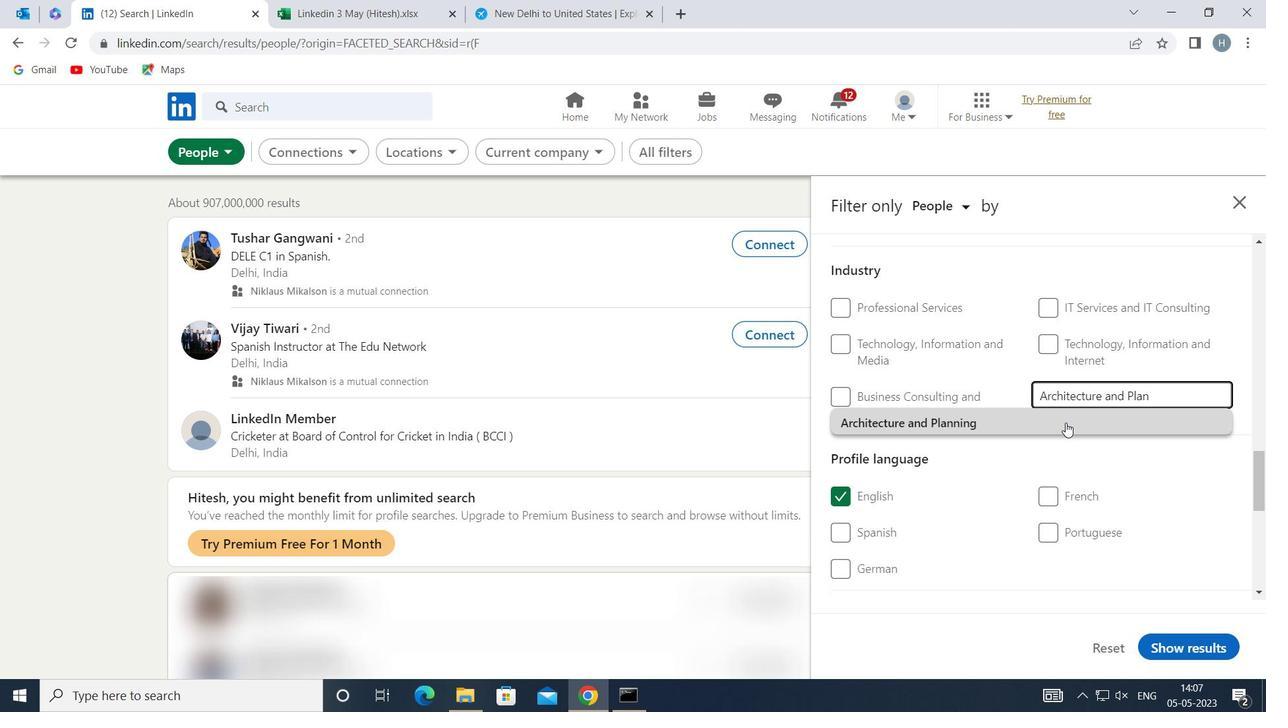 
Action: Mouse moved to (1024, 411)
Screenshot: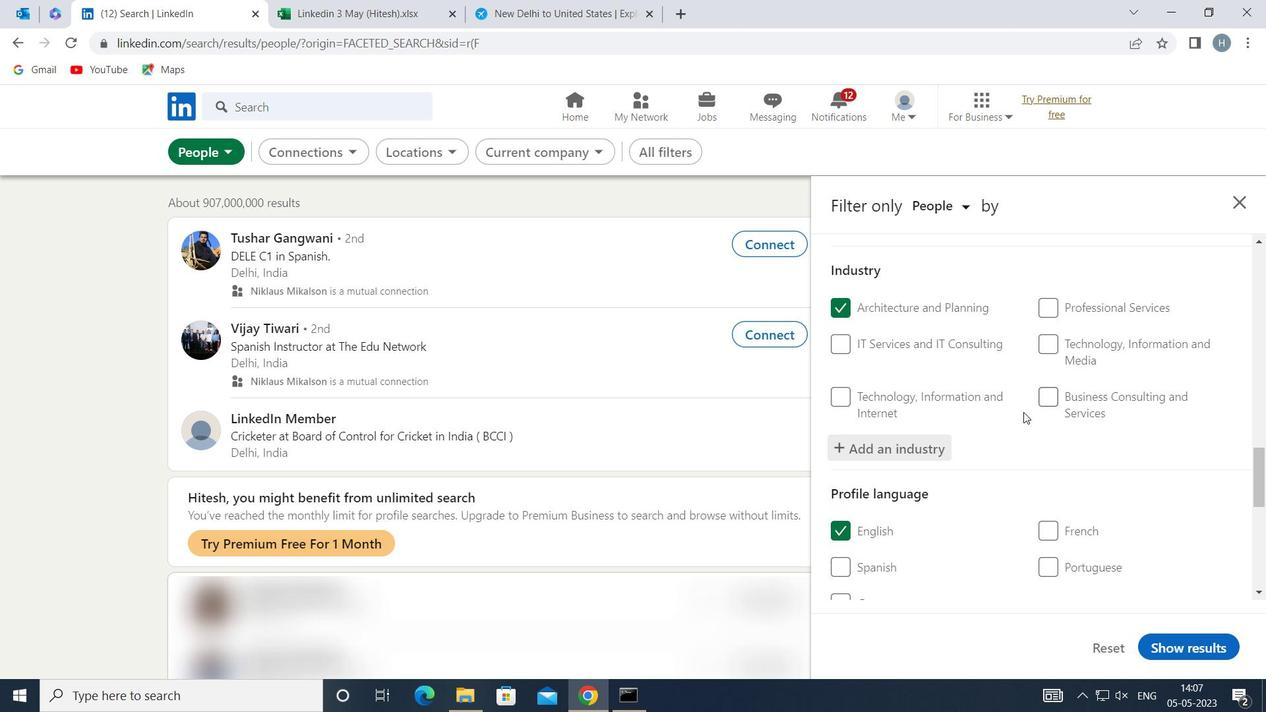 
Action: Mouse scrolled (1024, 411) with delta (0, 0)
Screenshot: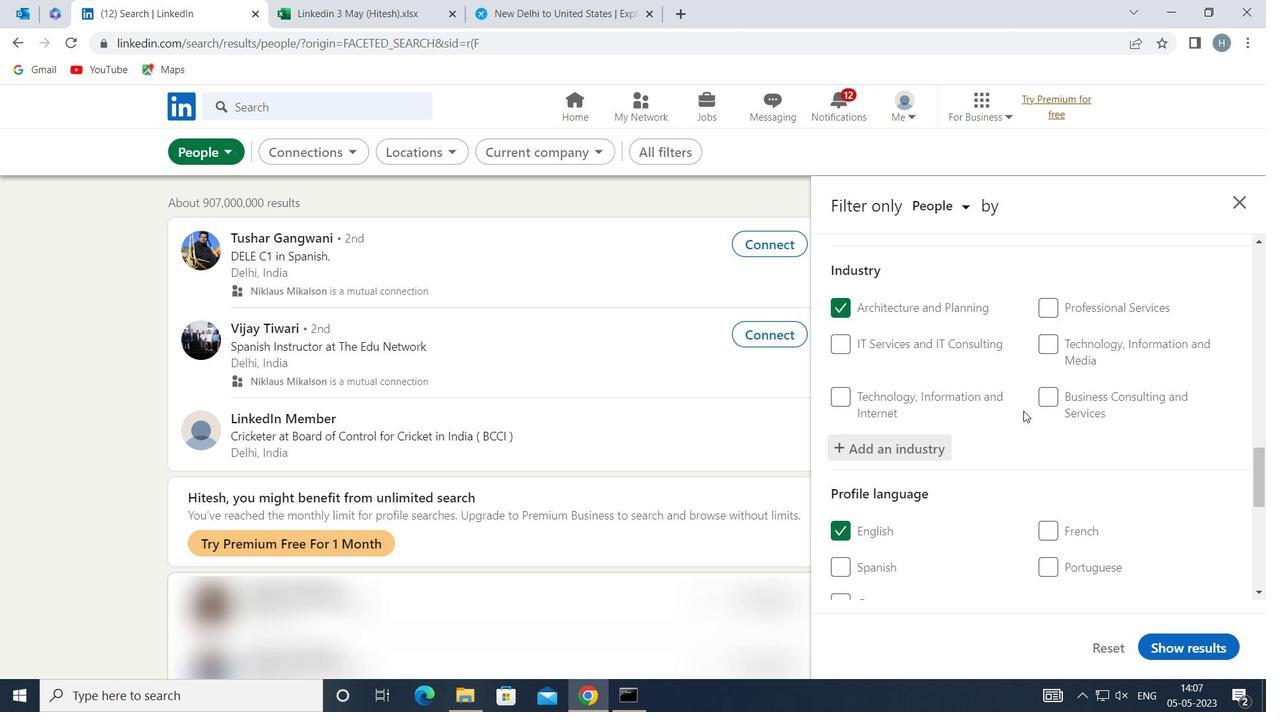 
Action: Mouse scrolled (1024, 411) with delta (0, 0)
Screenshot: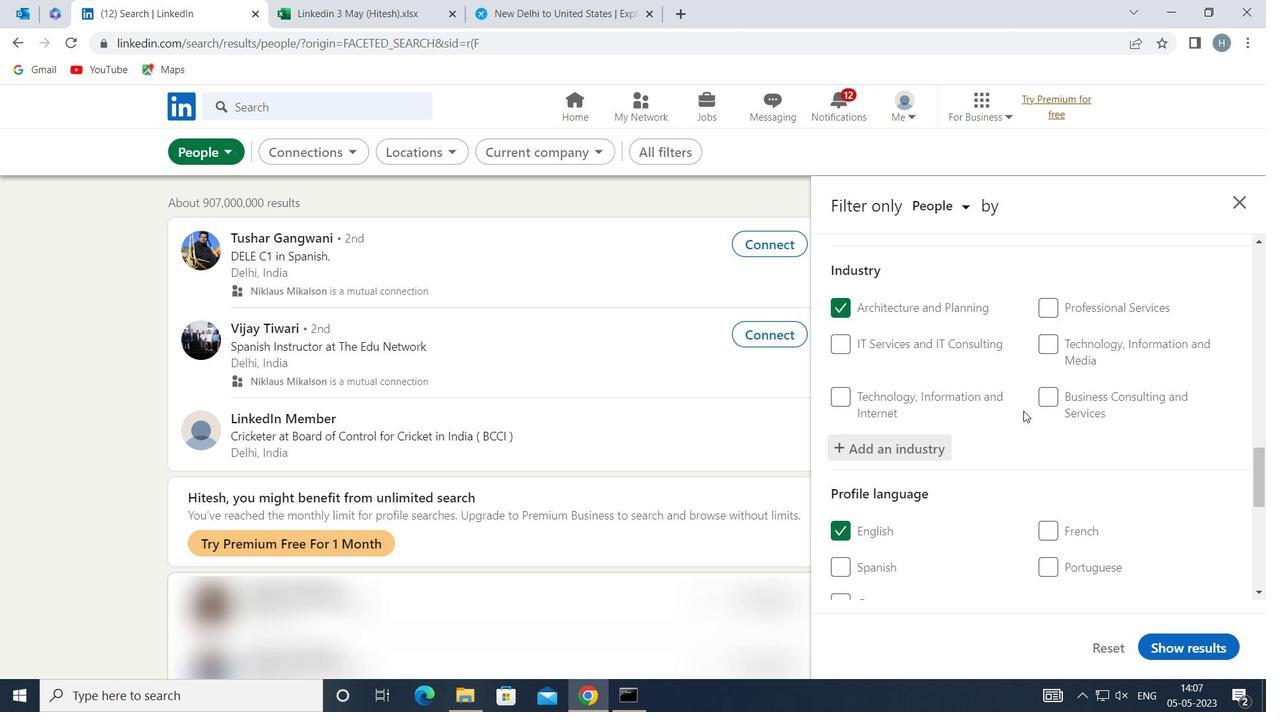 
Action: Mouse moved to (1024, 410)
Screenshot: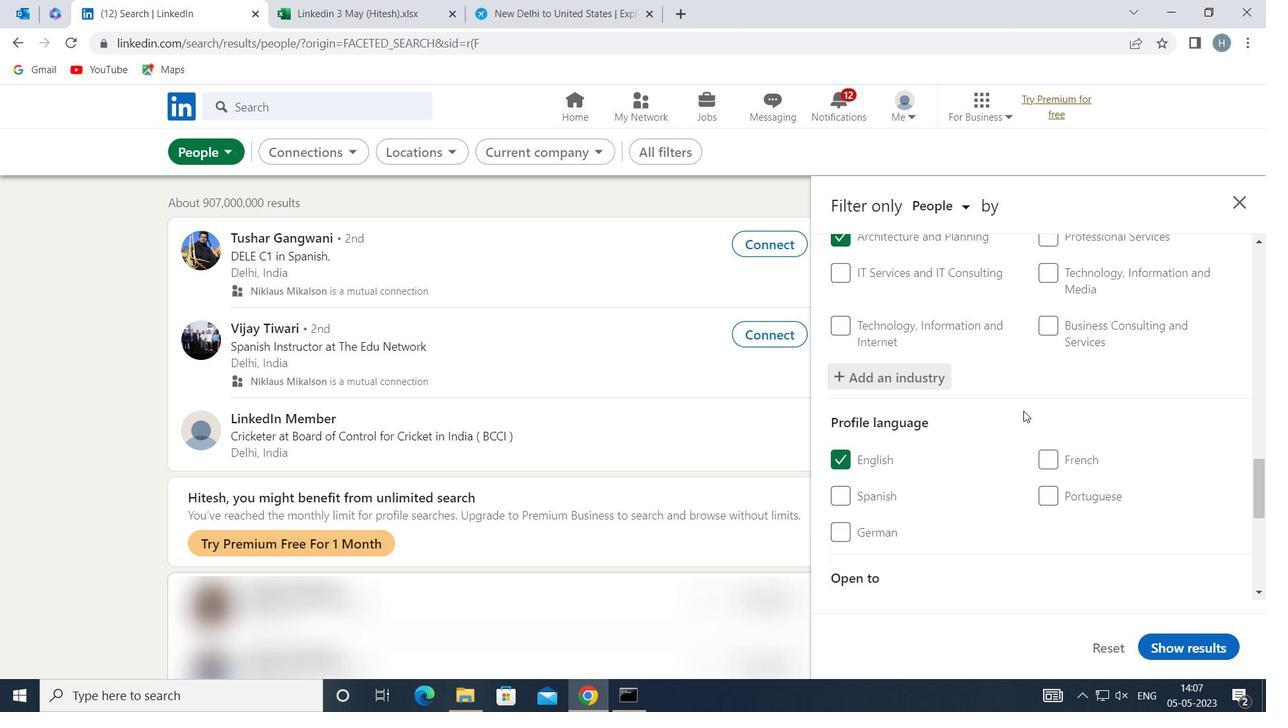 
Action: Mouse scrolled (1024, 409) with delta (0, 0)
Screenshot: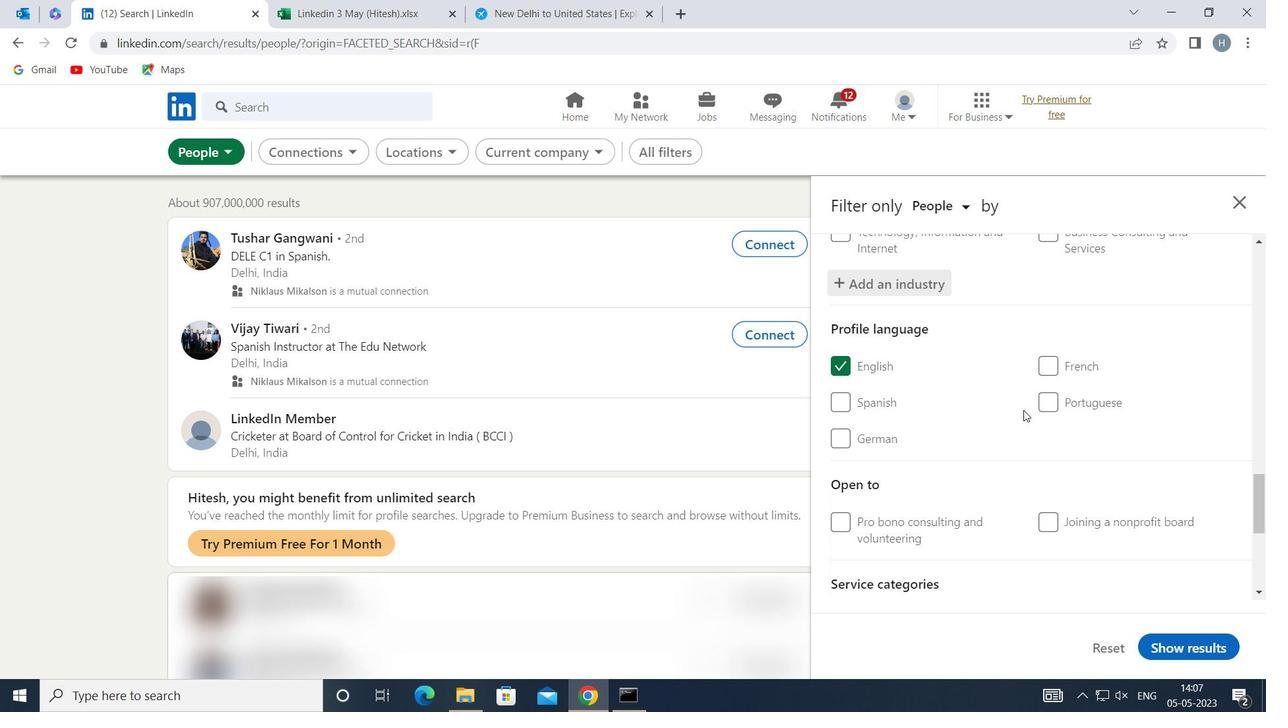 
Action: Mouse scrolled (1024, 409) with delta (0, 0)
Screenshot: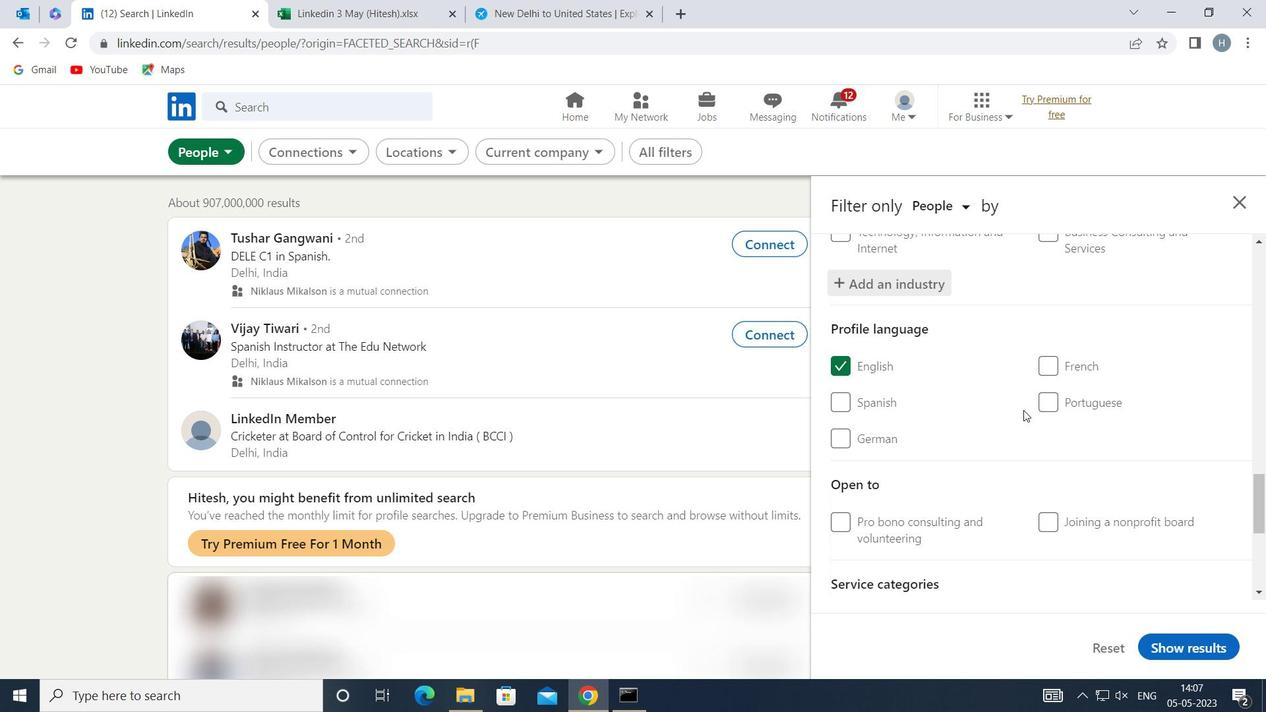 
Action: Mouse scrolled (1024, 409) with delta (0, 0)
Screenshot: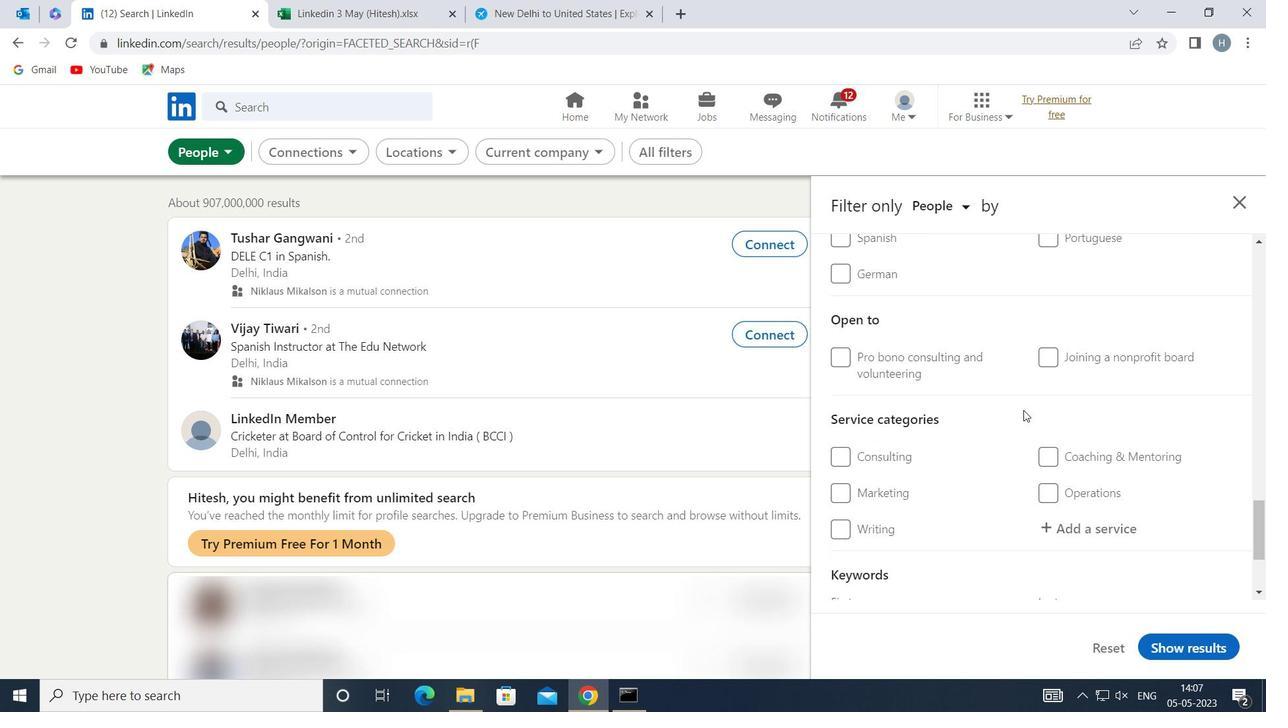 
Action: Mouse scrolled (1024, 409) with delta (0, 0)
Screenshot: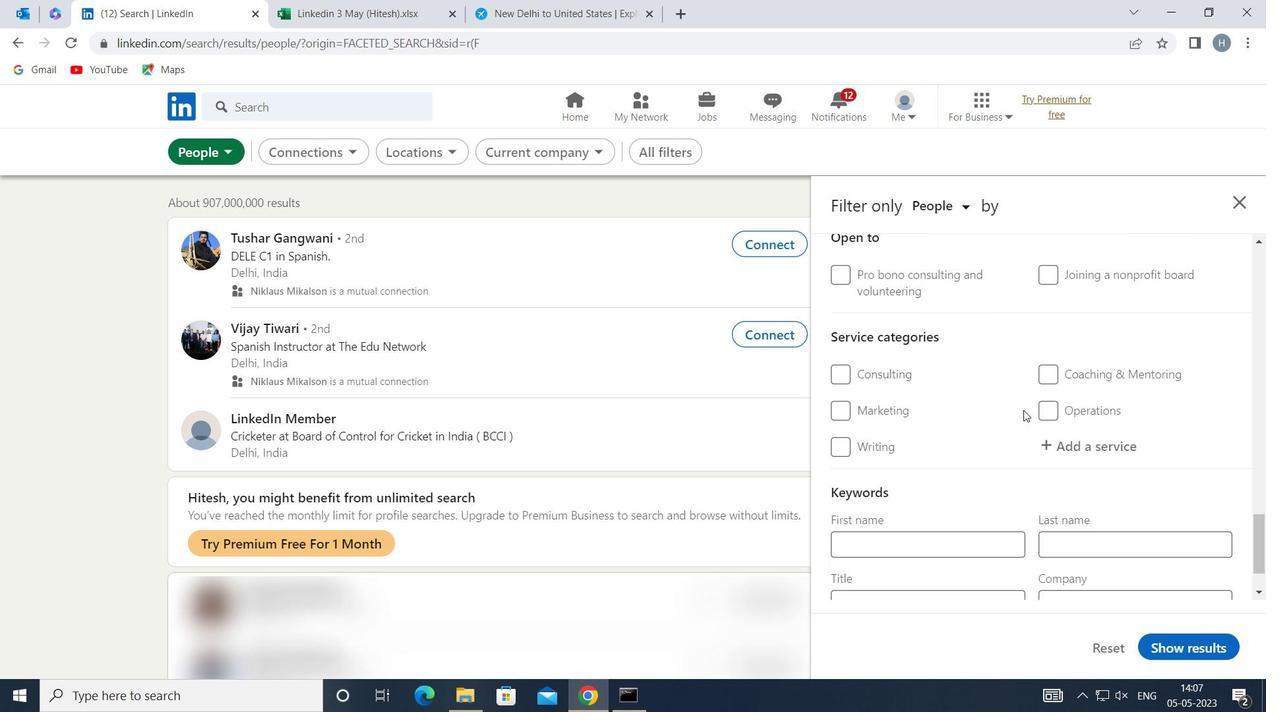
Action: Mouse moved to (1105, 370)
Screenshot: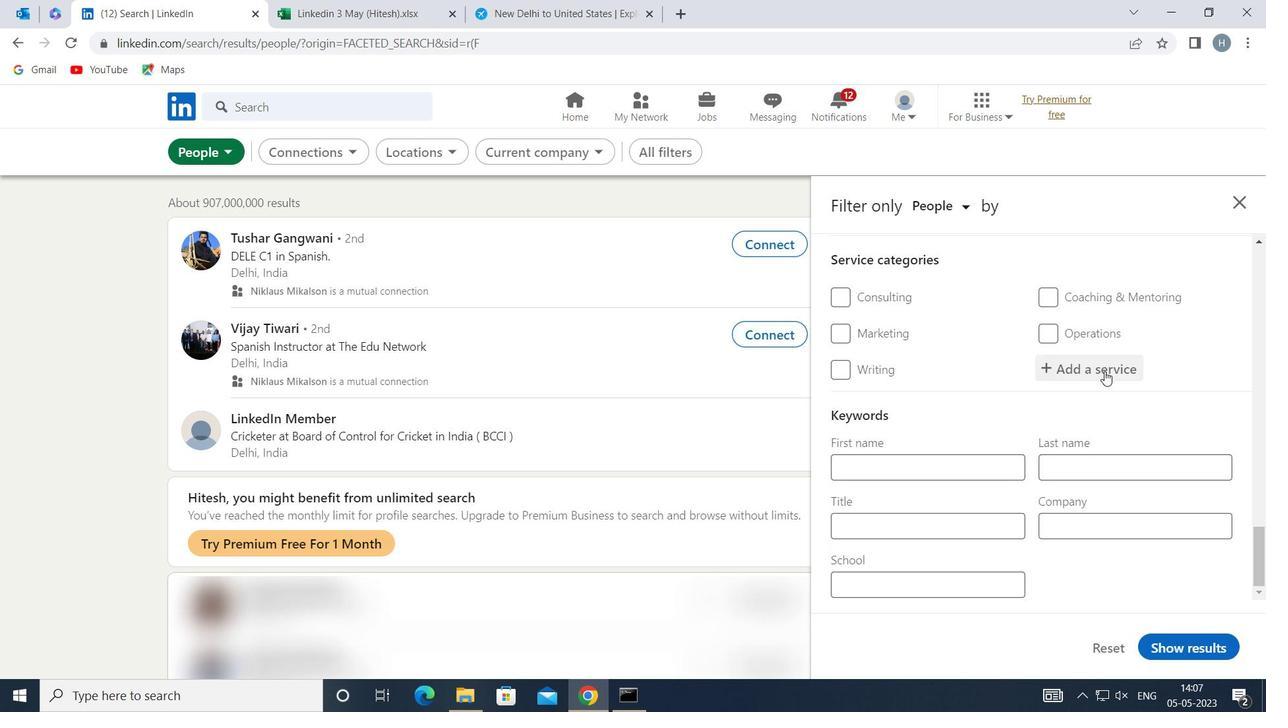 
Action: Mouse pressed left at (1105, 370)
Screenshot: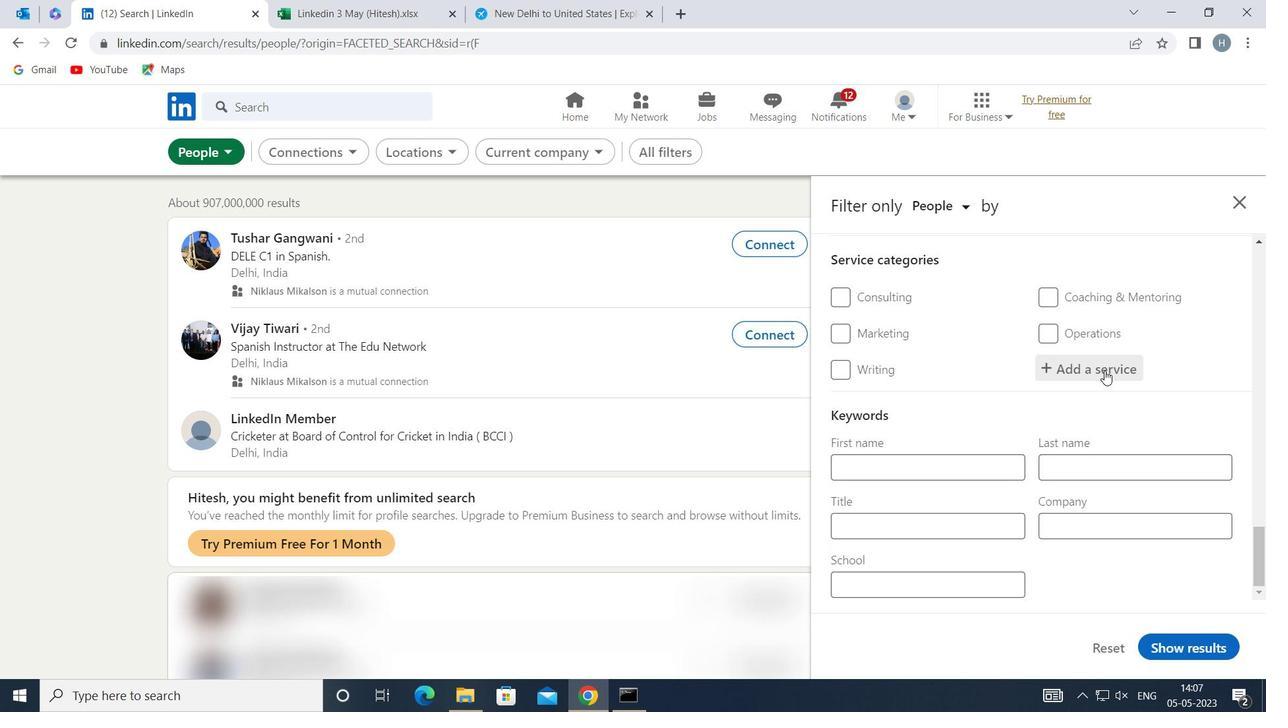 
Action: Key pressed <Key.shift>DEMND<Key.space><Key.shift>GENE<Key.backspace><Key.backspace><Key.backspace><Key.backspace><Key.backspace><Key.backspace><Key.backspace>AND<Key.space><Key.shift>GENE
Screenshot: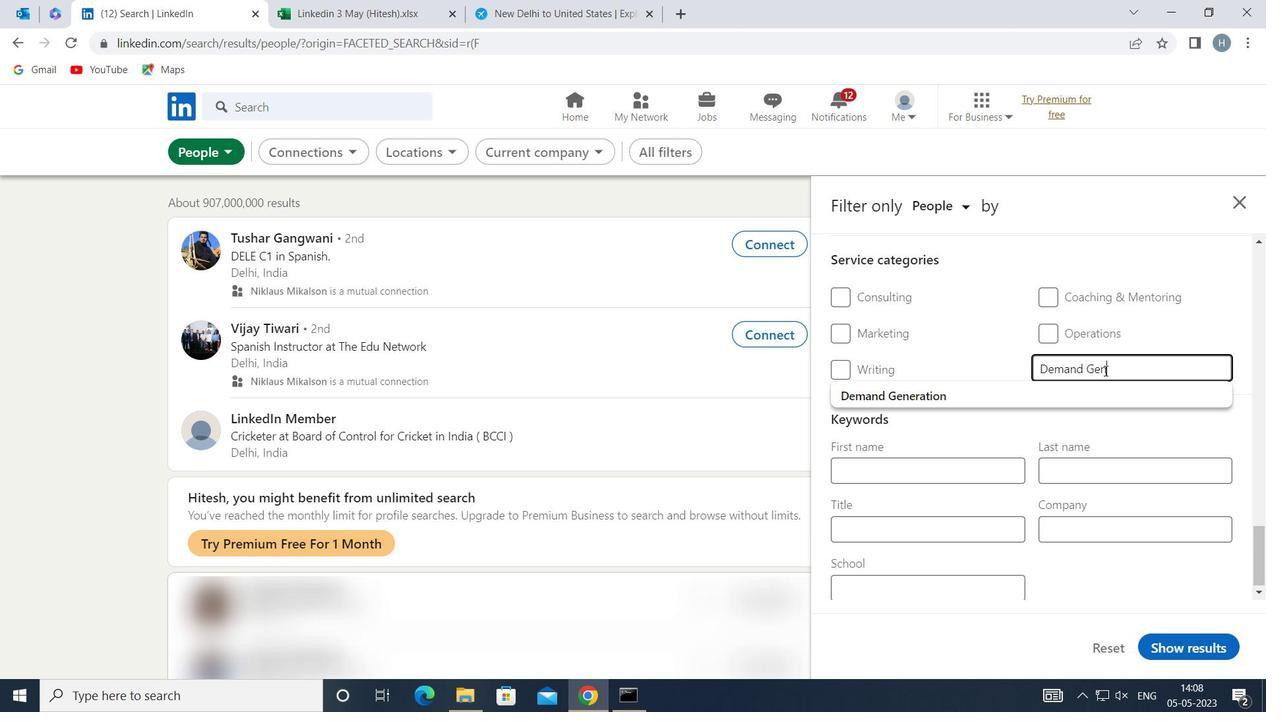 
Action: Mouse moved to (1024, 395)
Screenshot: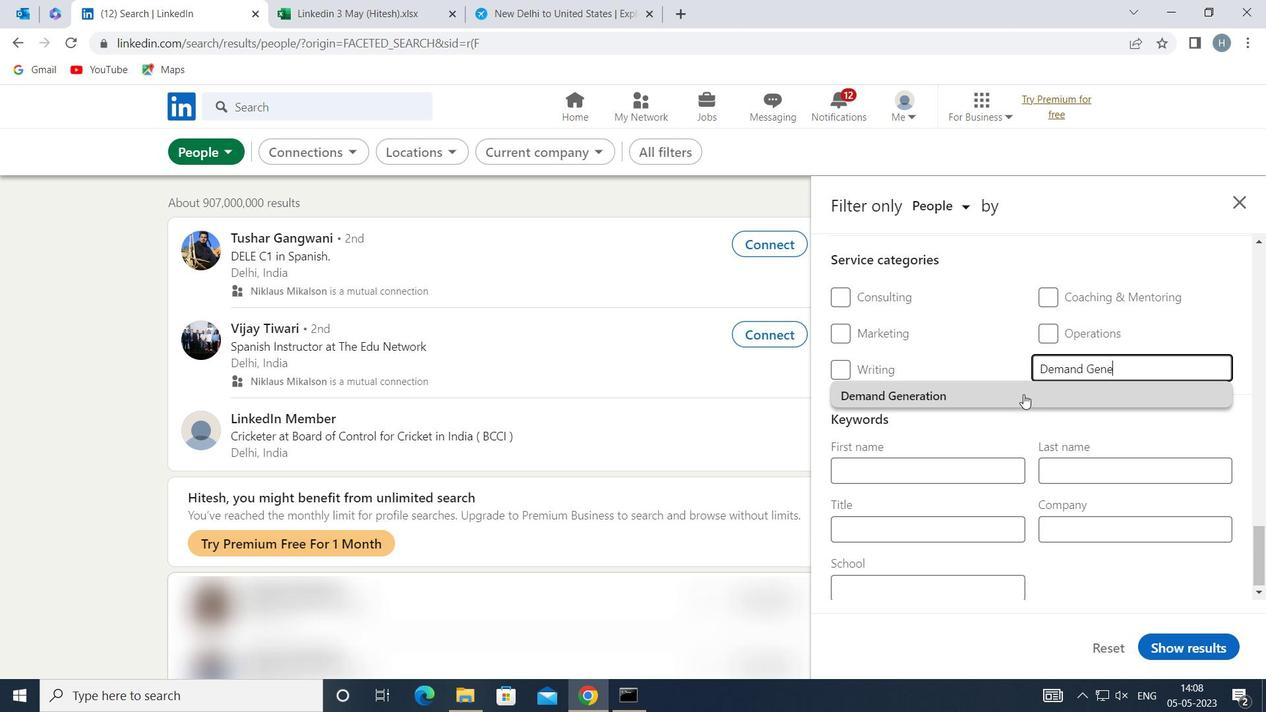 
Action: Mouse pressed left at (1024, 395)
Screenshot: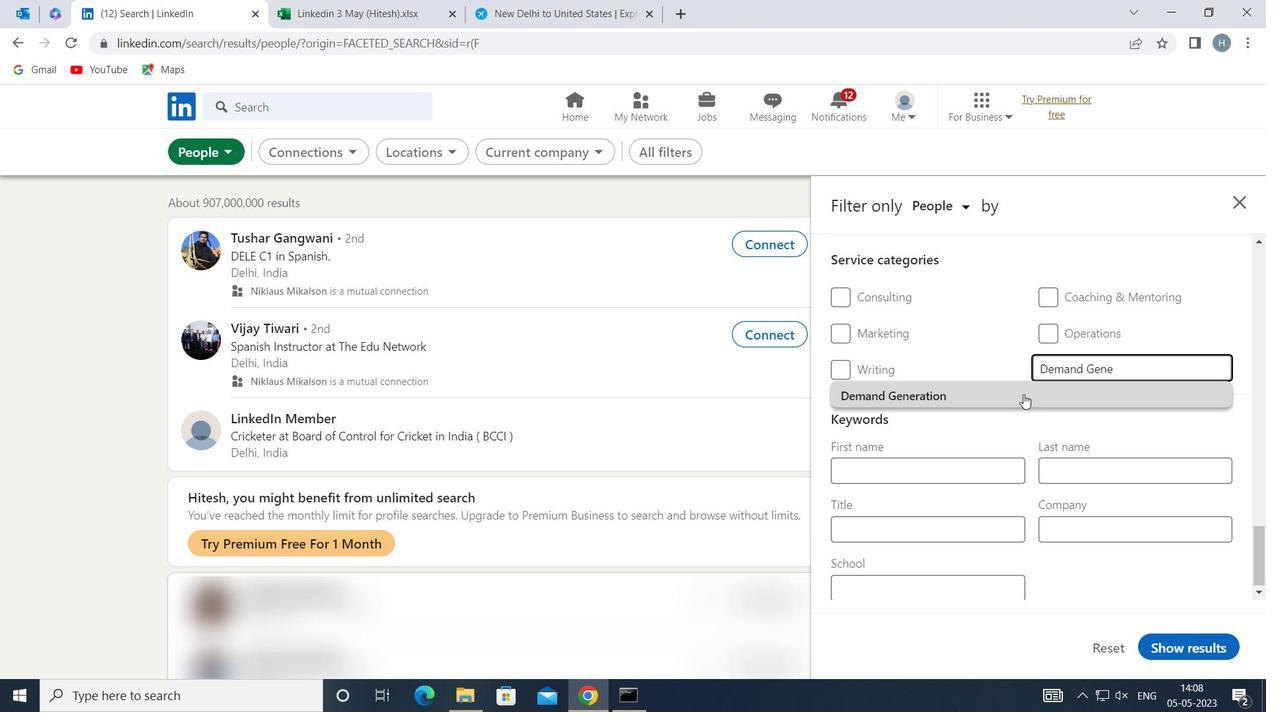 
Action: Mouse scrolled (1024, 394) with delta (0, 0)
Screenshot: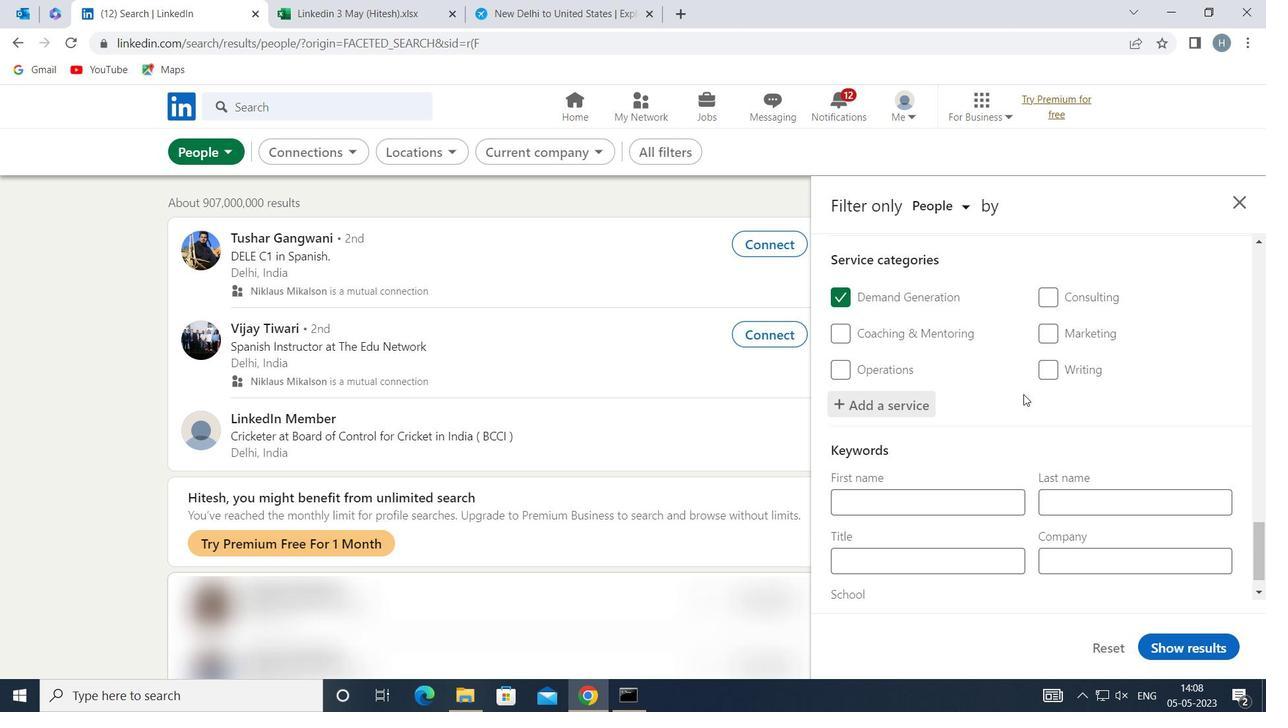 
Action: Mouse moved to (1024, 397)
Screenshot: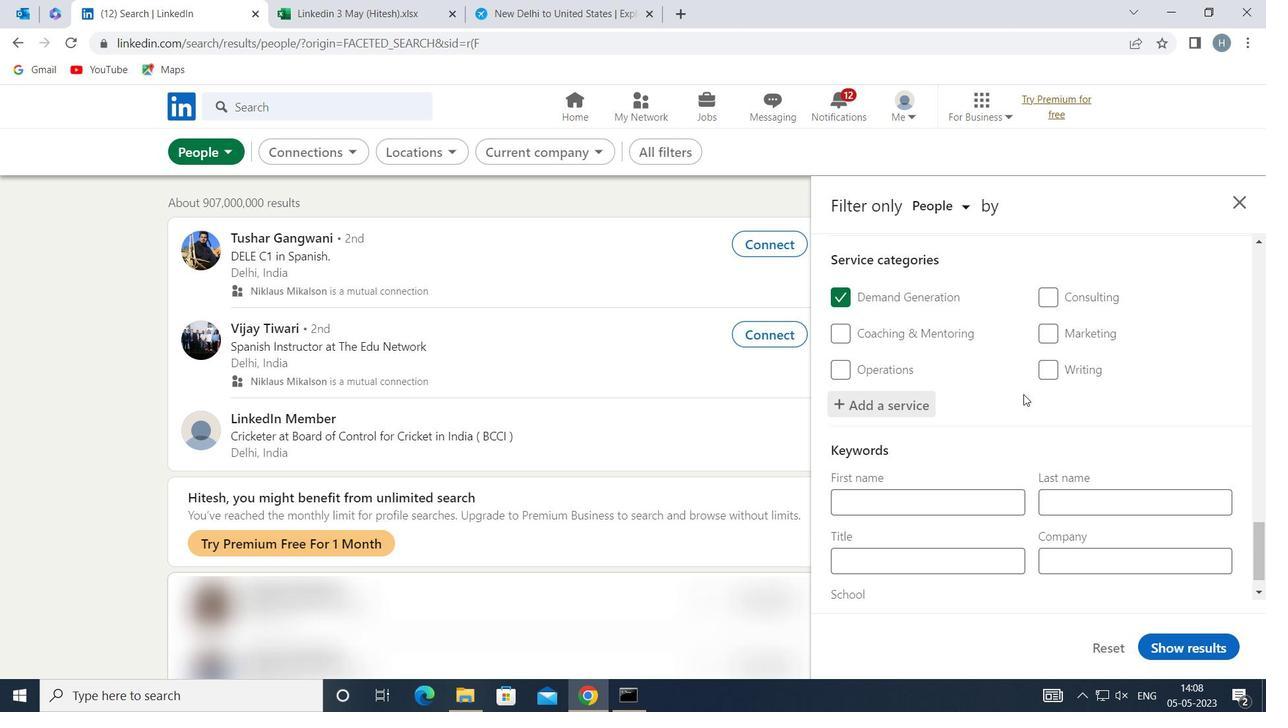 
Action: Mouse scrolled (1024, 397) with delta (0, 0)
Screenshot: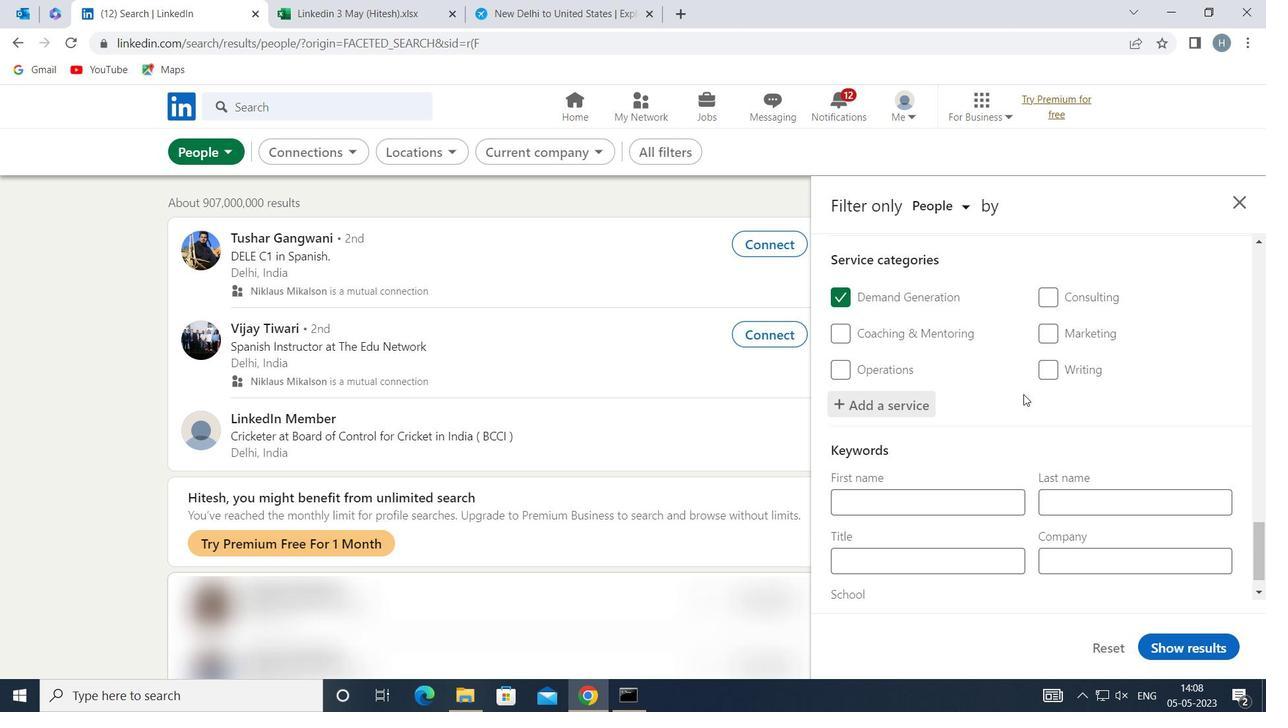
Action: Mouse moved to (1024, 406)
Screenshot: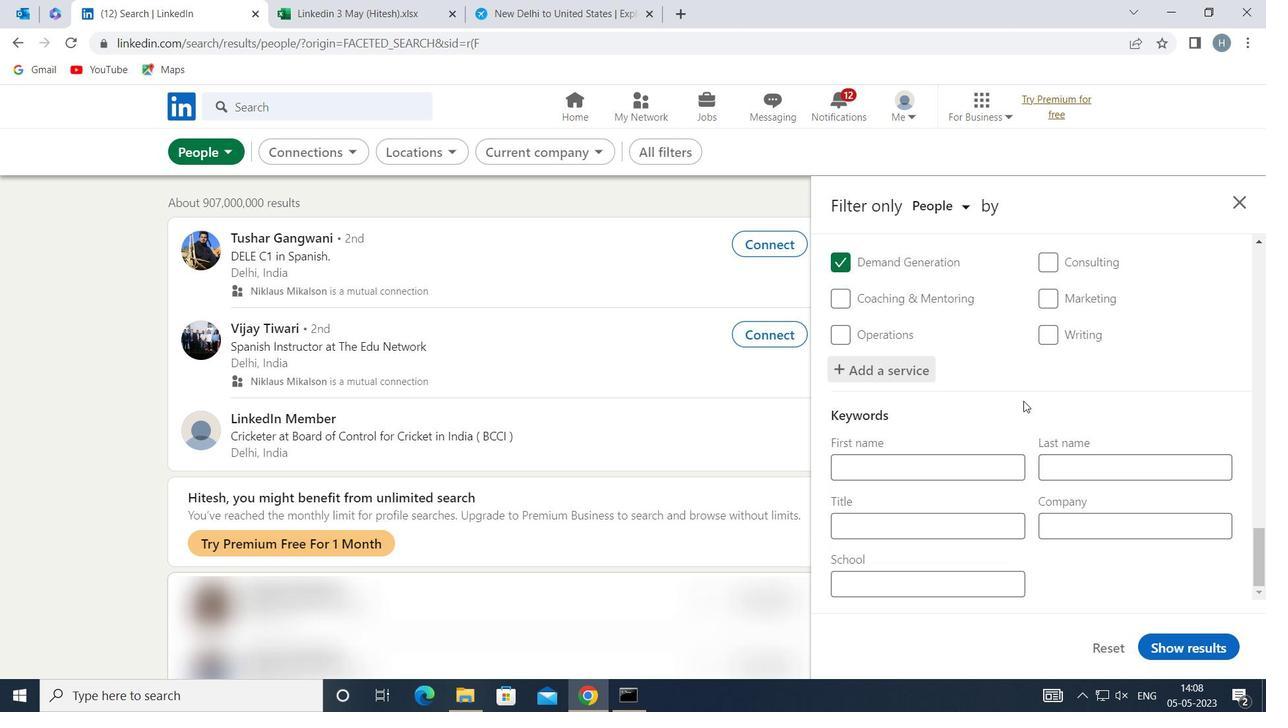 
Action: Mouse scrolled (1024, 405) with delta (0, 0)
Screenshot: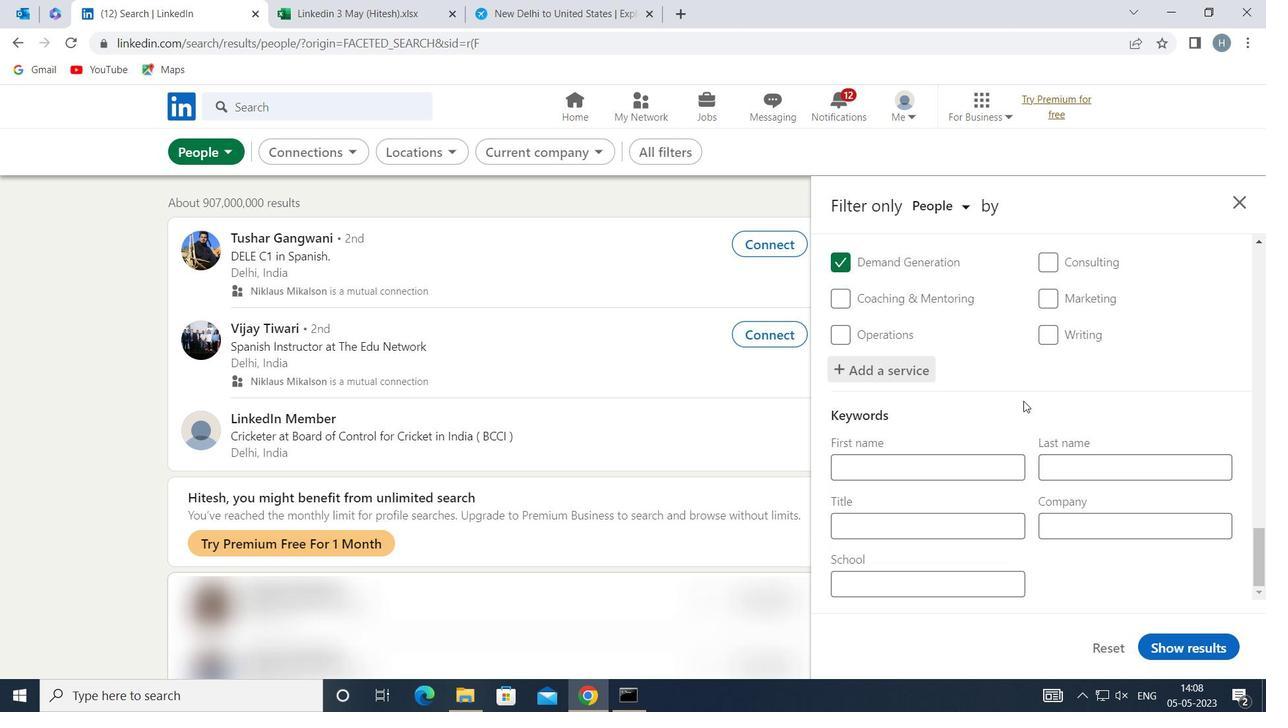 
Action: Mouse moved to (1024, 424)
Screenshot: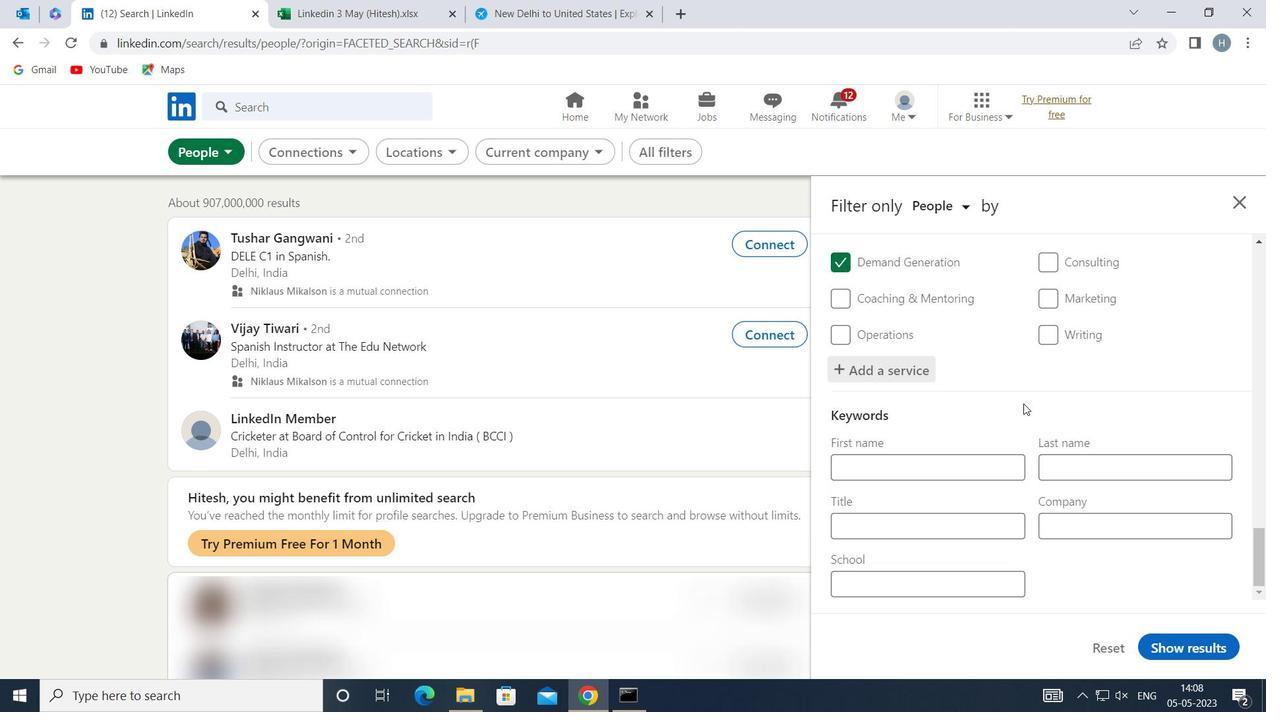 
Action: Mouse scrolled (1024, 423) with delta (0, 0)
Screenshot: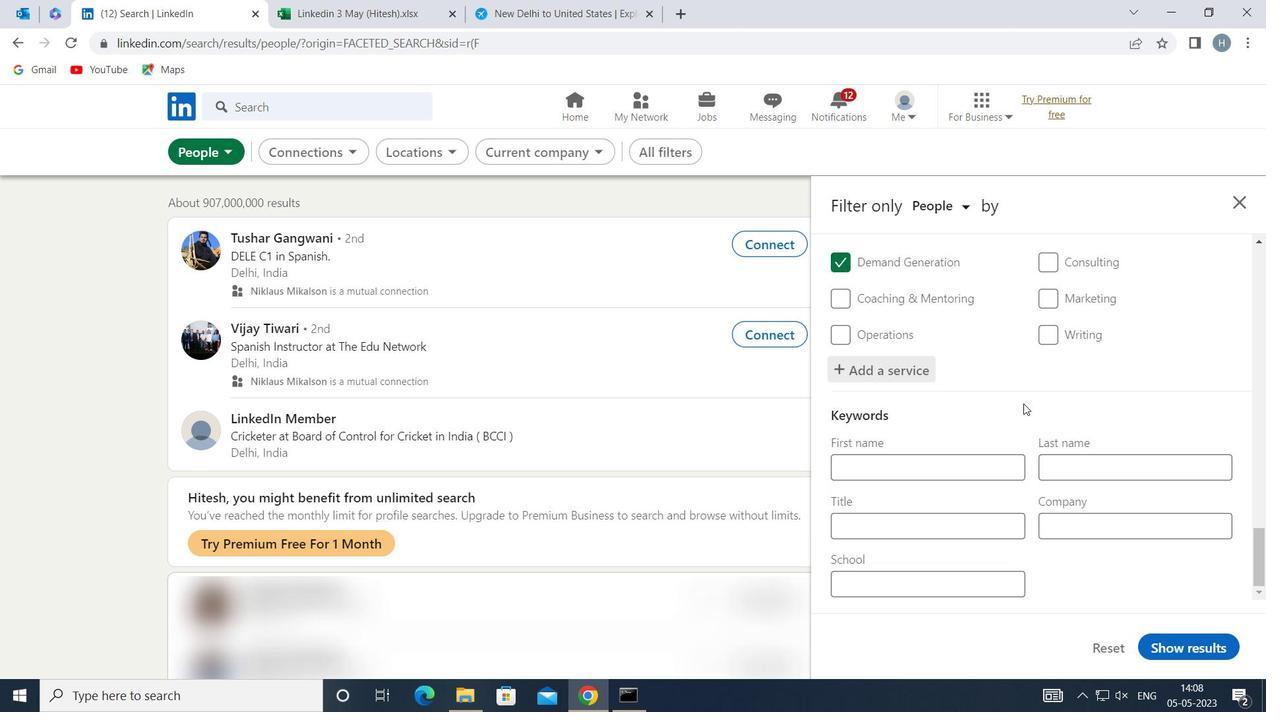 
Action: Mouse moved to (1004, 523)
Screenshot: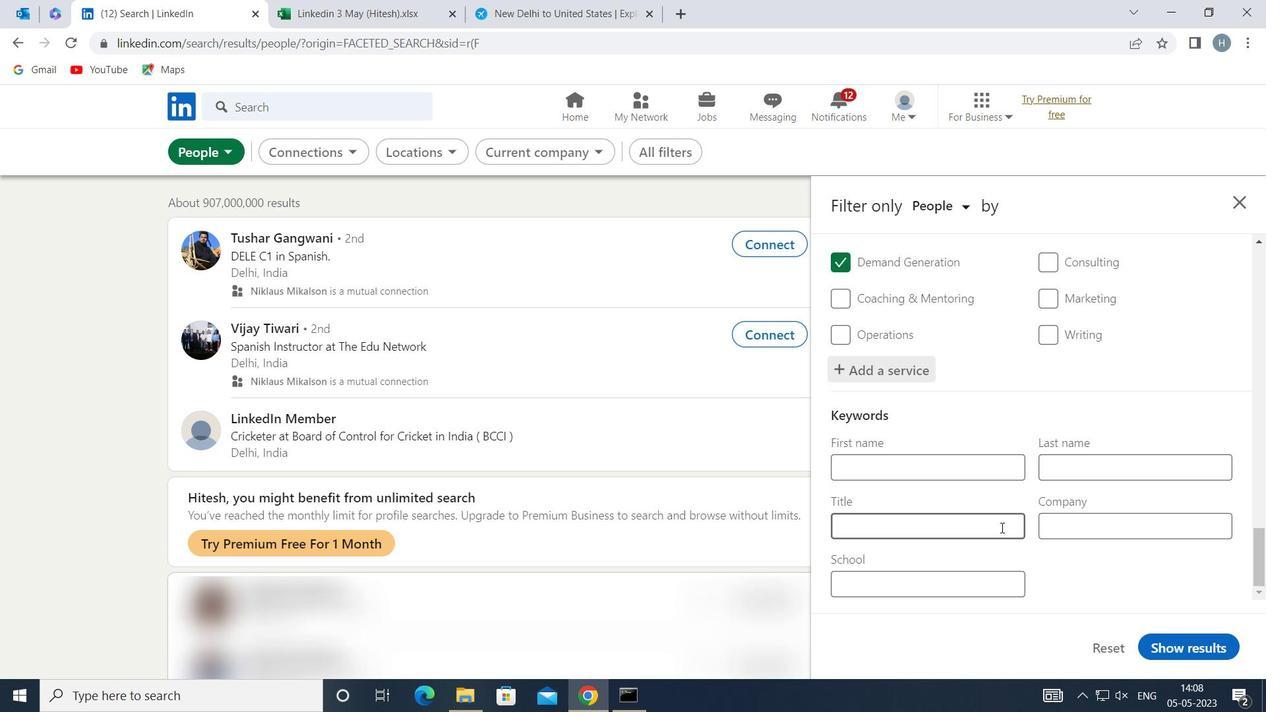 
Action: Mouse pressed left at (1004, 523)
Screenshot: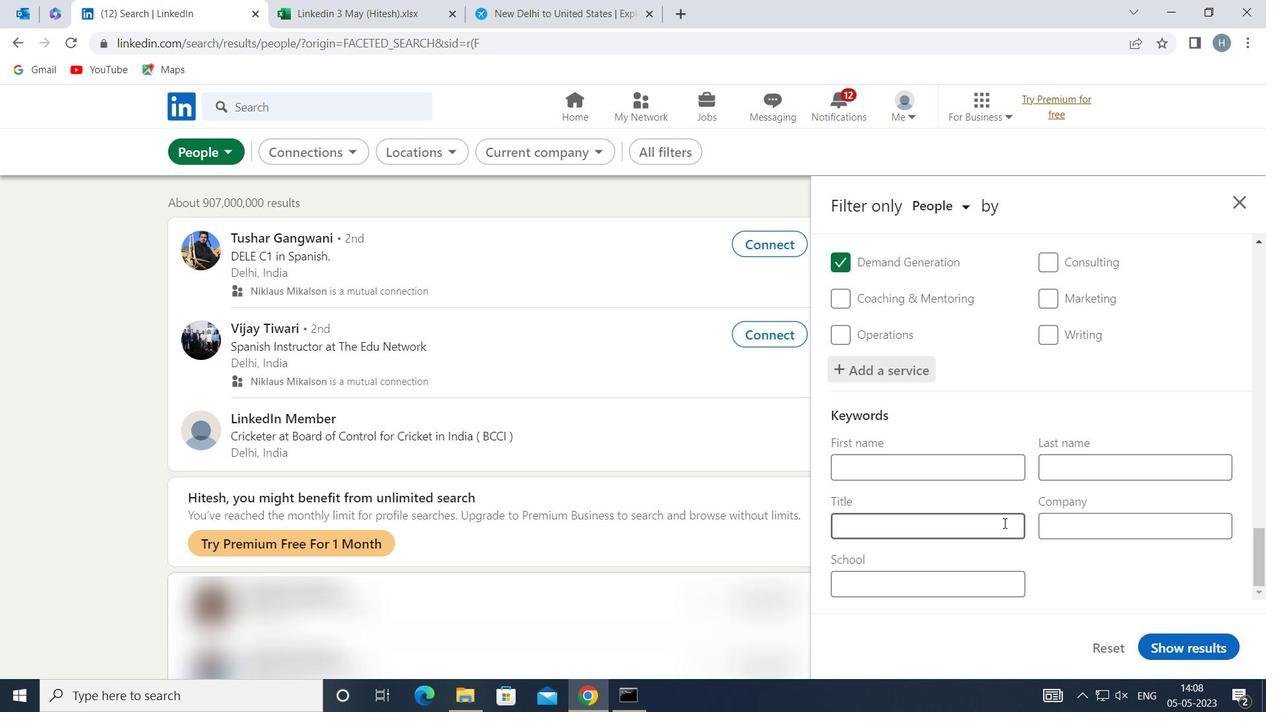 
Action: Mouse moved to (1005, 523)
Screenshot: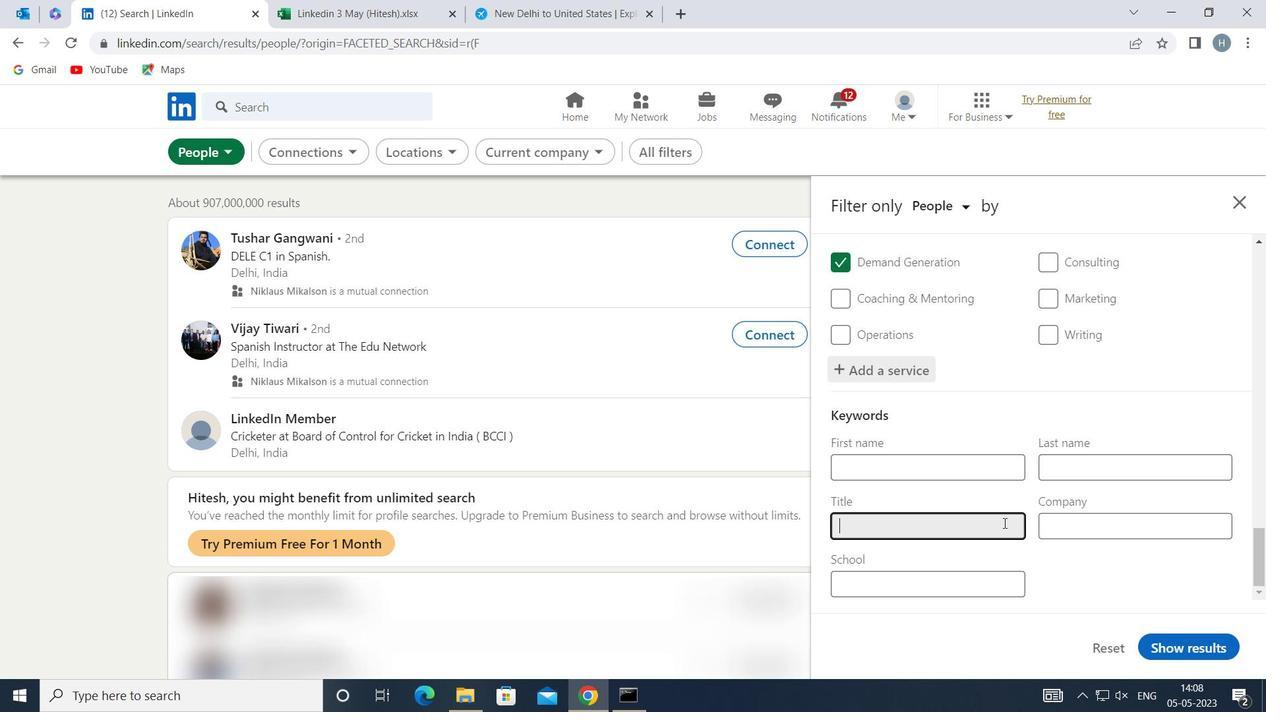 
Action: Key pressed <Key.shift>LIFE<Key.space><Key.shift><Key.shift><Key.shift>COACH
Screenshot: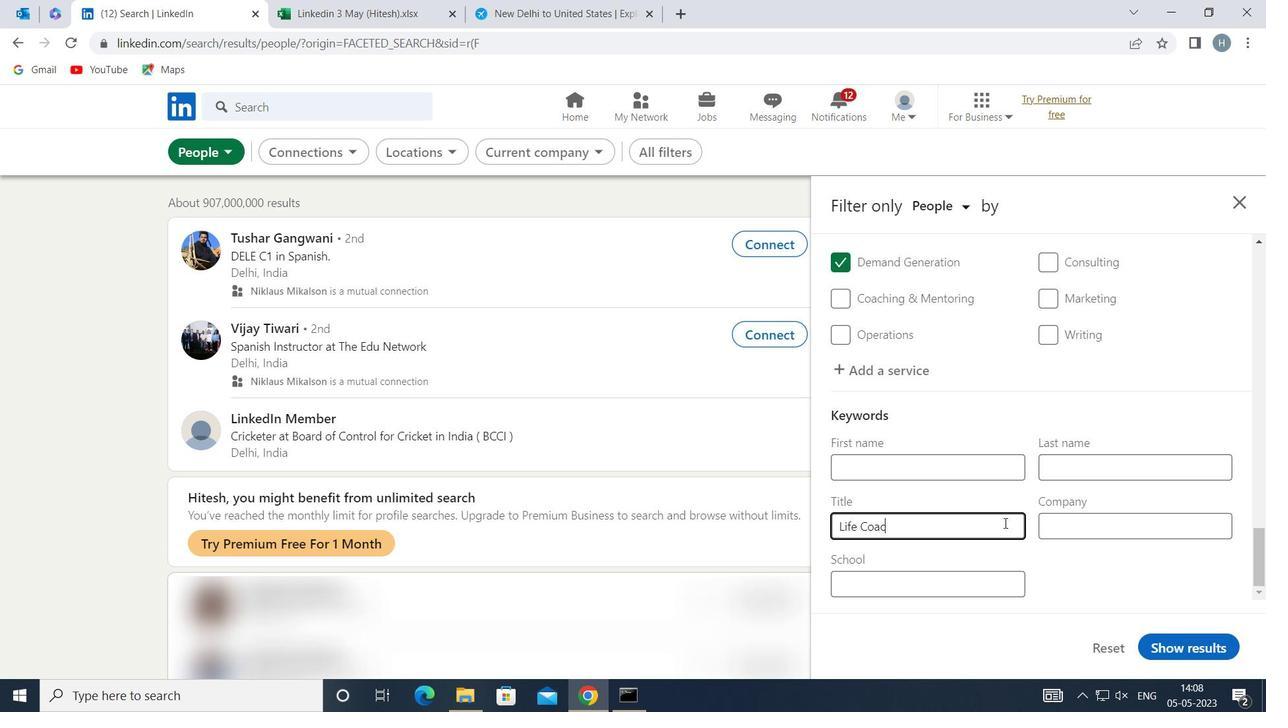 
Action: Mouse moved to (1210, 644)
Screenshot: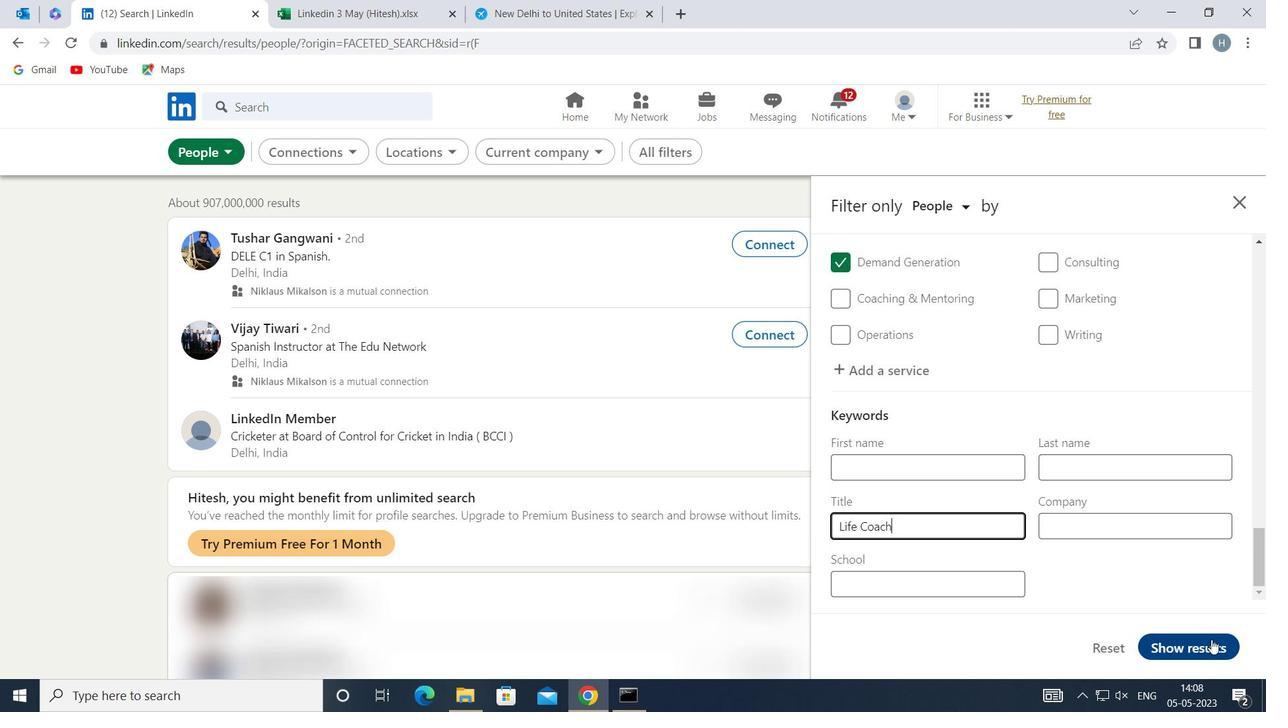
Action: Mouse pressed left at (1210, 644)
Screenshot: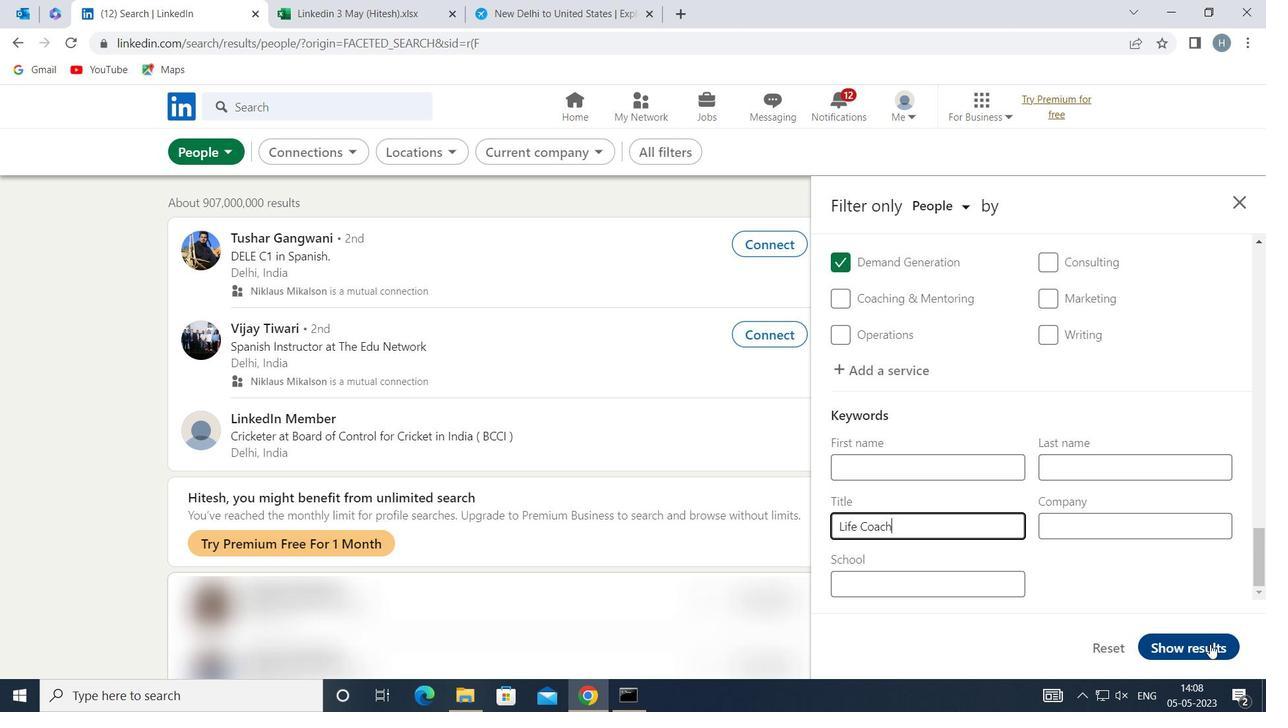 
Action: Mouse moved to (775, 358)
Screenshot: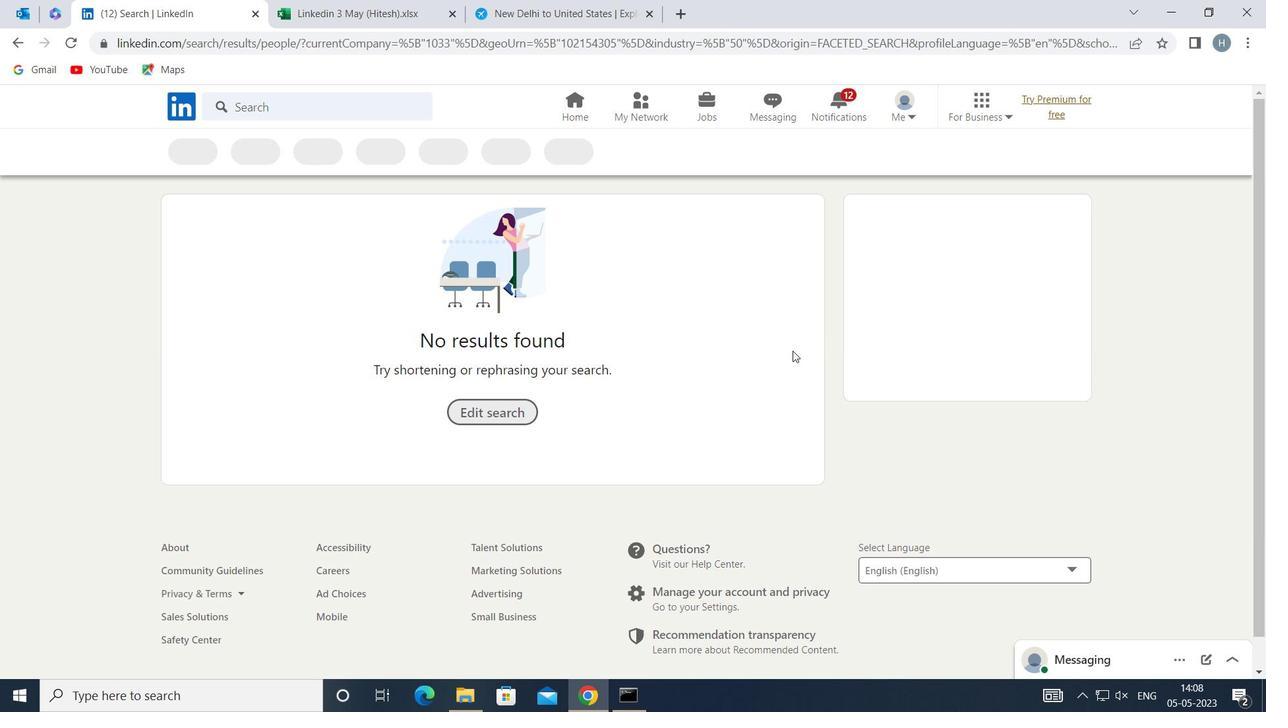 
